 Task: Add a signature Madison Evans containing Best wishes for a happy National Adoption Month, Madison Evans to email address softage.6@softage.net and add a label Letters of intent
Action: Mouse moved to (980, 60)
Screenshot: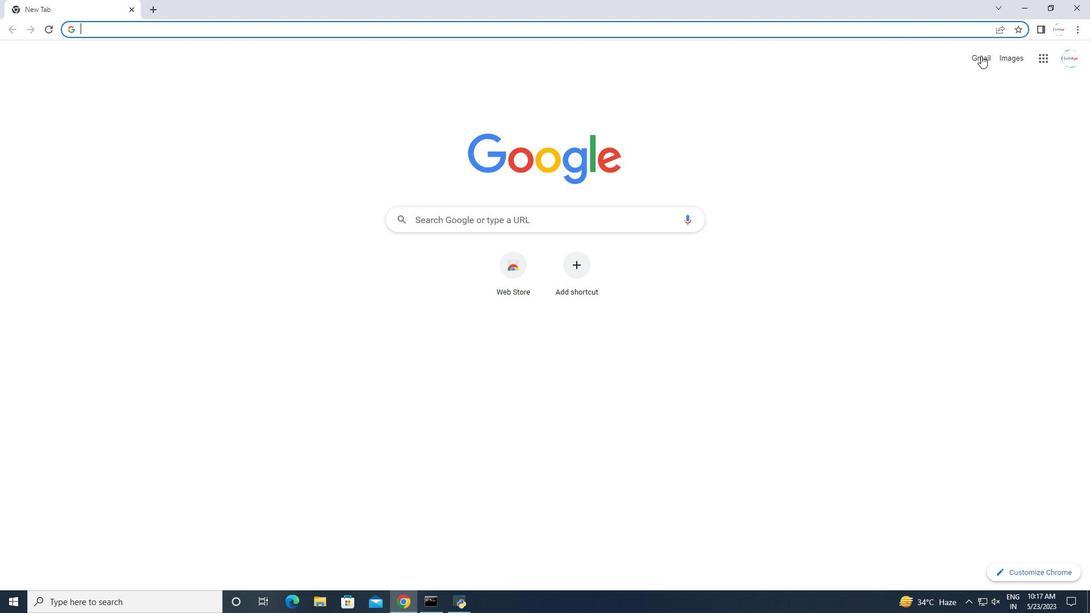 
Action: Mouse pressed left at (980, 60)
Screenshot: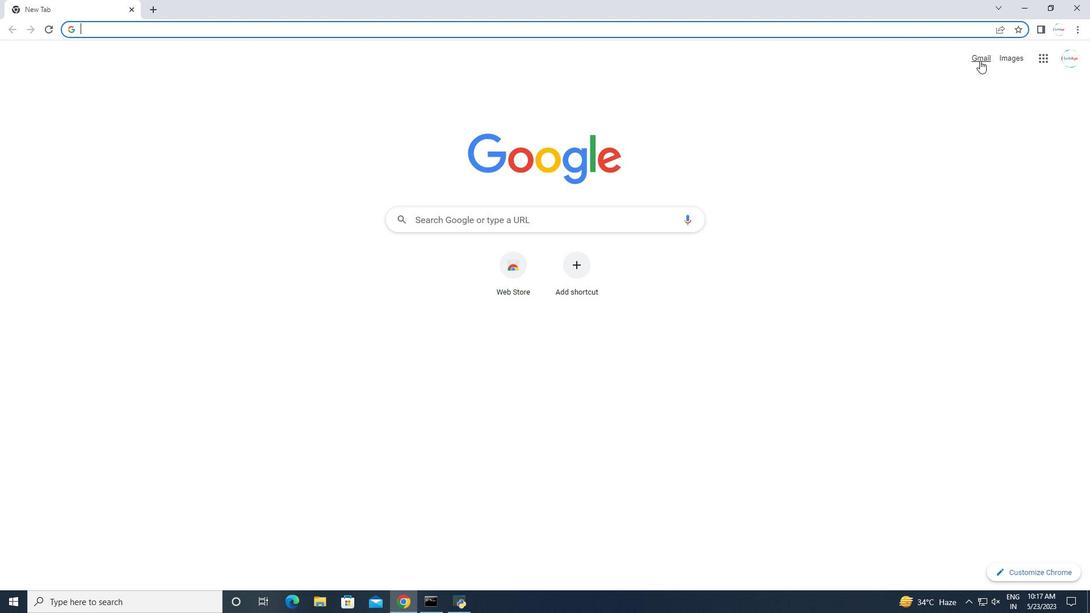 
Action: Mouse moved to (1018, 59)
Screenshot: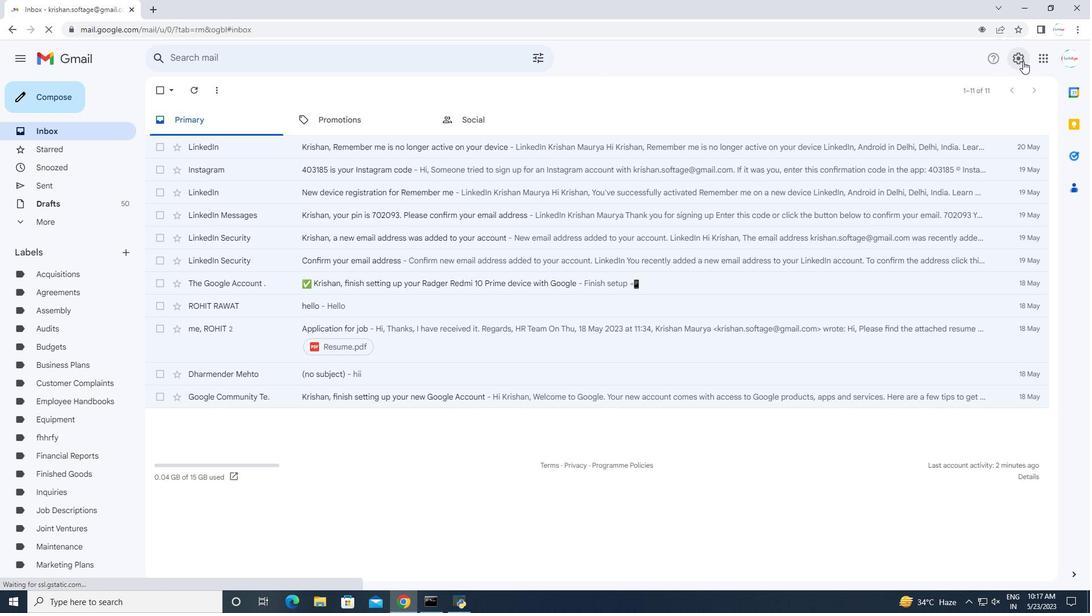 
Action: Mouse pressed left at (1018, 59)
Screenshot: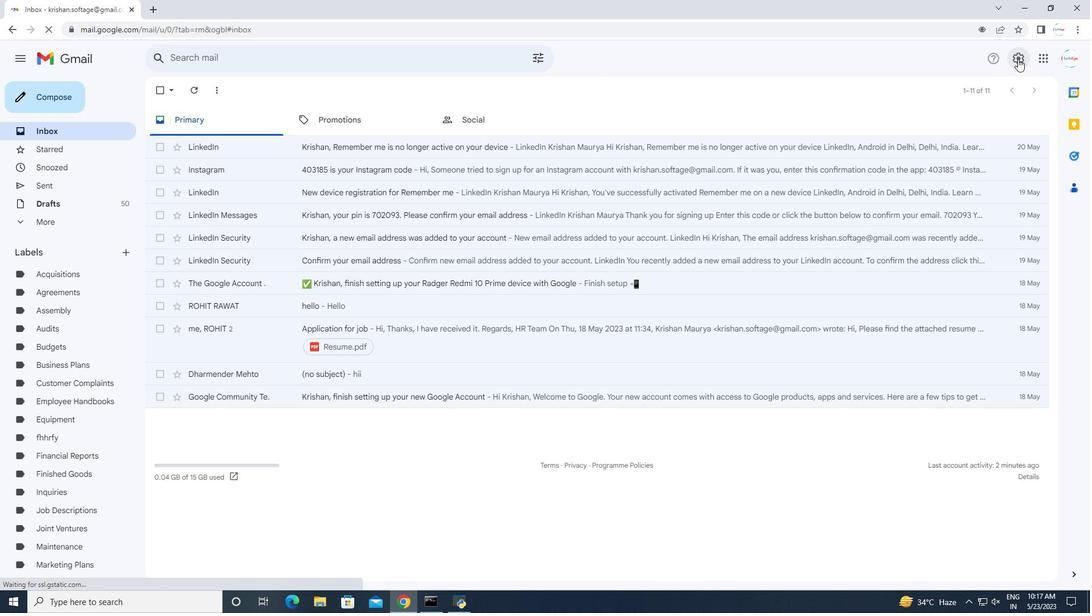 
Action: Mouse moved to (1019, 116)
Screenshot: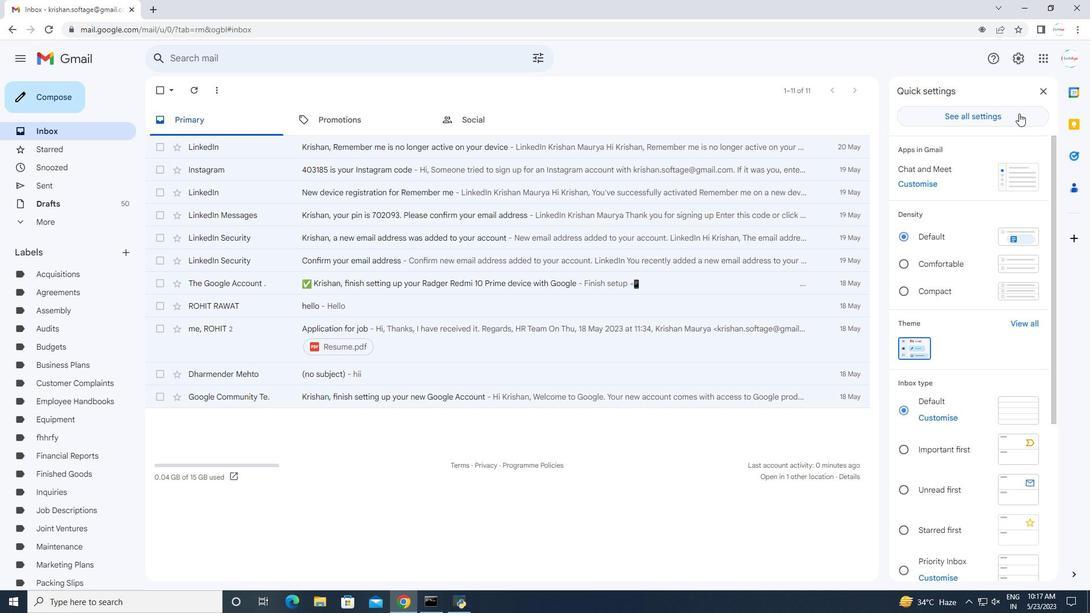 
Action: Mouse pressed left at (1019, 116)
Screenshot: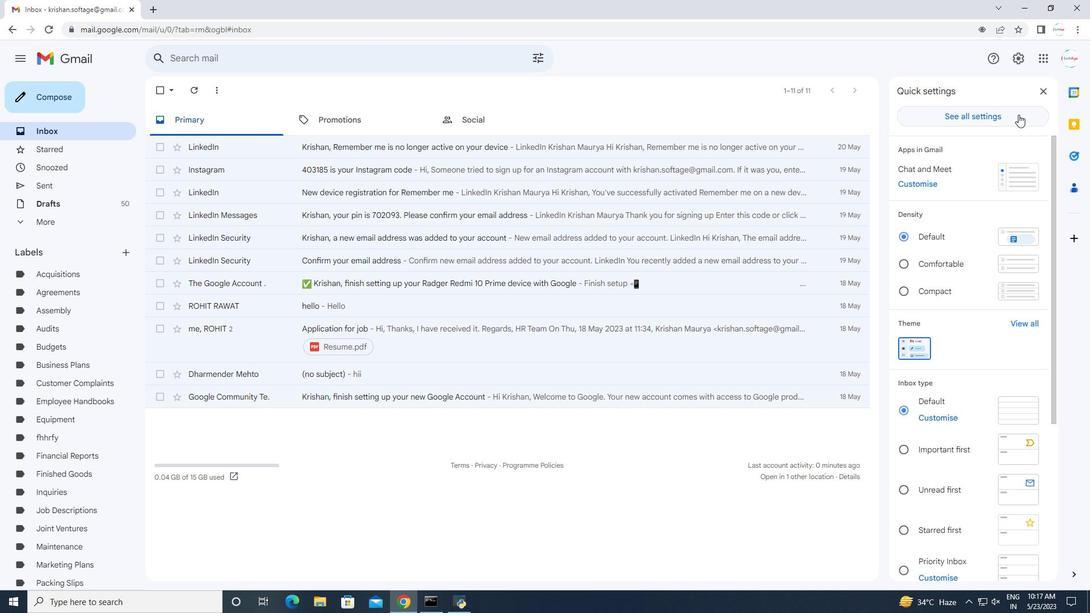 
Action: Mouse moved to (798, 197)
Screenshot: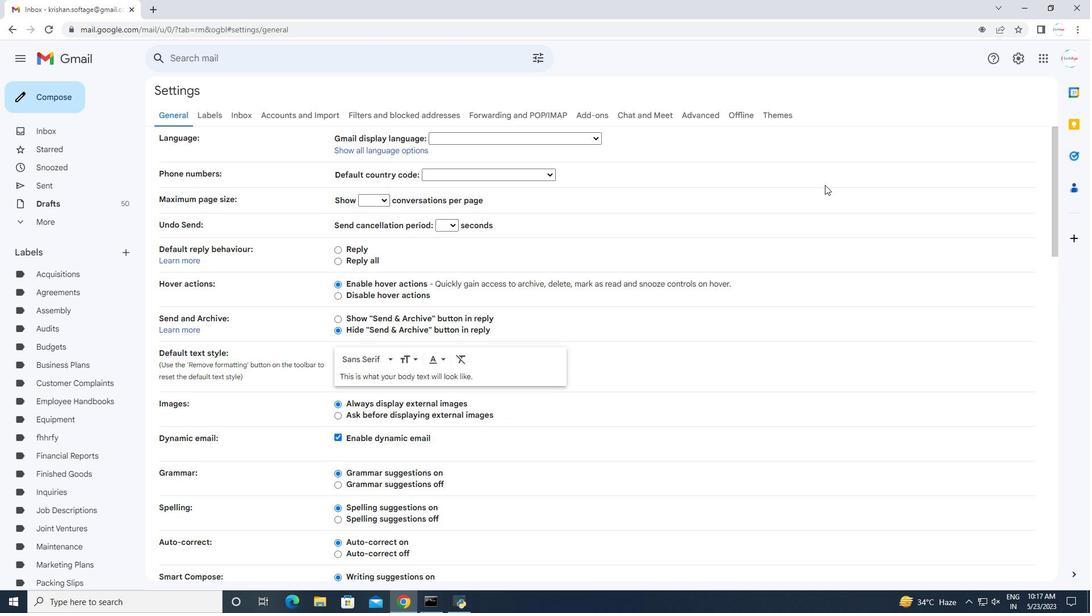 
Action: Mouse scrolled (798, 197) with delta (0, 0)
Screenshot: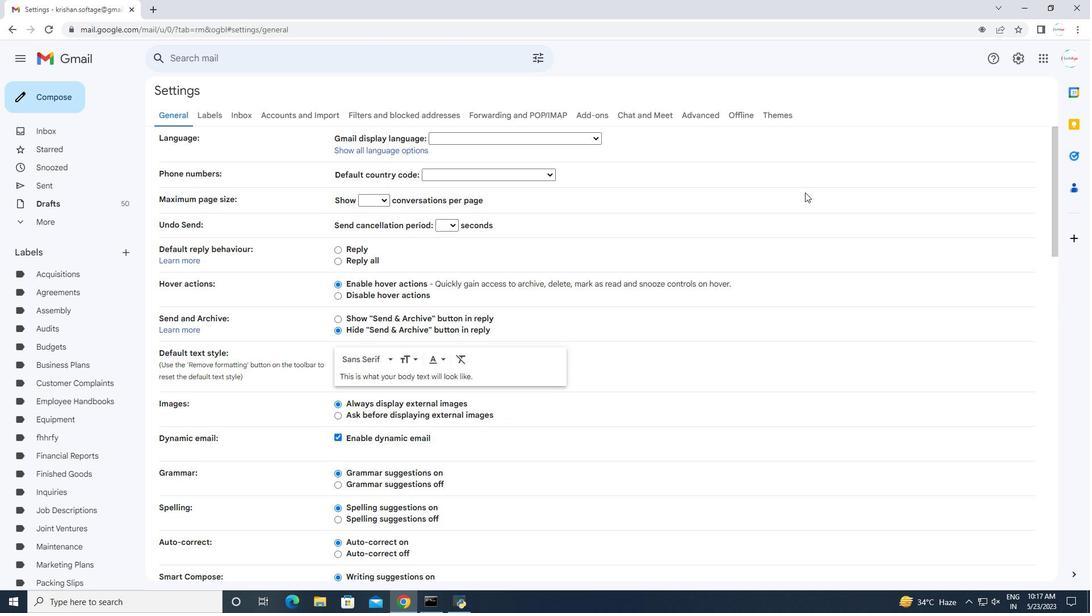 
Action: Mouse scrolled (798, 197) with delta (0, 0)
Screenshot: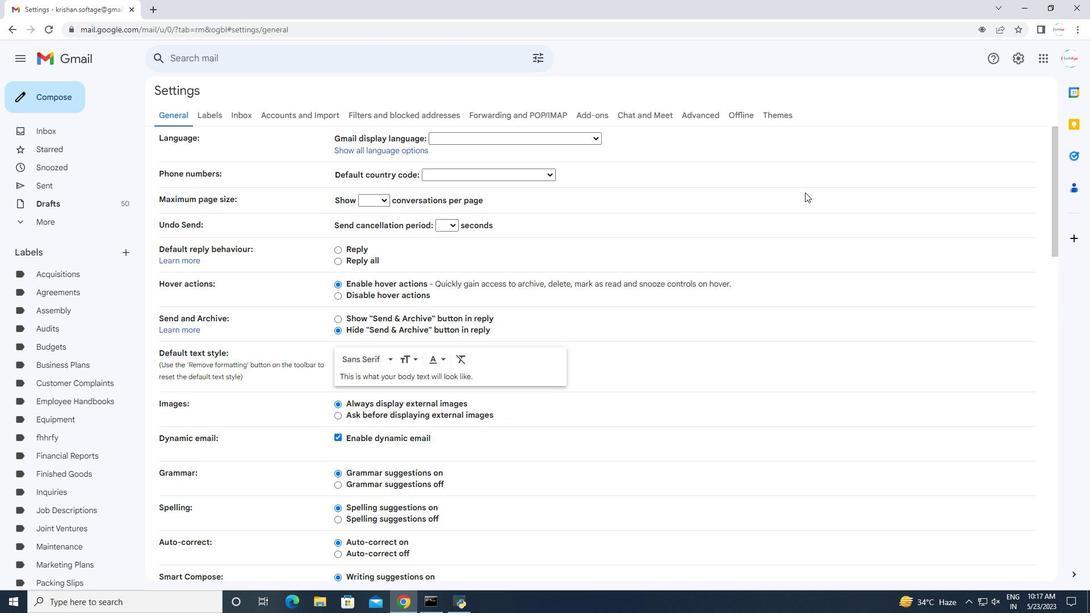
Action: Mouse moved to (796, 199)
Screenshot: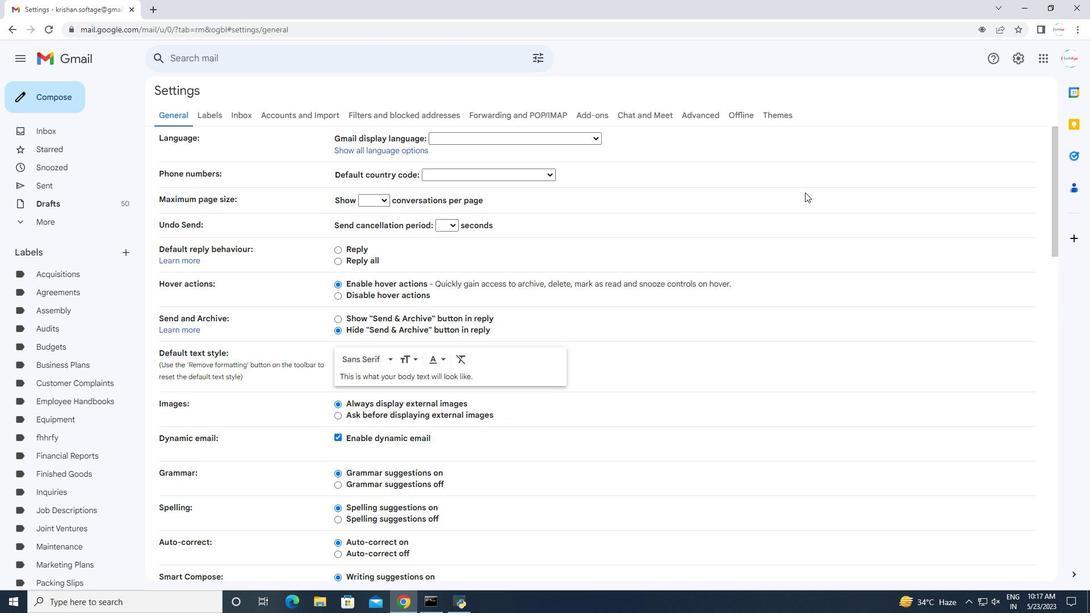 
Action: Mouse scrolled (796, 198) with delta (0, 0)
Screenshot: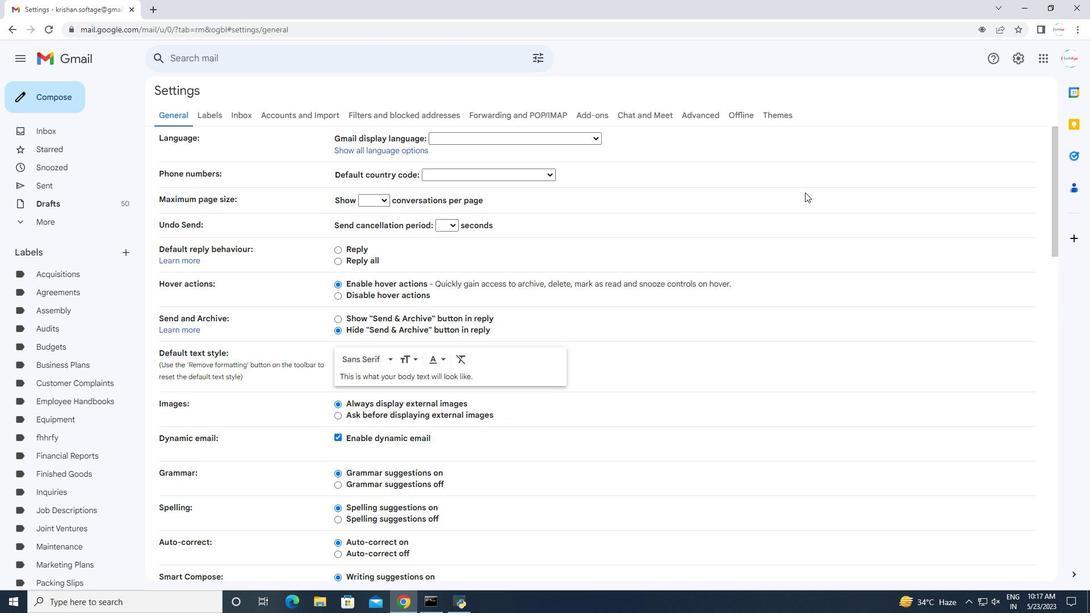 
Action: Mouse moved to (795, 199)
Screenshot: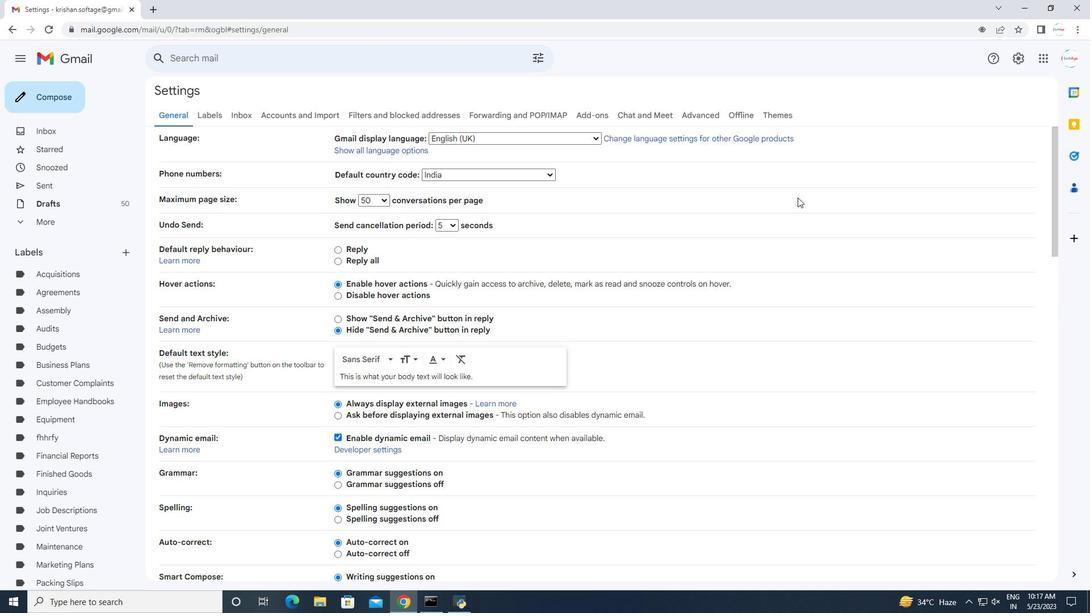 
Action: Mouse scrolled (795, 198) with delta (0, 0)
Screenshot: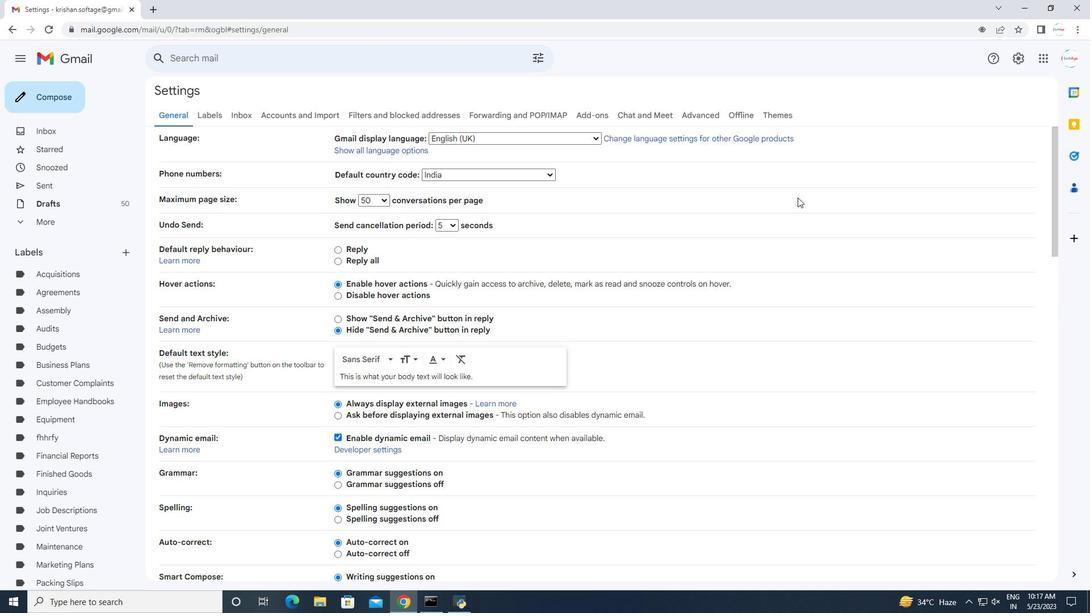 
Action: Mouse moved to (794, 200)
Screenshot: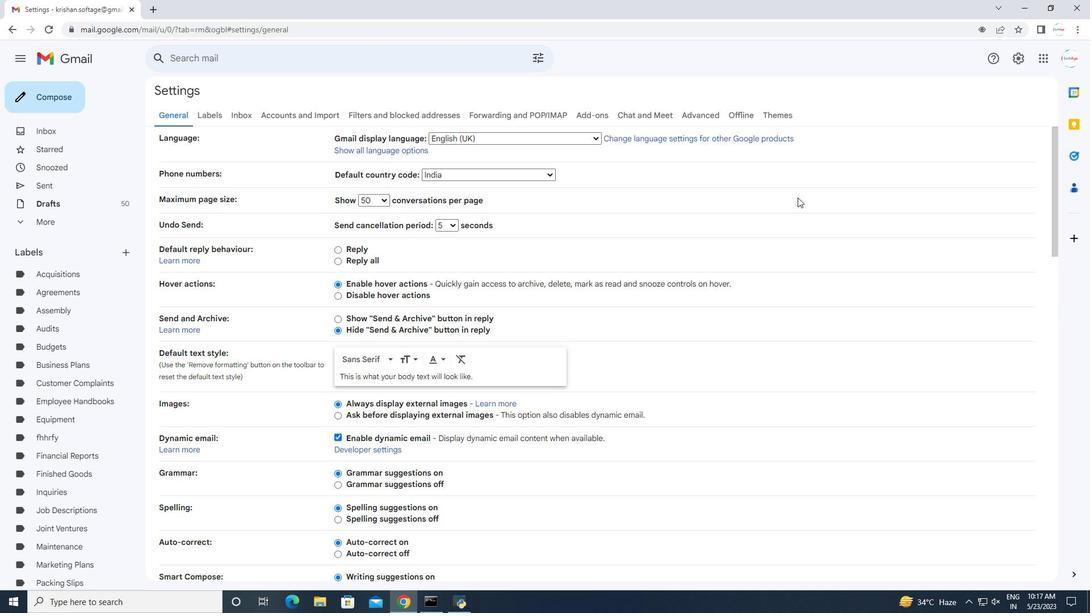 
Action: Mouse scrolled (794, 199) with delta (0, 0)
Screenshot: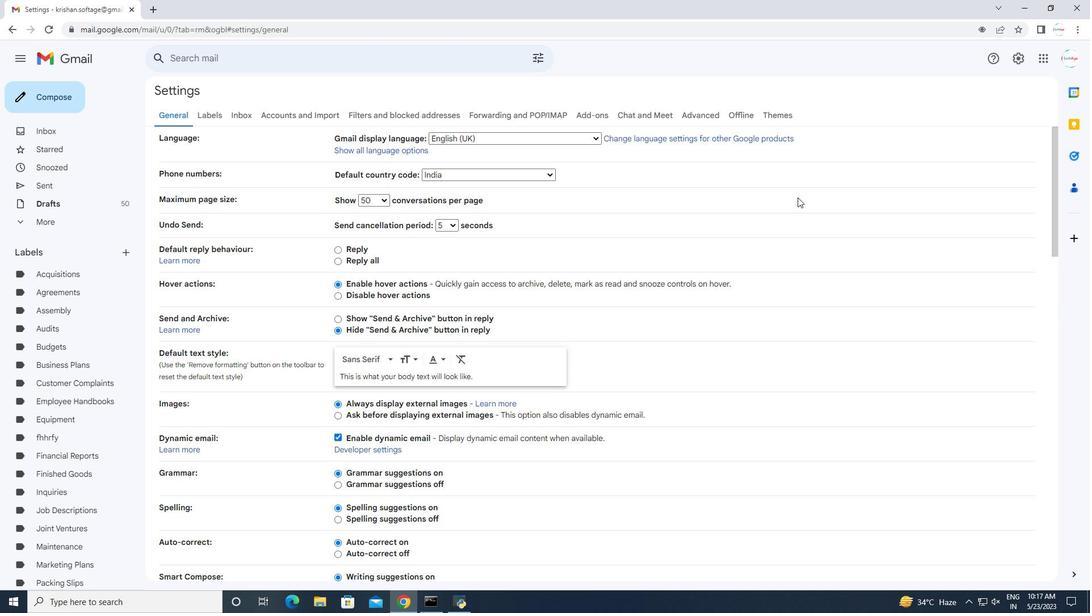 
Action: Mouse scrolled (794, 199) with delta (0, 0)
Screenshot: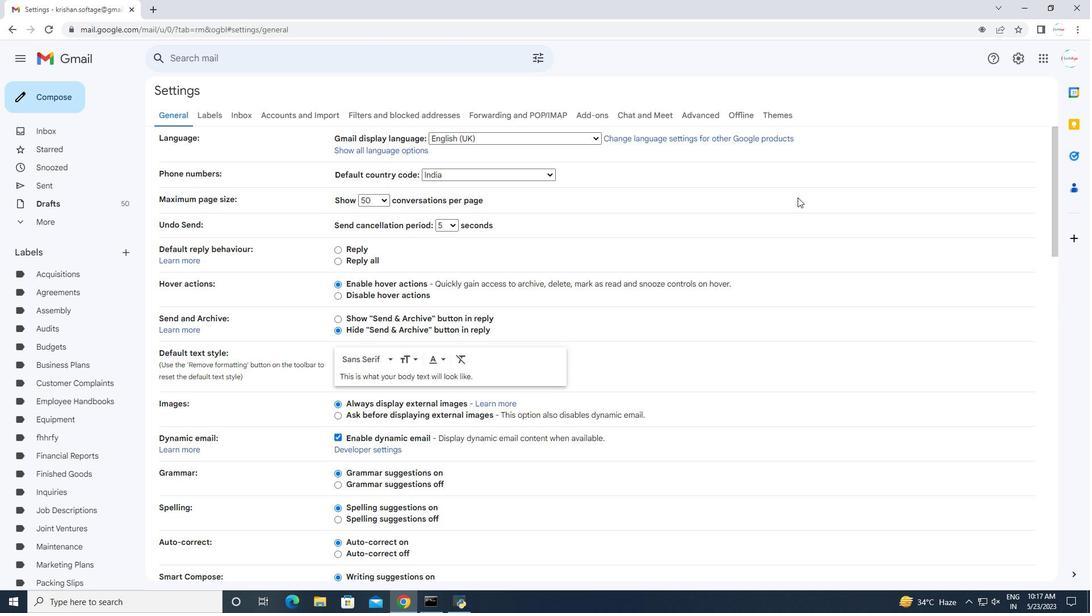
Action: Mouse moved to (794, 200)
Screenshot: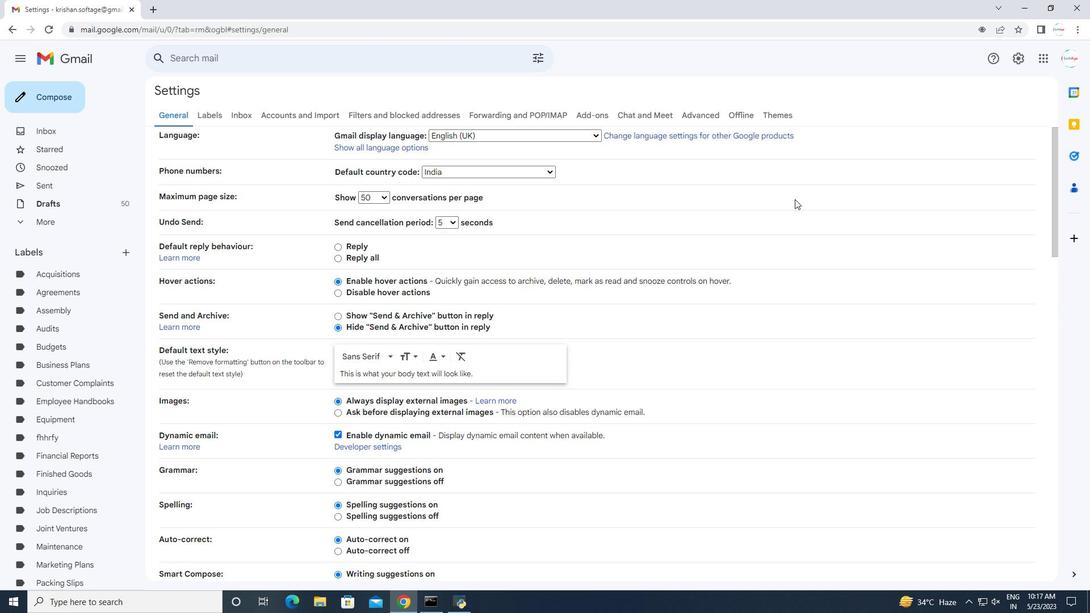
Action: Mouse scrolled (794, 200) with delta (0, 0)
Screenshot: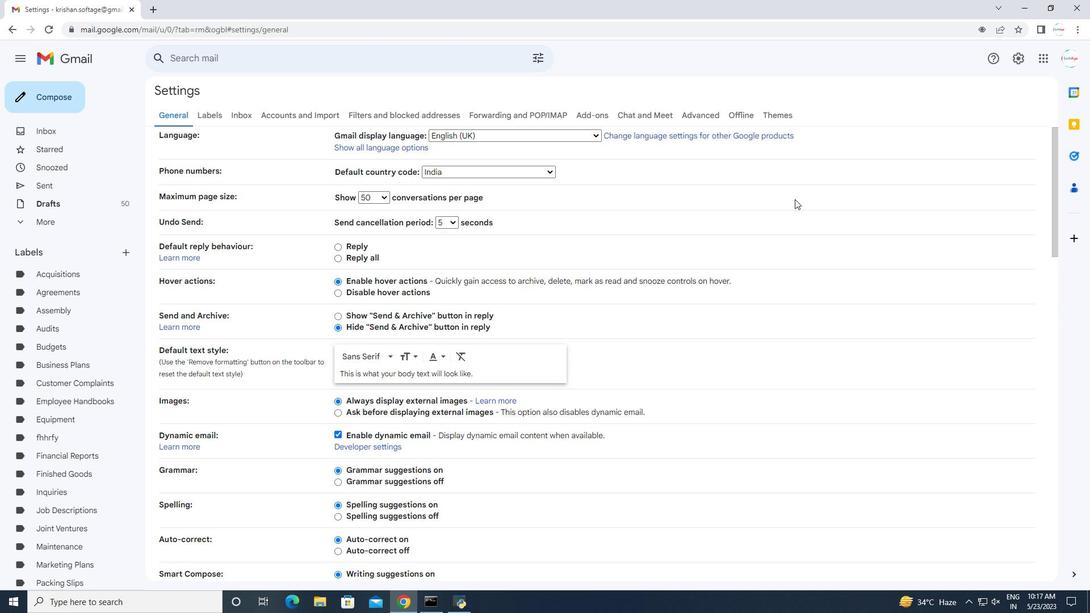 
Action: Mouse moved to (783, 206)
Screenshot: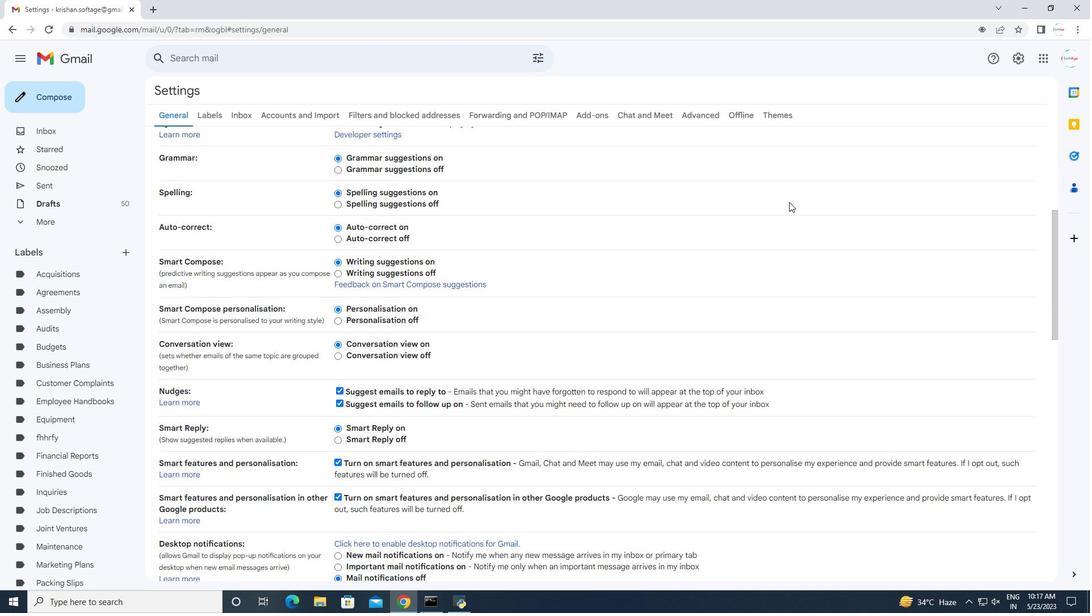 
Action: Mouse scrolled (783, 205) with delta (0, 0)
Screenshot: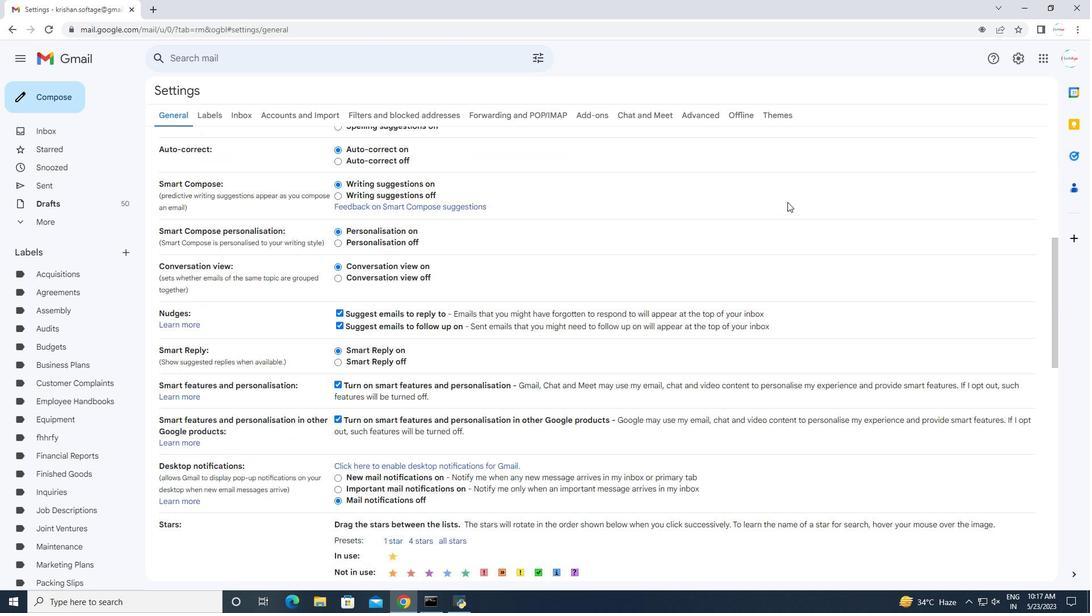 
Action: Mouse scrolled (783, 205) with delta (0, 0)
Screenshot: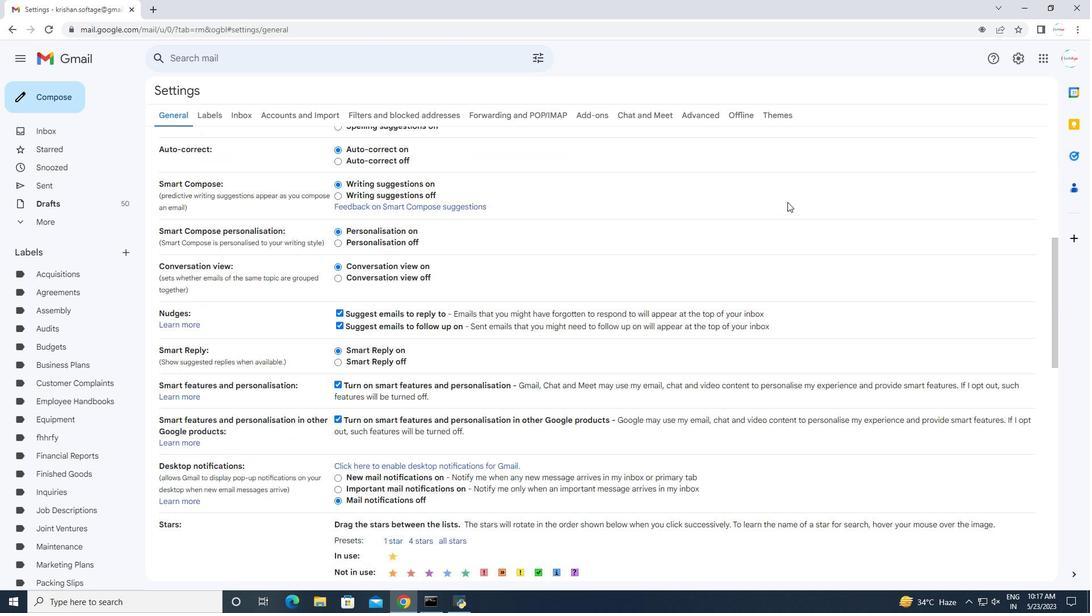 
Action: Mouse scrolled (783, 205) with delta (0, 0)
Screenshot: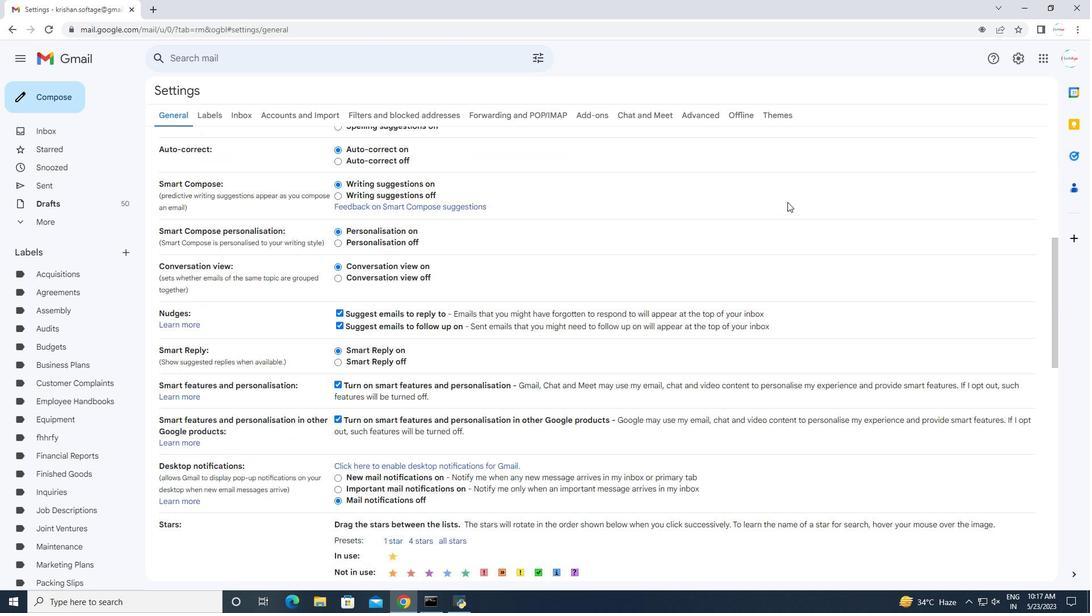 
Action: Mouse moved to (783, 206)
Screenshot: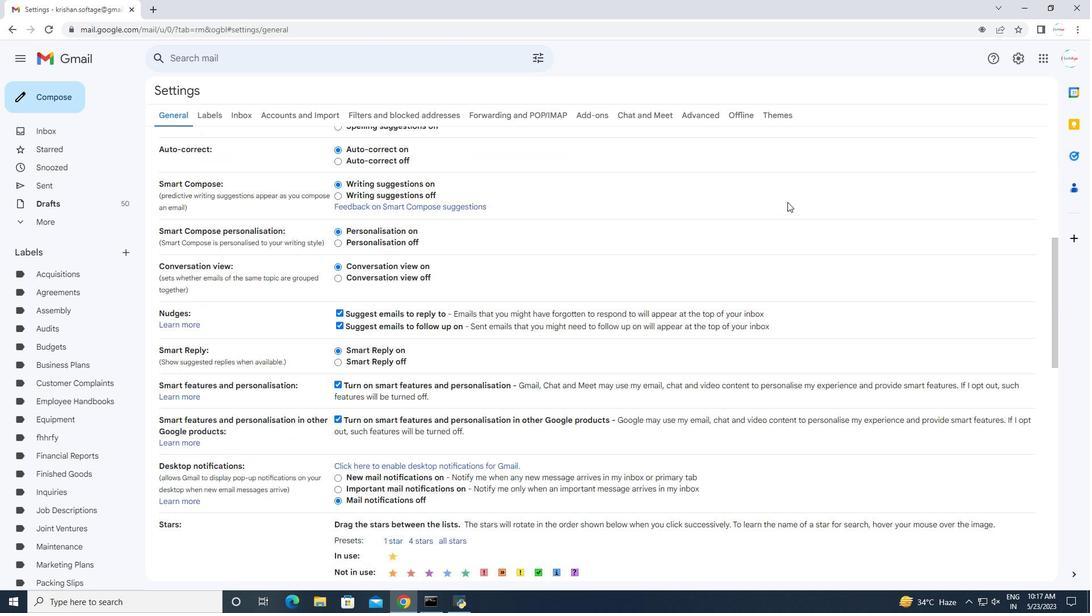 
Action: Mouse scrolled (783, 206) with delta (0, 0)
Screenshot: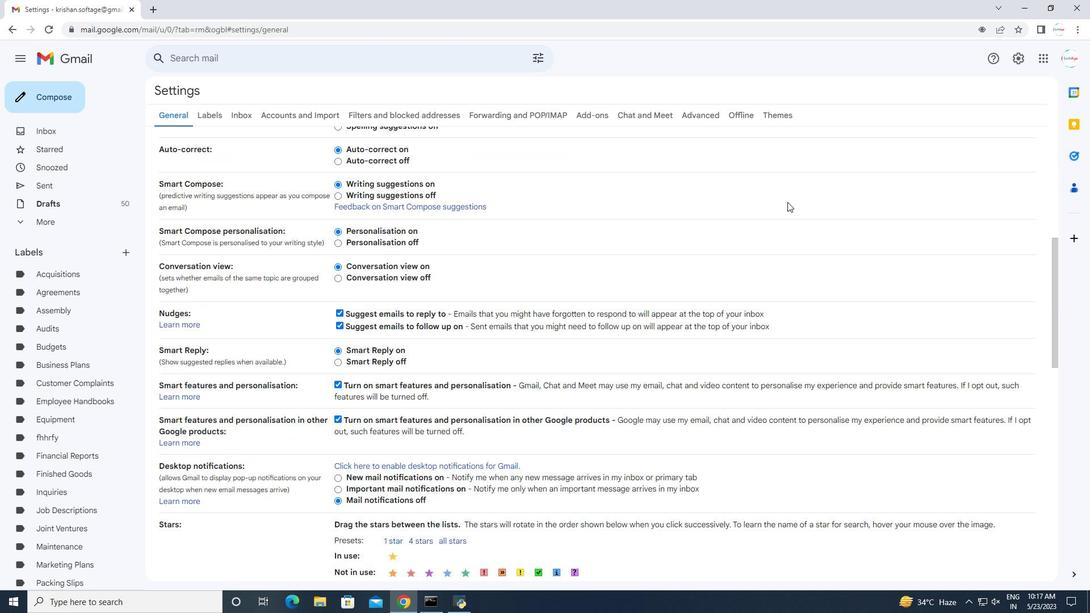 
Action: Mouse scrolled (783, 206) with delta (0, 0)
Screenshot: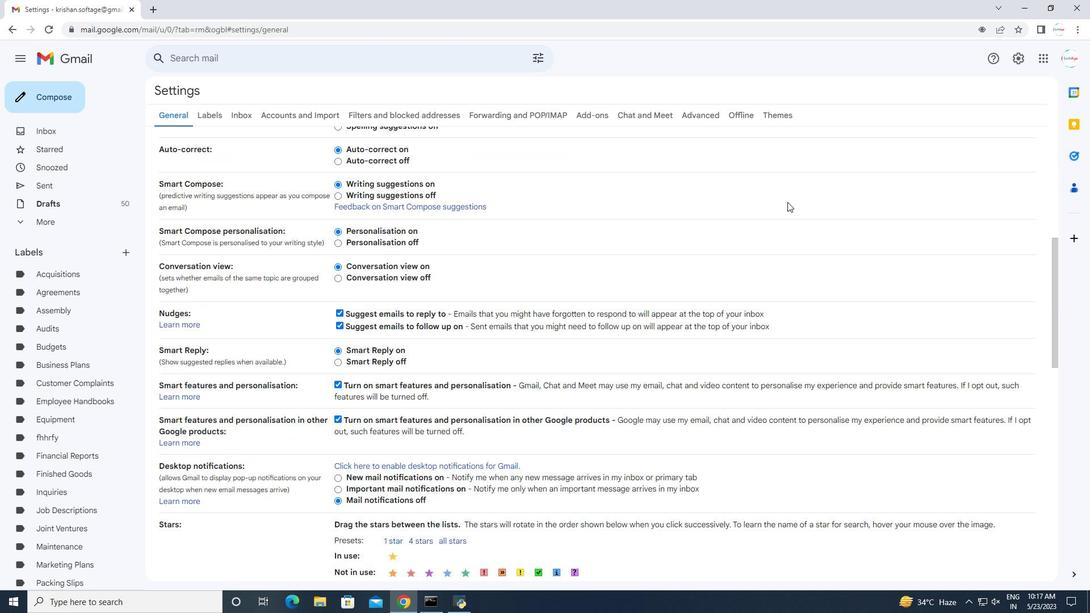 
Action: Mouse scrolled (783, 206) with delta (0, 0)
Screenshot: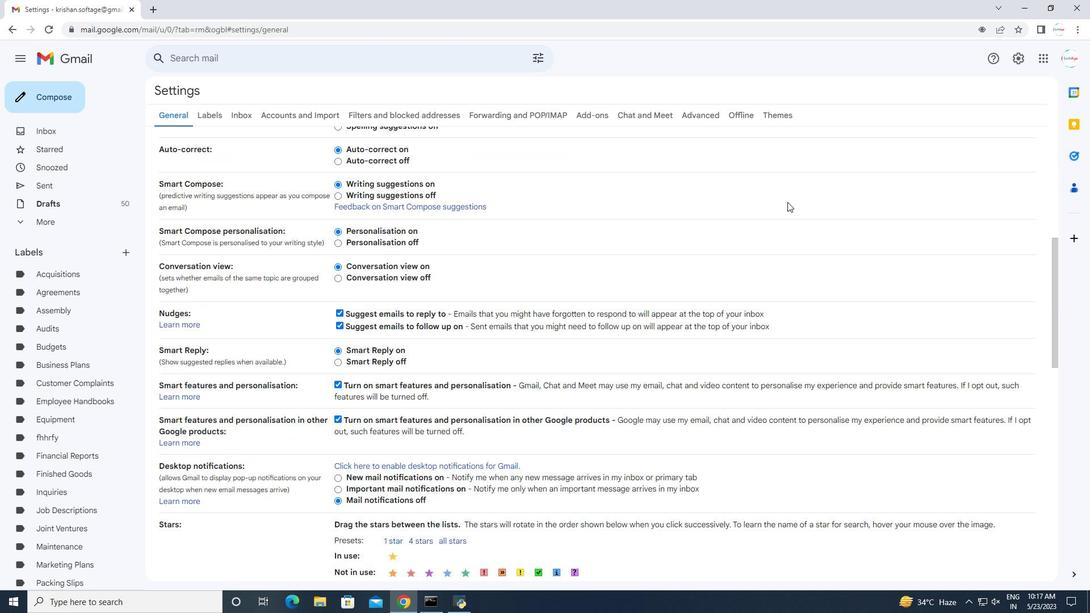 
Action: Mouse scrolled (783, 206) with delta (0, 0)
Screenshot: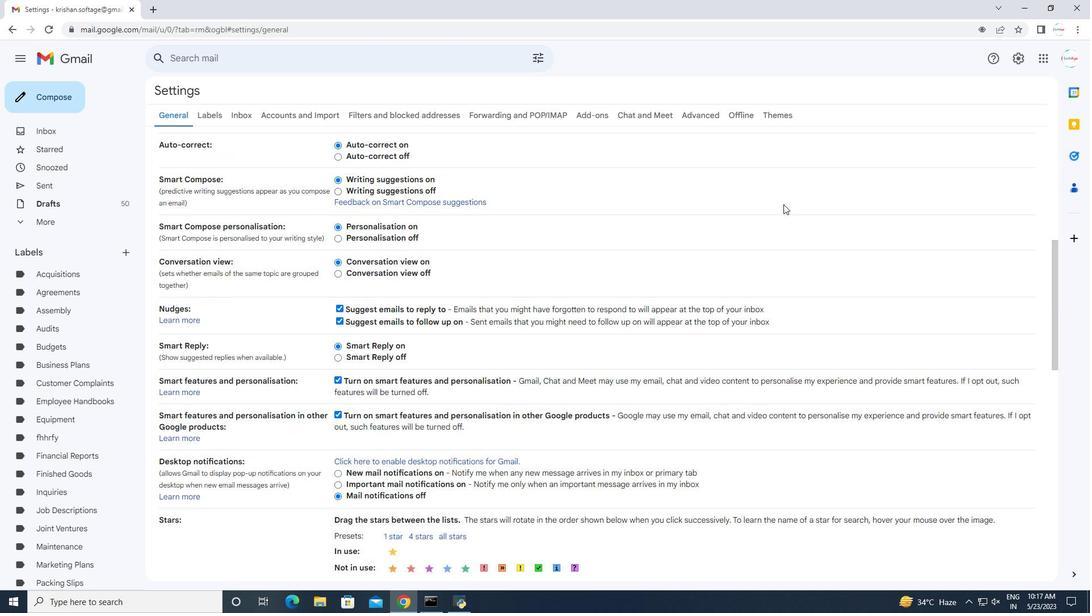 
Action: Mouse moved to (776, 209)
Screenshot: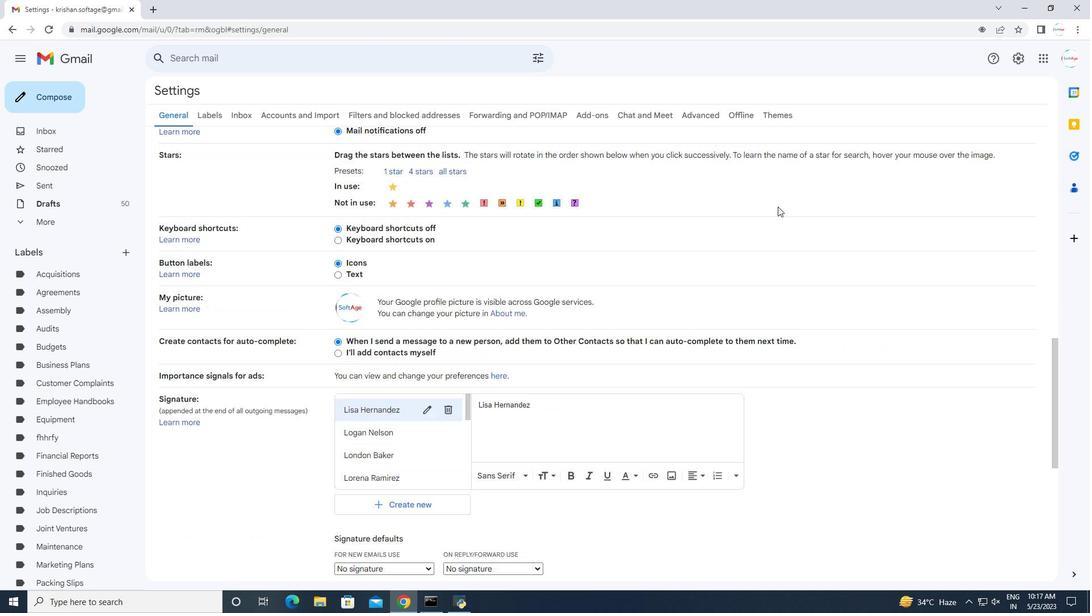 
Action: Mouse scrolled (776, 208) with delta (0, 0)
Screenshot: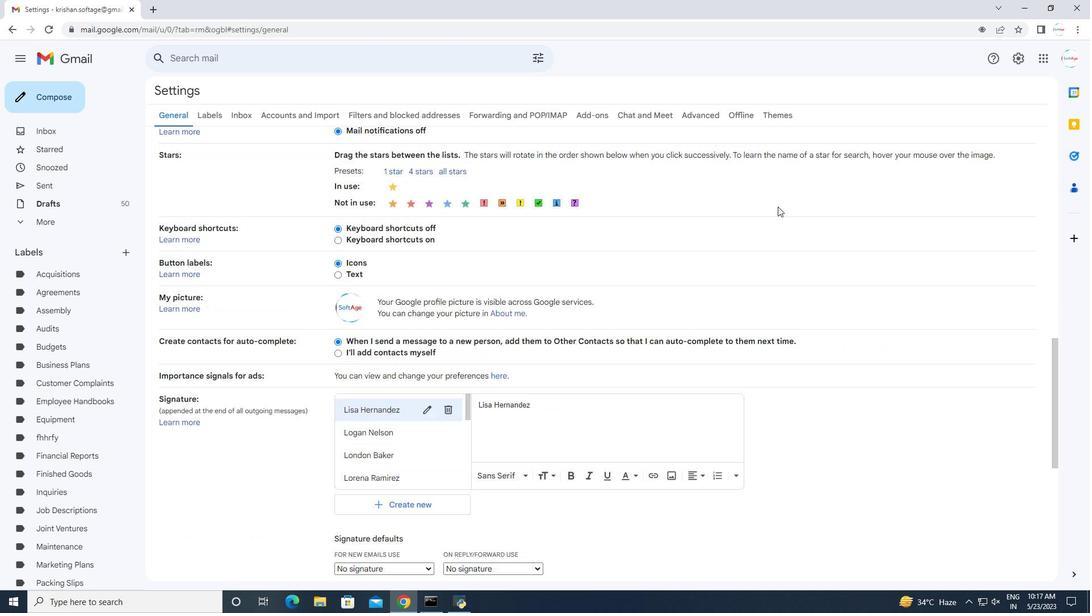 
Action: Mouse scrolled (776, 208) with delta (0, 0)
Screenshot: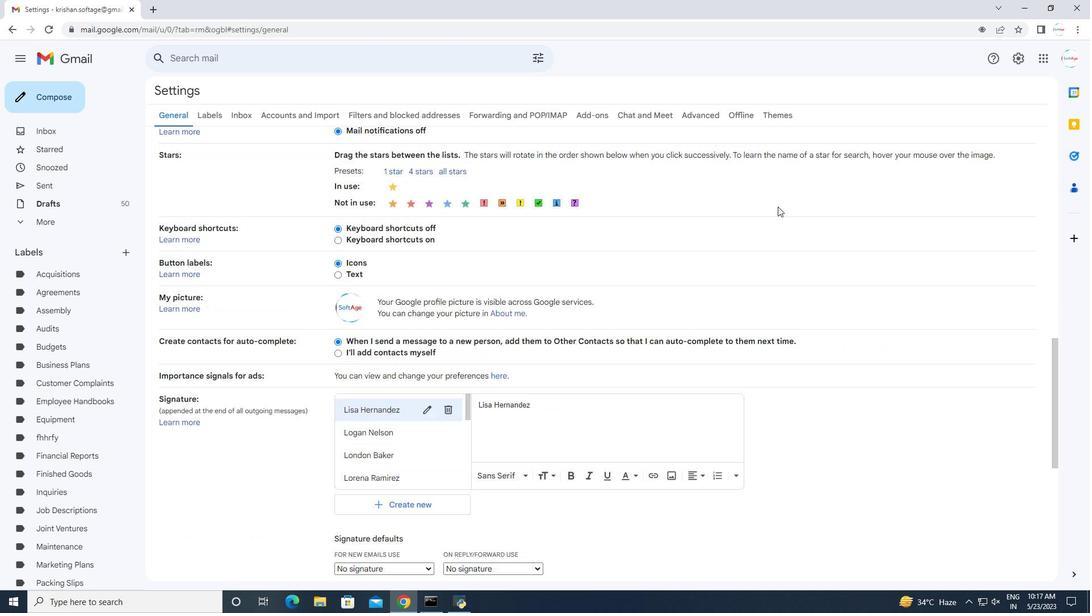 
Action: Mouse moved to (776, 209)
Screenshot: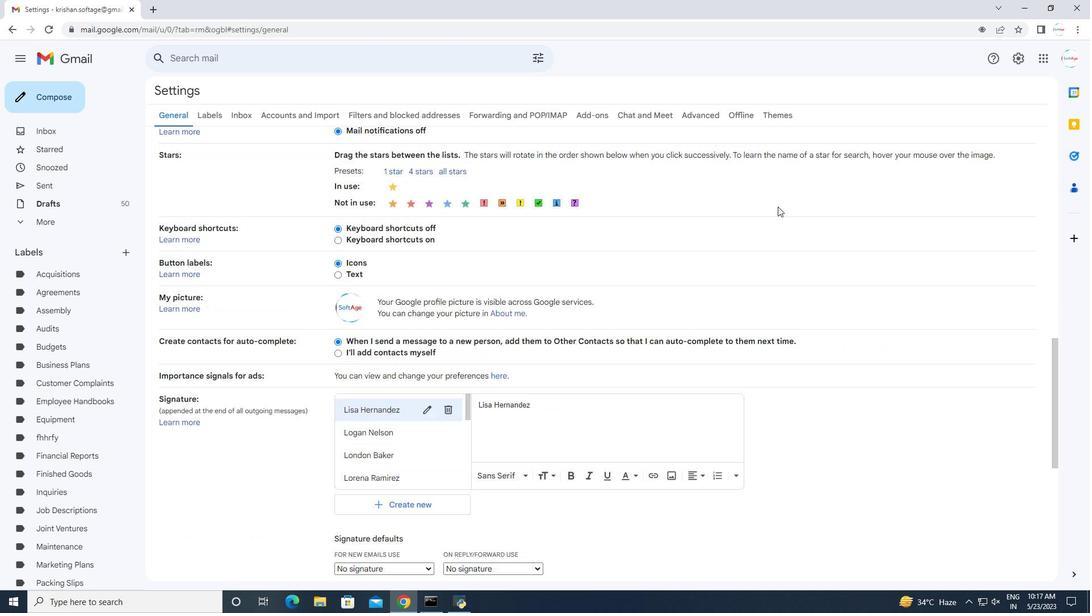 
Action: Mouse scrolled (776, 209) with delta (0, 0)
Screenshot: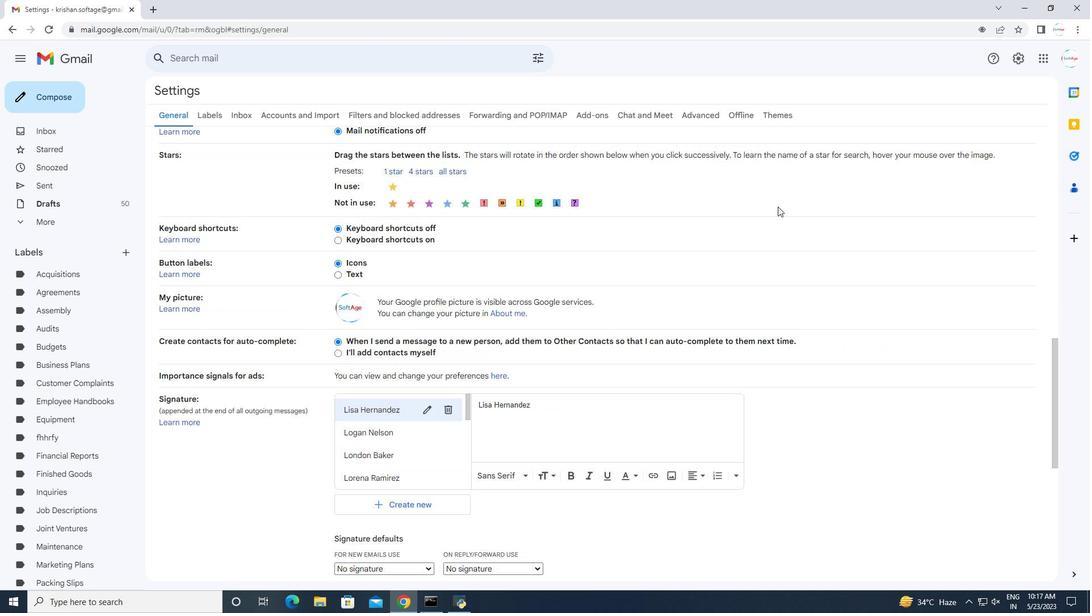 
Action: Mouse scrolled (776, 209) with delta (0, 0)
Screenshot: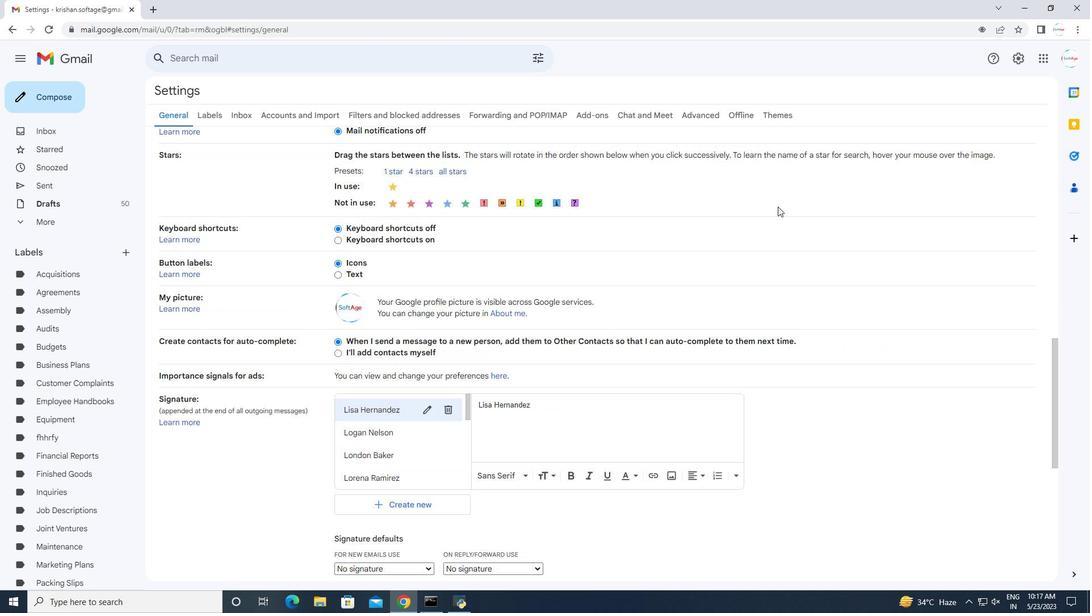 
Action: Mouse scrolled (776, 209) with delta (0, 0)
Screenshot: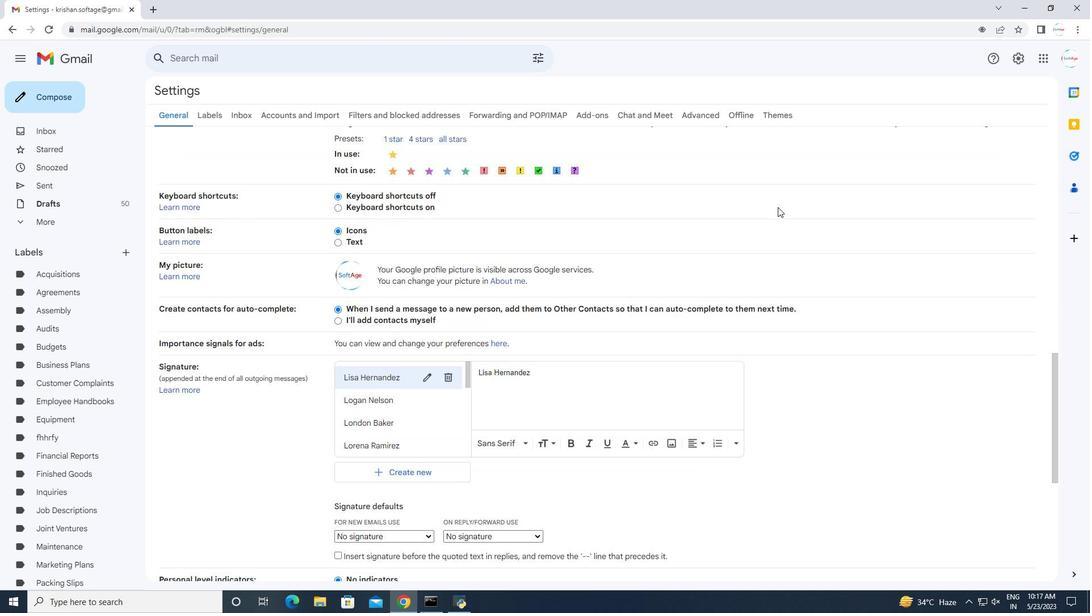 
Action: Mouse moved to (722, 236)
Screenshot: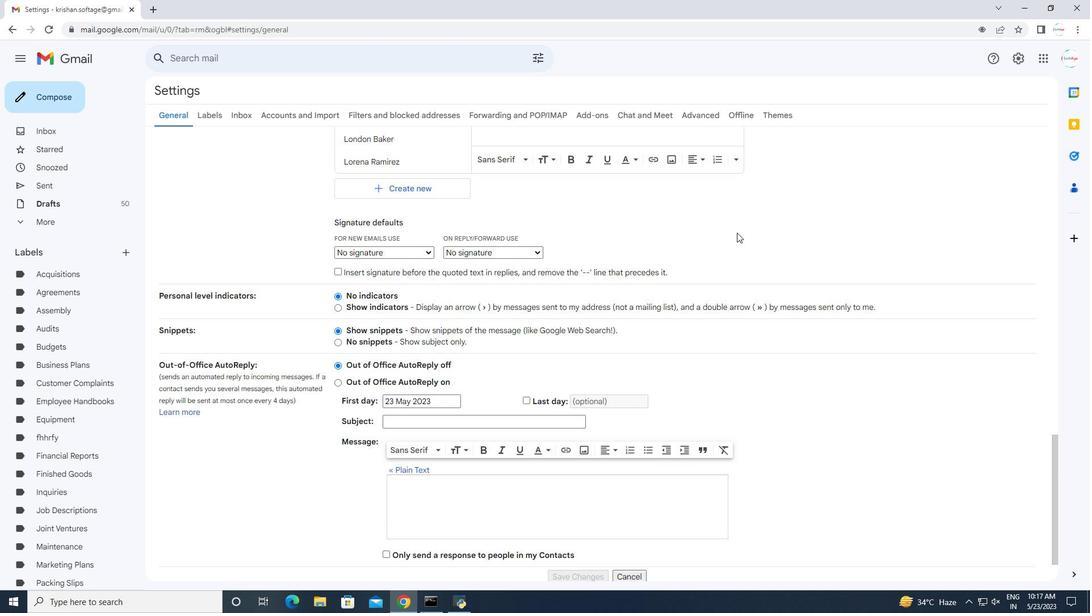 
Action: Mouse scrolled (722, 236) with delta (0, 0)
Screenshot: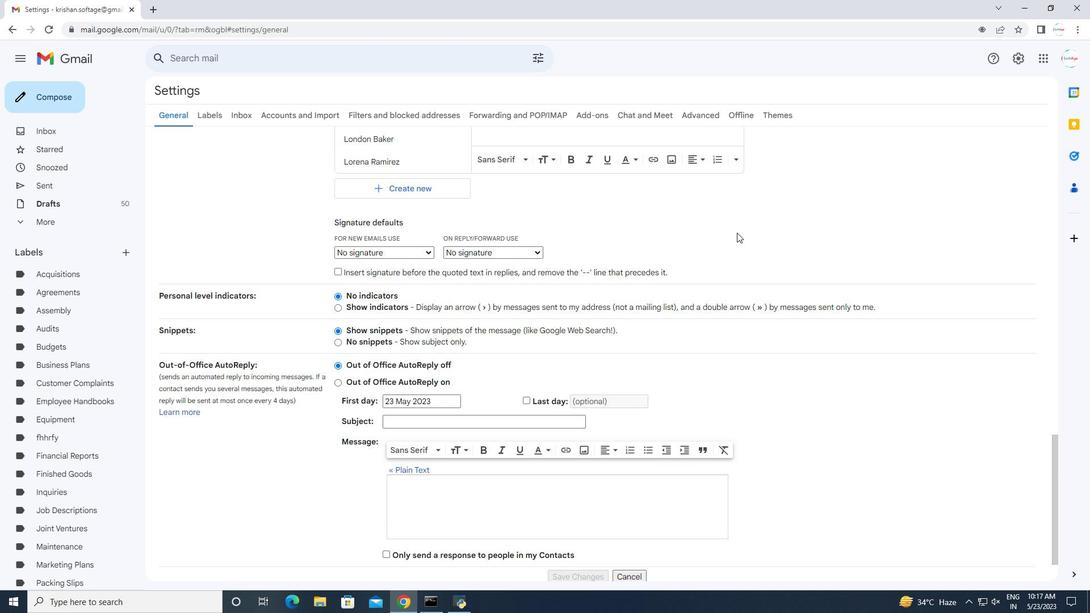 
Action: Mouse scrolled (722, 236) with delta (0, 0)
Screenshot: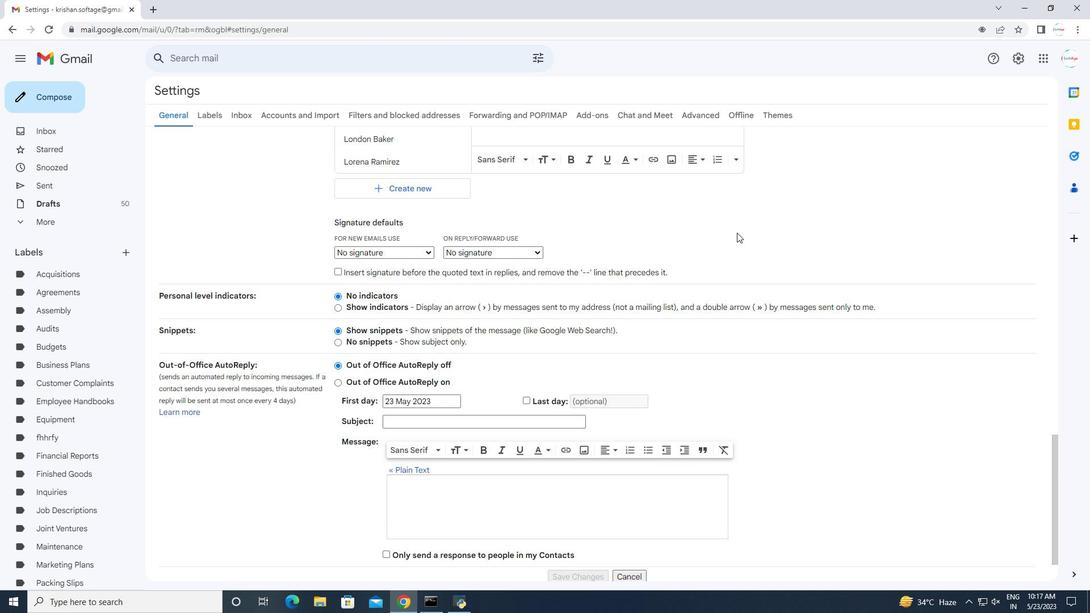 
Action: Mouse scrolled (722, 236) with delta (0, 0)
Screenshot: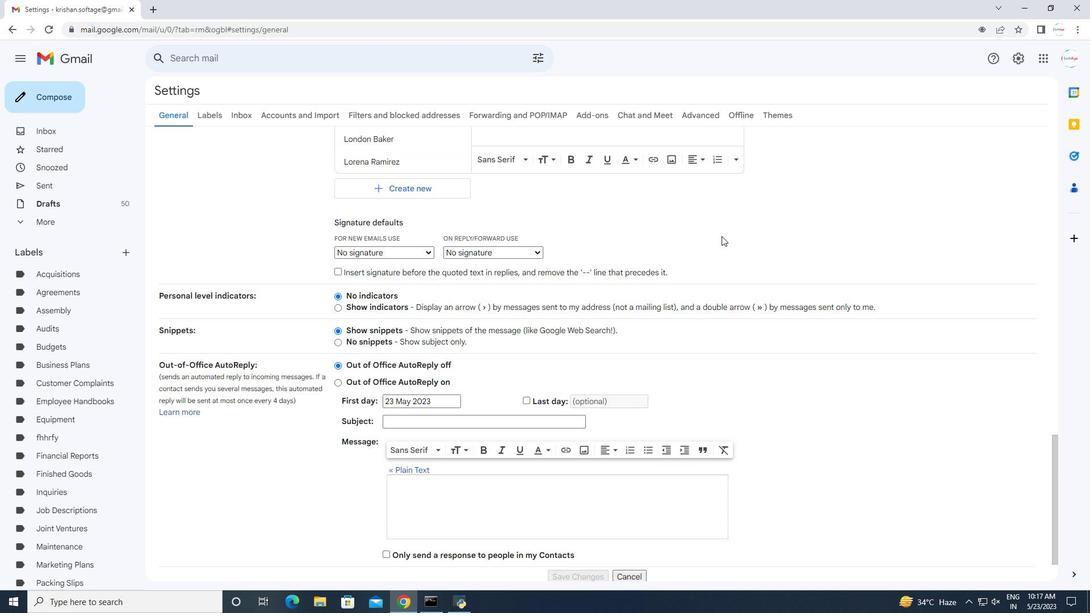 
Action: Mouse scrolled (722, 236) with delta (0, 0)
Screenshot: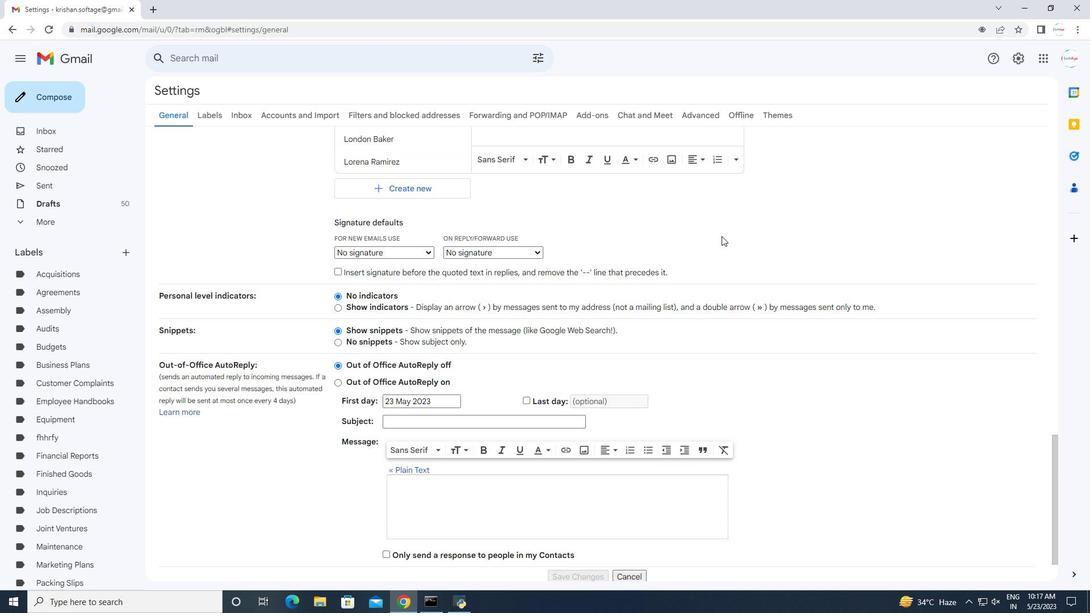 
Action: Mouse moved to (405, 415)
Screenshot: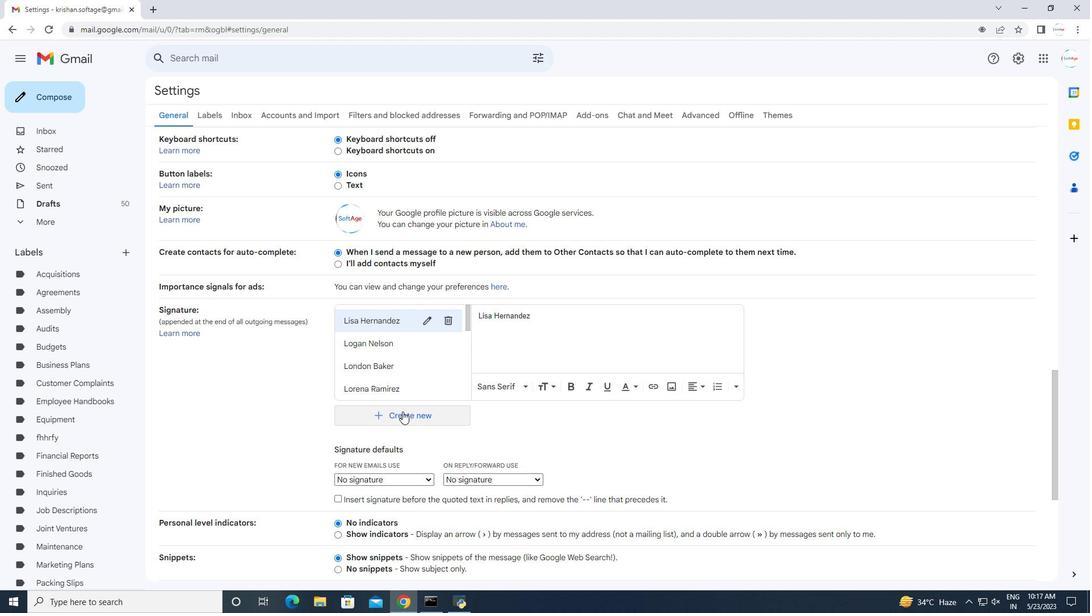 
Action: Mouse pressed left at (405, 415)
Screenshot: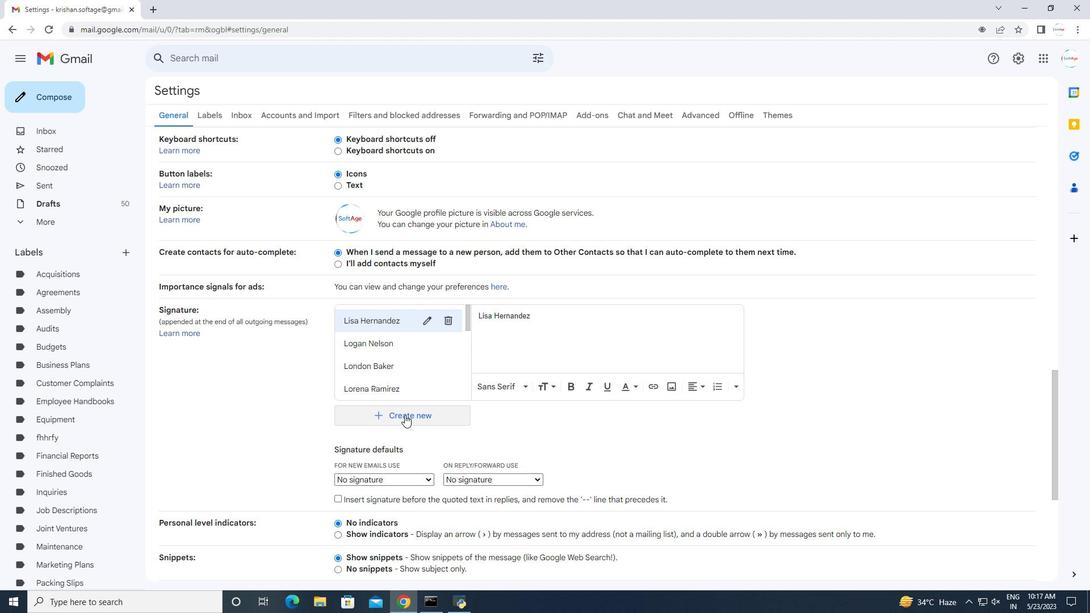 
Action: Mouse moved to (456, 317)
Screenshot: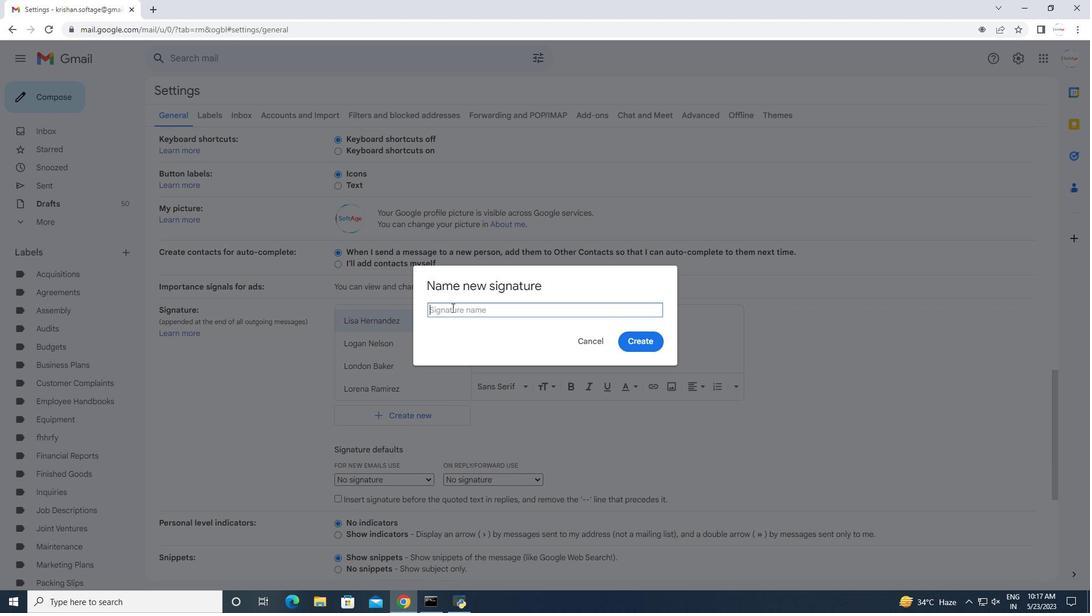 
Action: Mouse pressed left at (456, 317)
Screenshot: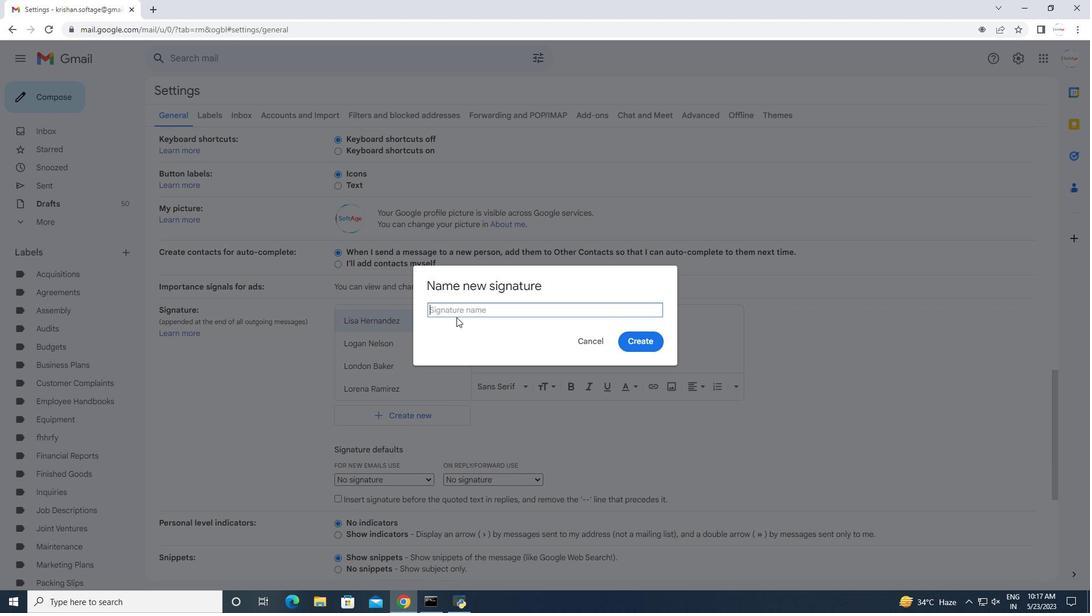 
Action: Mouse moved to (455, 311)
Screenshot: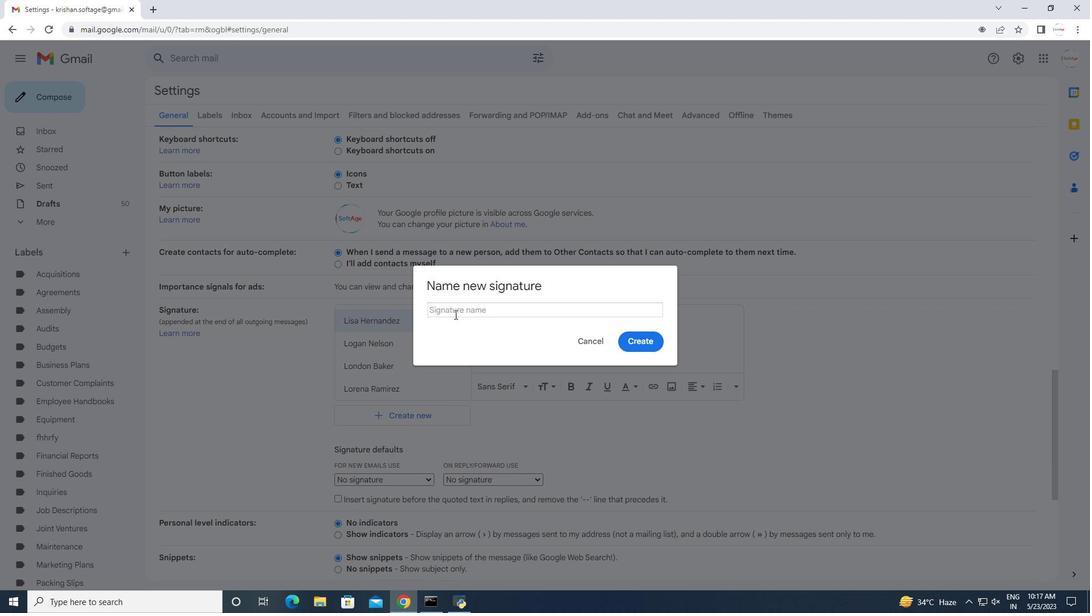 
Action: Mouse pressed left at (455, 311)
Screenshot: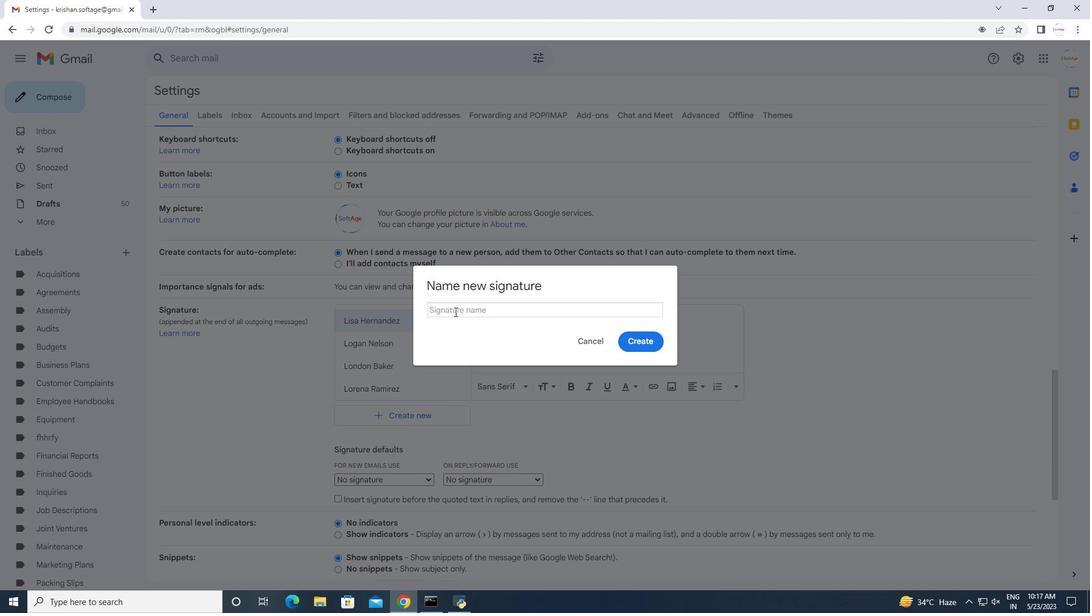
Action: Key pressed <Key.shift>Madison<Key.space><Key.shift>Evans
Screenshot: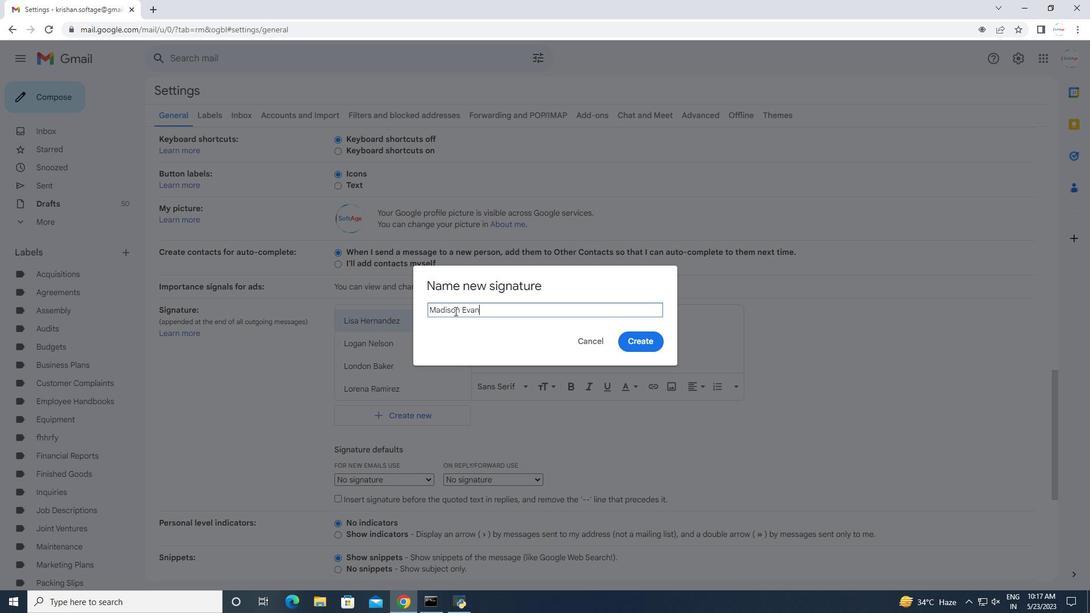 
Action: Mouse moved to (655, 343)
Screenshot: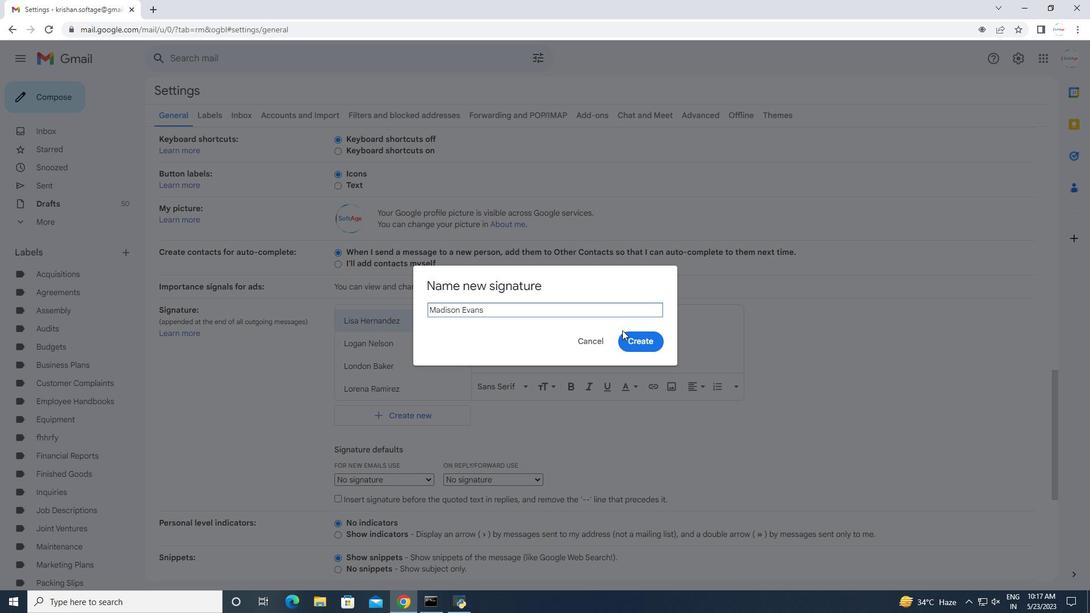 
Action: Mouse pressed left at (655, 343)
Screenshot: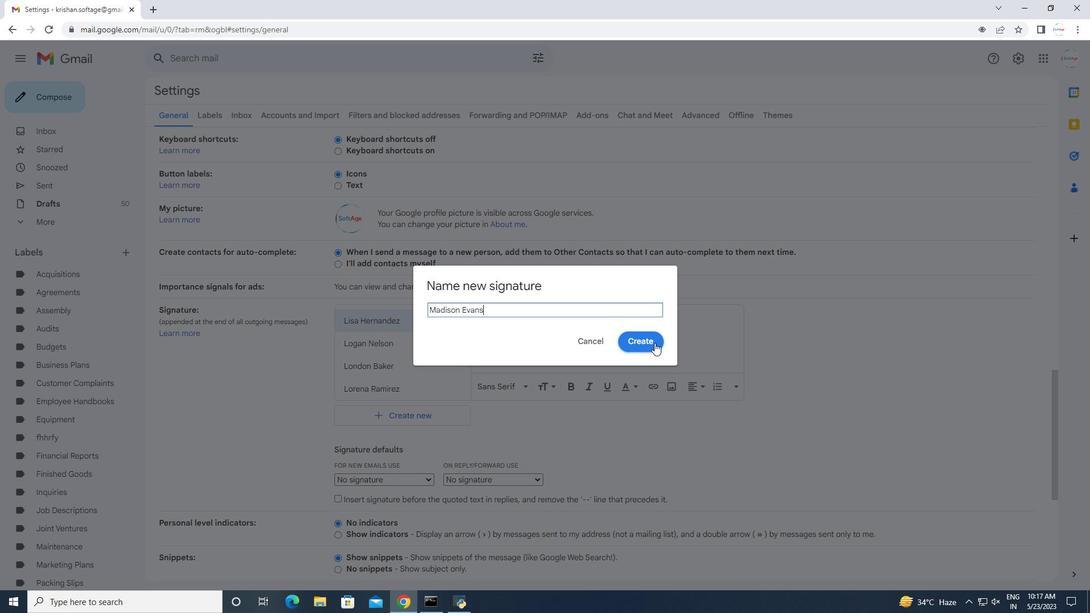 
Action: Mouse moved to (591, 394)
Screenshot: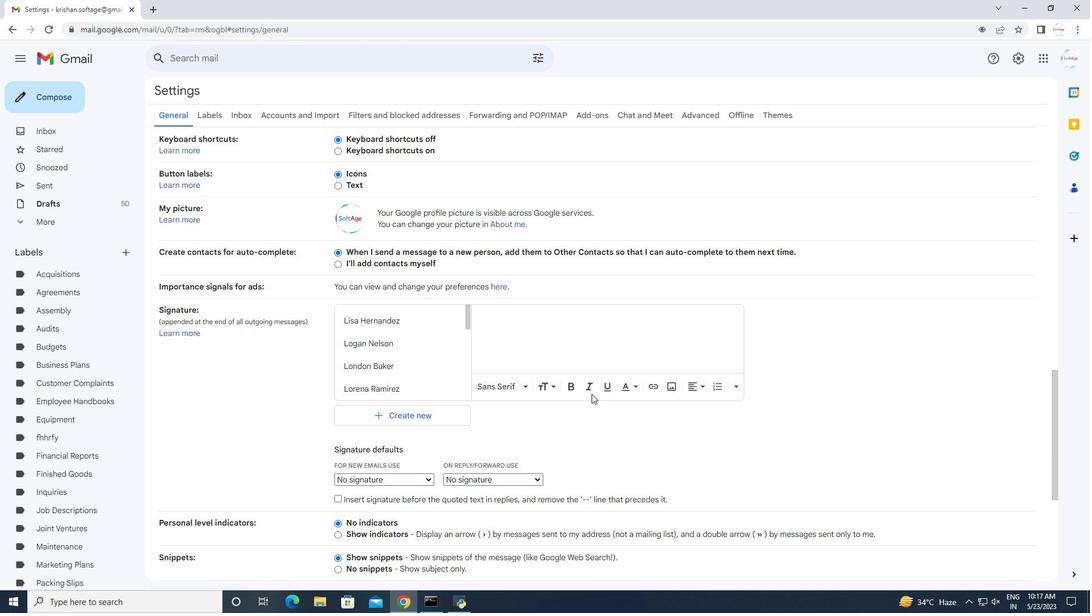 
Action: Mouse scrolled (591, 393) with delta (0, 0)
Screenshot: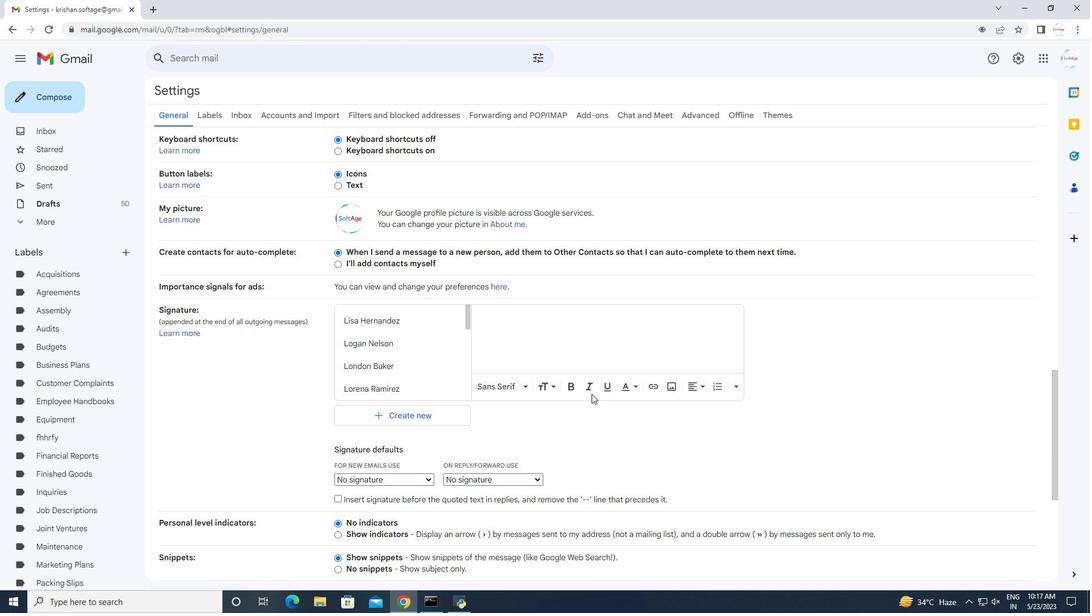 
Action: Mouse scrolled (591, 393) with delta (0, 0)
Screenshot: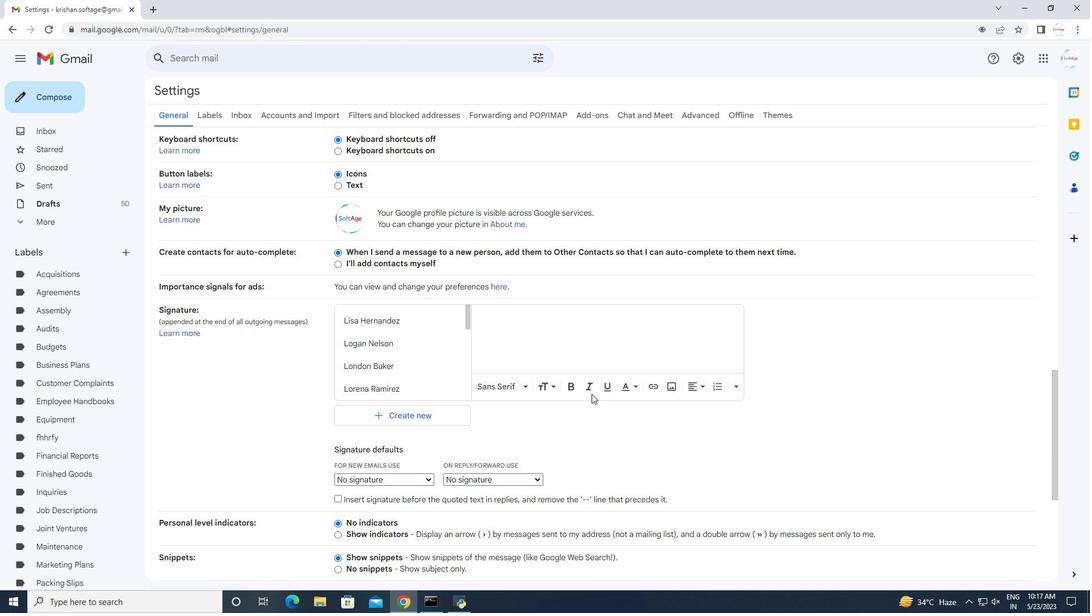 
Action: Mouse scrolled (591, 393) with delta (0, 0)
Screenshot: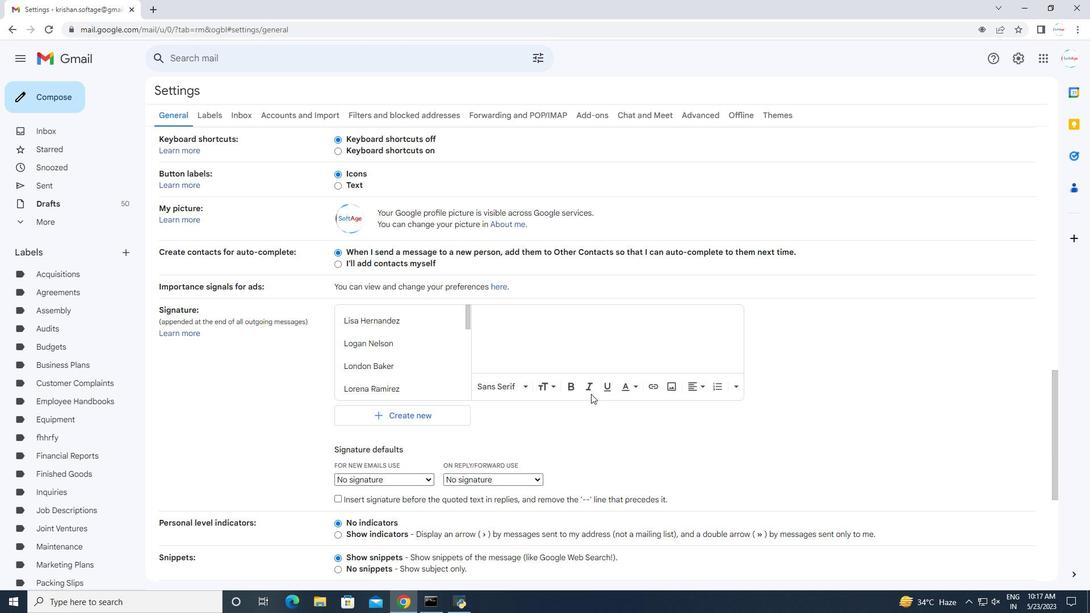 
Action: Mouse scrolled (591, 393) with delta (0, 0)
Screenshot: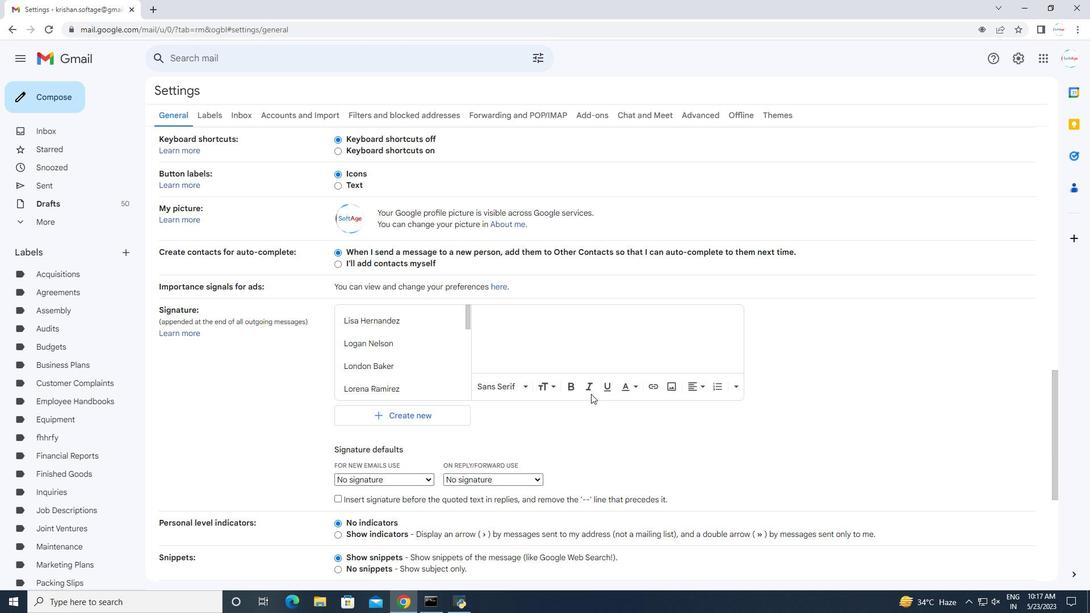 
Action: Mouse scrolled (591, 393) with delta (0, 0)
Screenshot: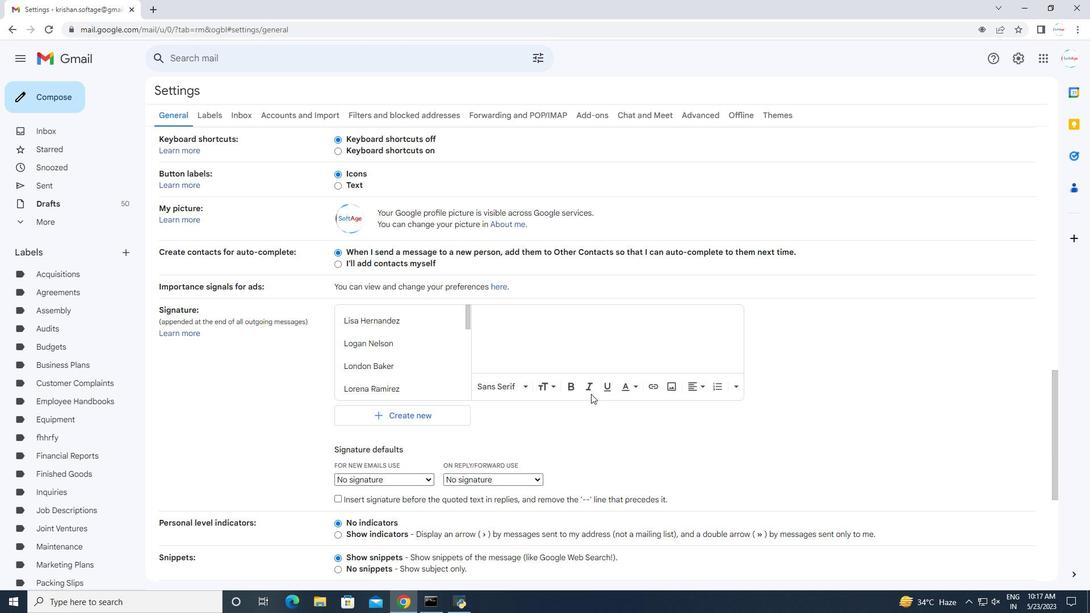 
Action: Mouse scrolled (591, 393) with delta (0, 0)
Screenshot: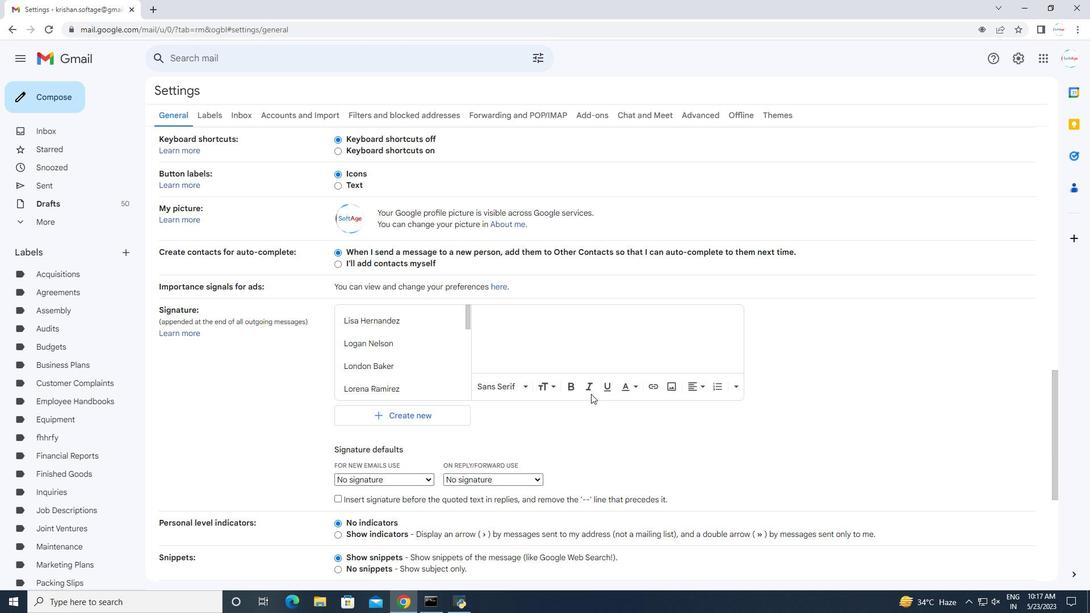 
Action: Mouse scrolled (591, 393) with delta (0, 0)
Screenshot: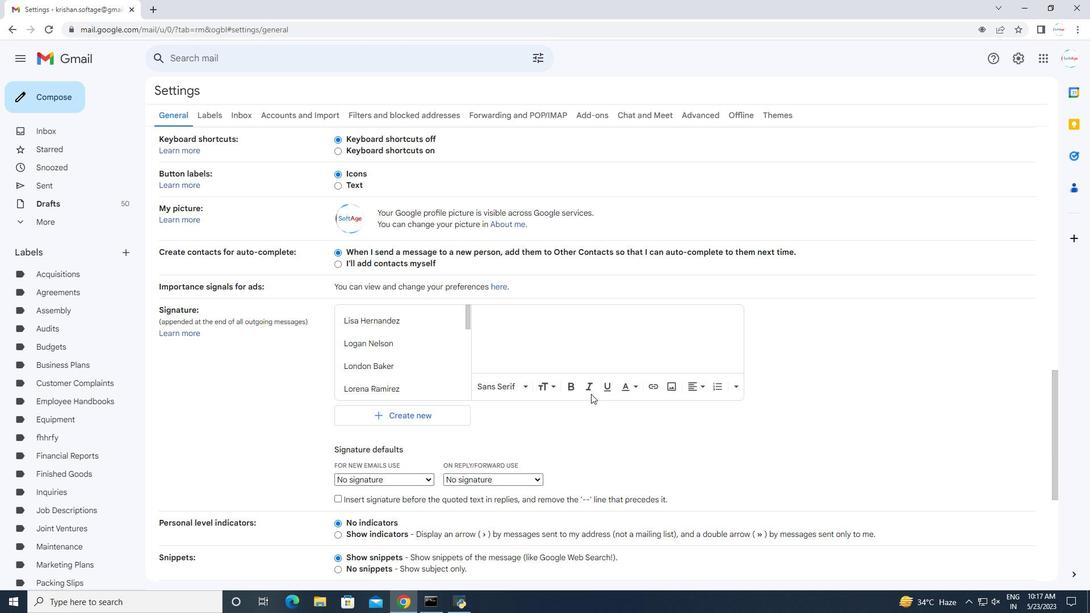 
Action: Mouse scrolled (591, 394) with delta (0, 0)
Screenshot: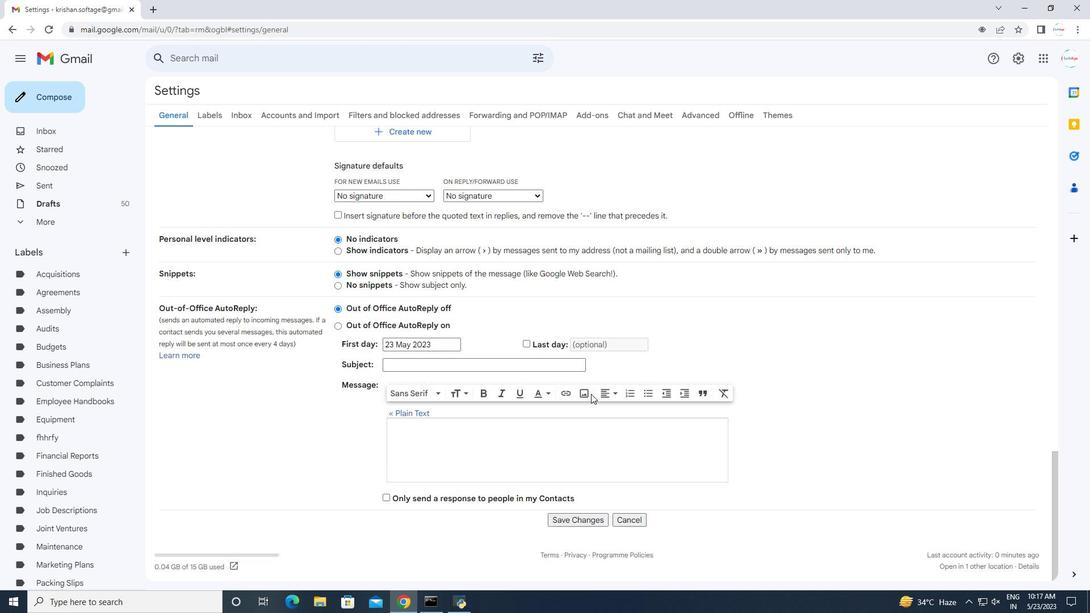 
Action: Mouse scrolled (591, 394) with delta (0, 0)
Screenshot: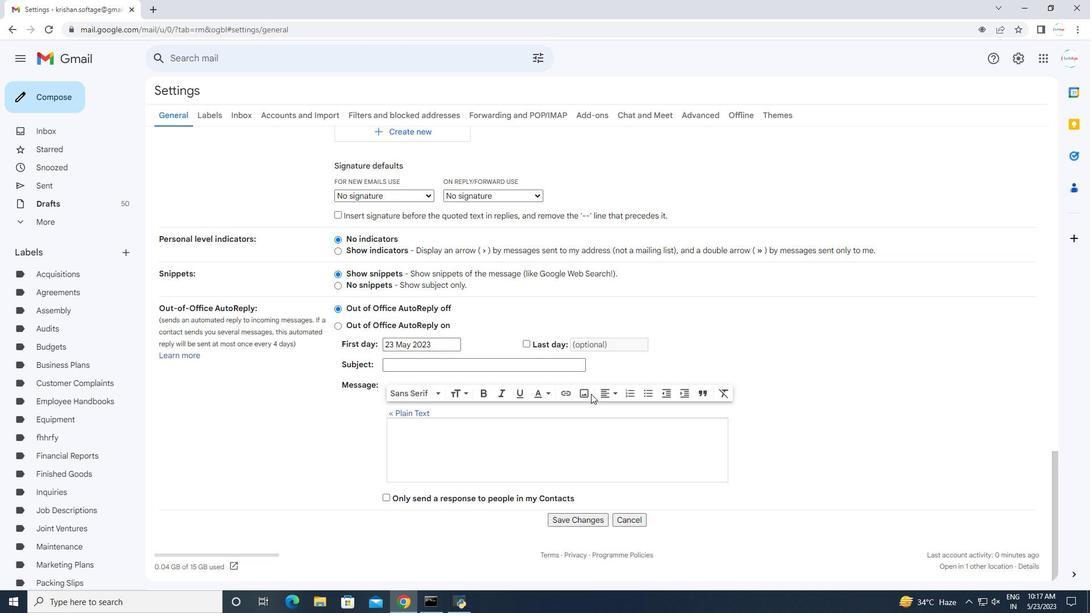 
Action: Mouse scrolled (591, 394) with delta (0, 0)
Screenshot: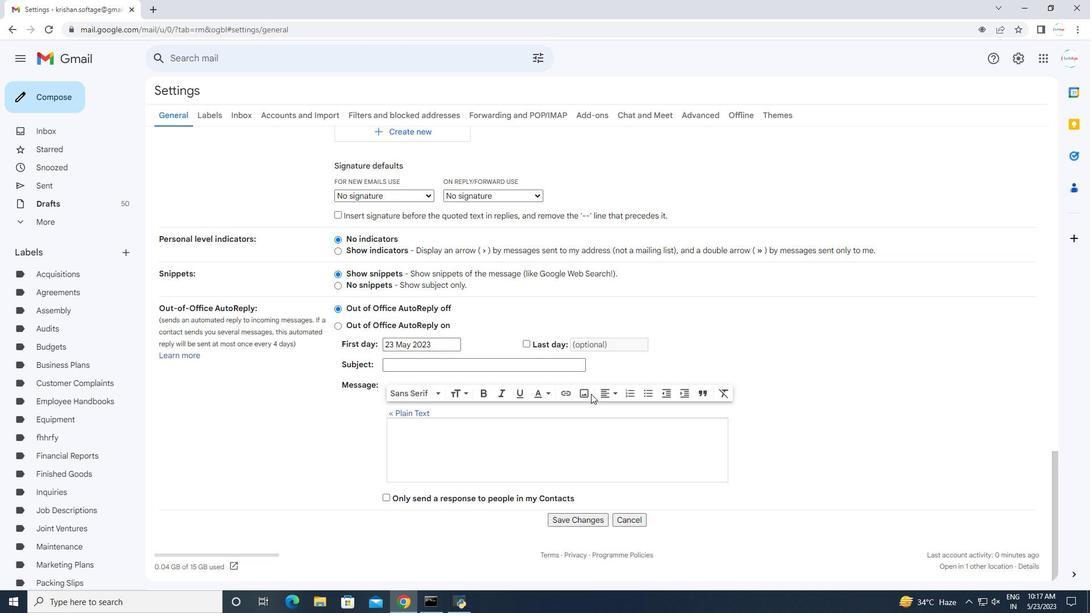 
Action: Mouse scrolled (591, 394) with delta (0, 0)
Screenshot: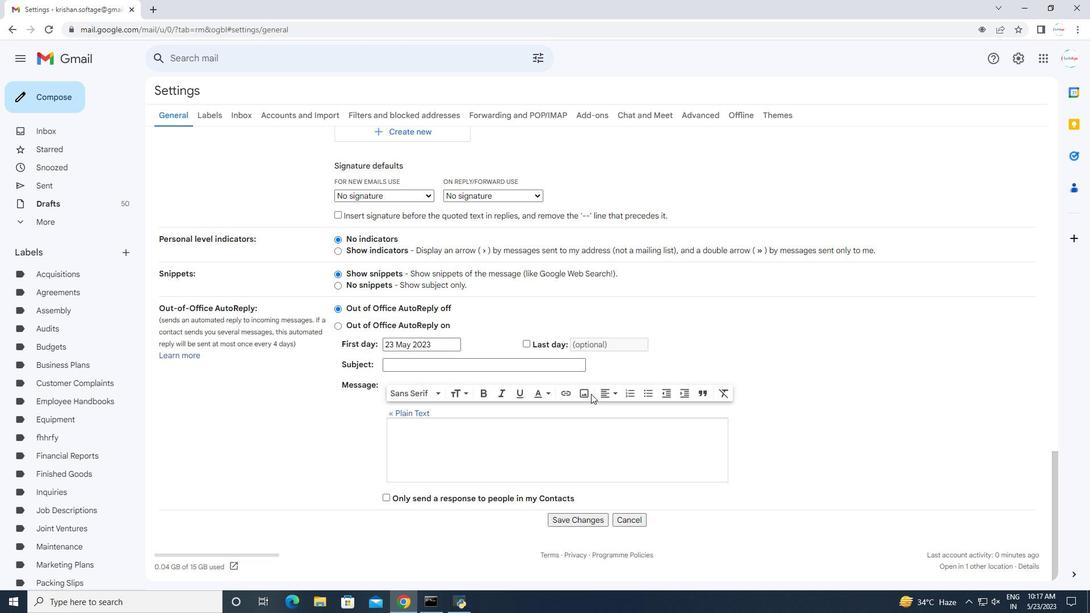 
Action: Mouse scrolled (591, 394) with delta (0, 0)
Screenshot: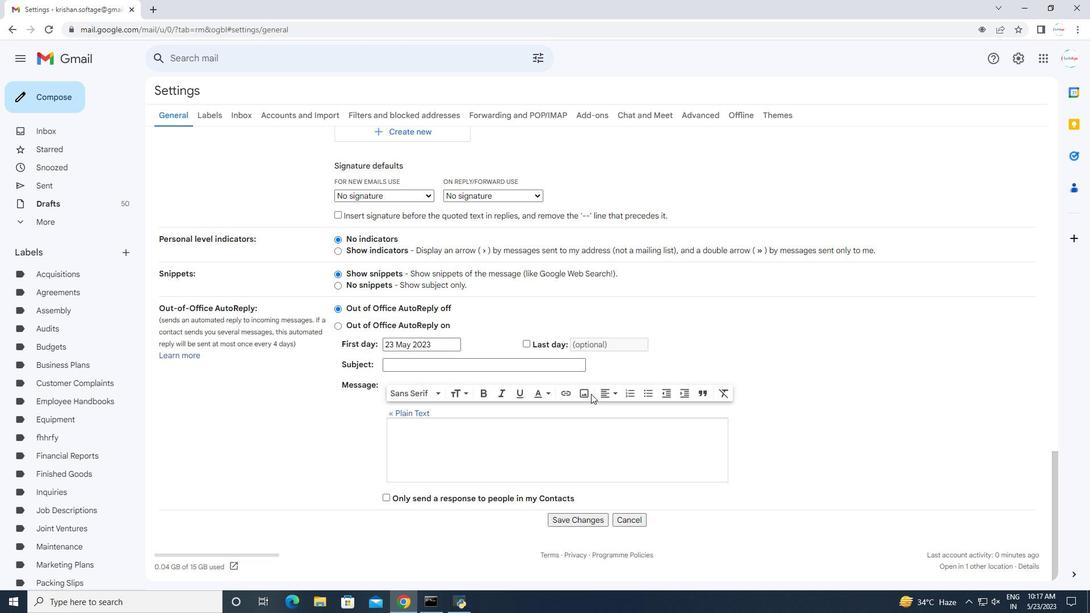 
Action: Mouse scrolled (591, 394) with delta (0, 0)
Screenshot: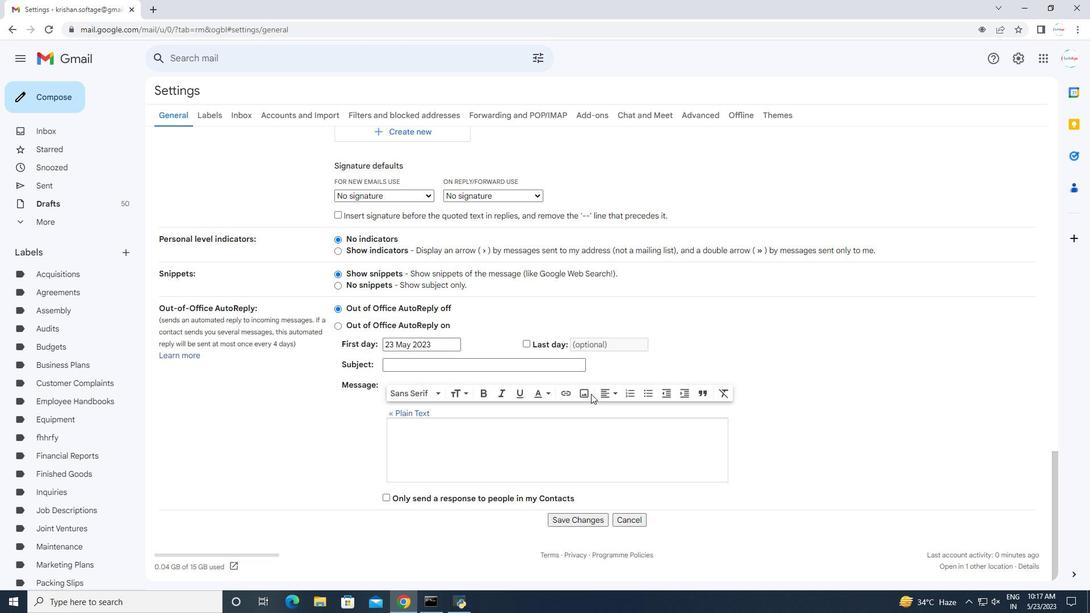 
Action: Mouse moved to (552, 388)
Screenshot: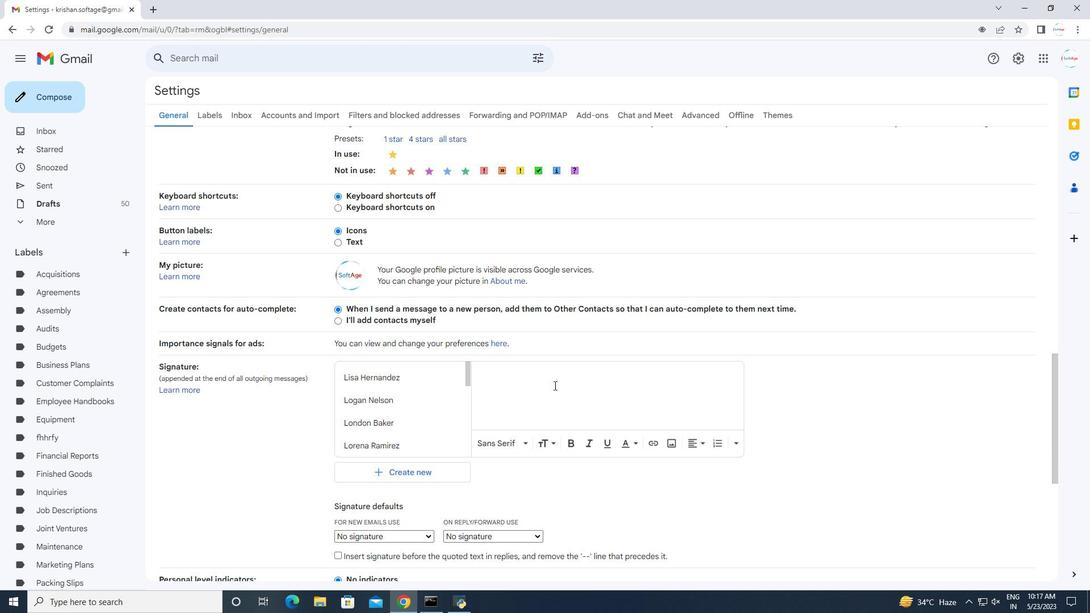 
Action: Mouse pressed left at (552, 388)
Screenshot: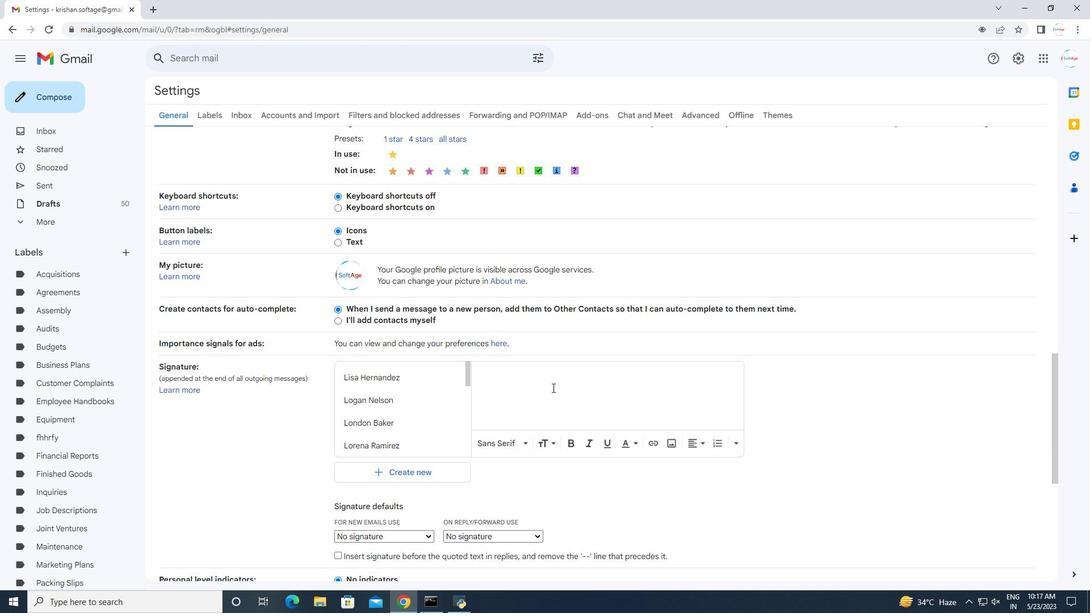
Action: Key pressed <Key.shift><Key.shift><Key.shift><Key.shift><Key.shift><Key.shift><Key.shift><Key.shift><Key.shift><Key.shift><Key.shift>Madison<Key.space><Key.shift><Key.shift><Key.shift>Evans
Screenshot: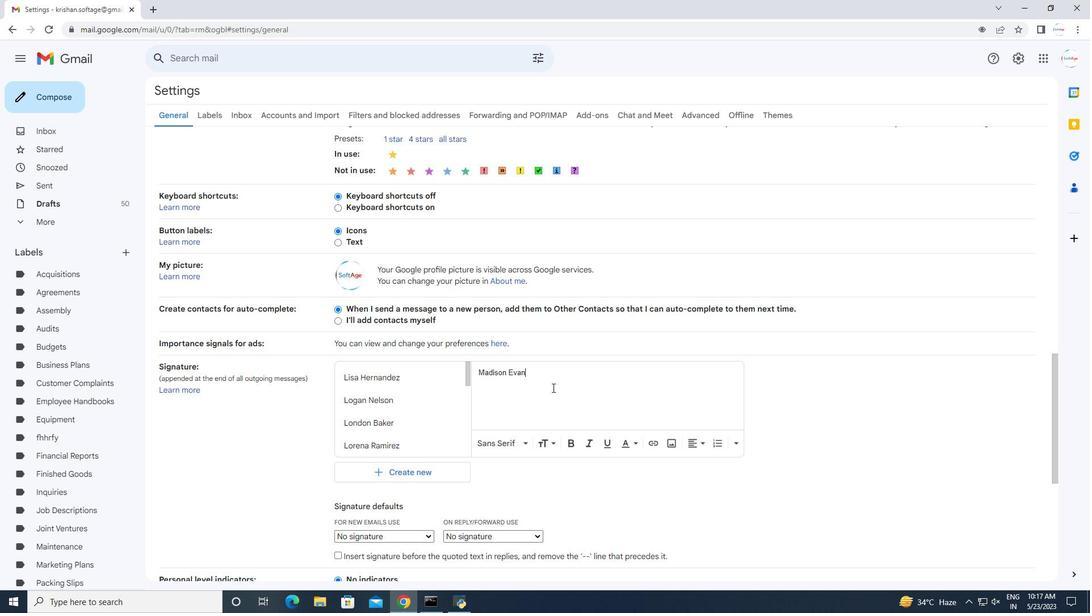 
Action: Mouse moved to (551, 398)
Screenshot: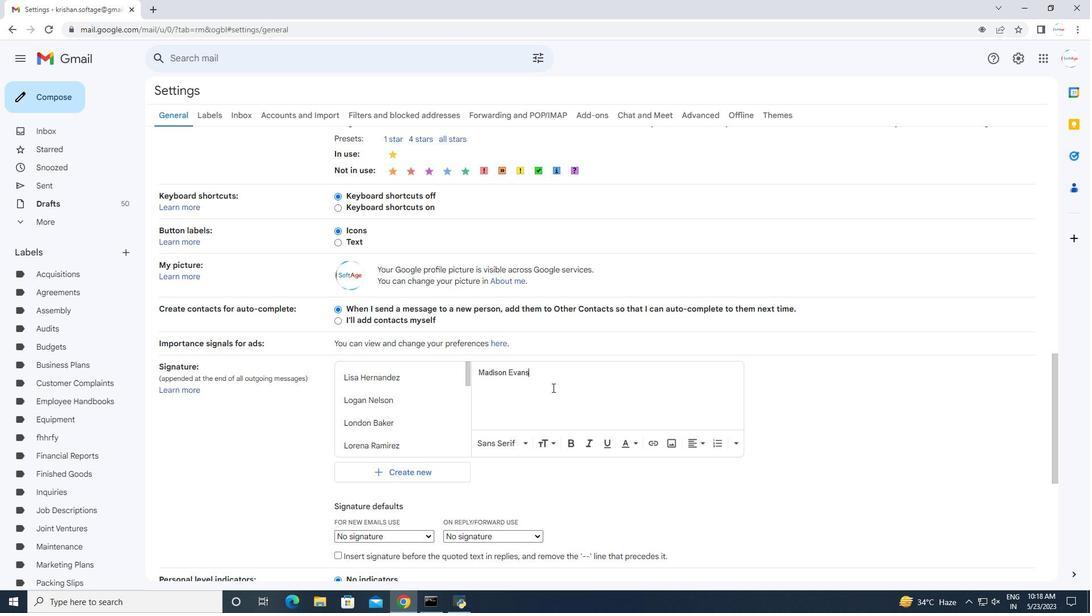 
Action: Mouse scrolled (551, 398) with delta (0, 0)
Screenshot: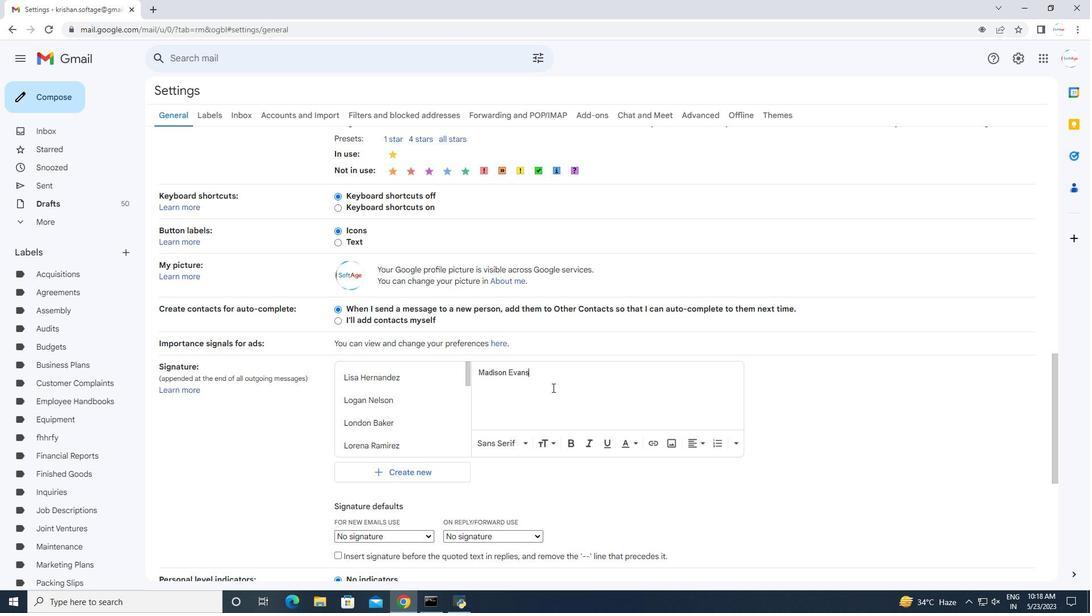 
Action: Mouse moved to (551, 399)
Screenshot: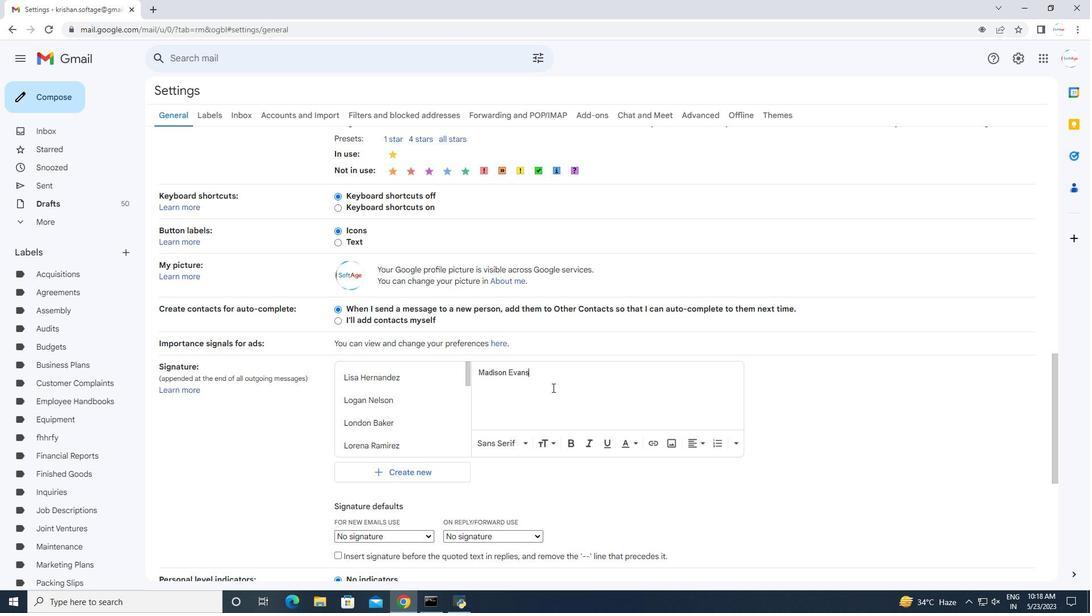
Action: Mouse scrolled (551, 398) with delta (0, 0)
Screenshot: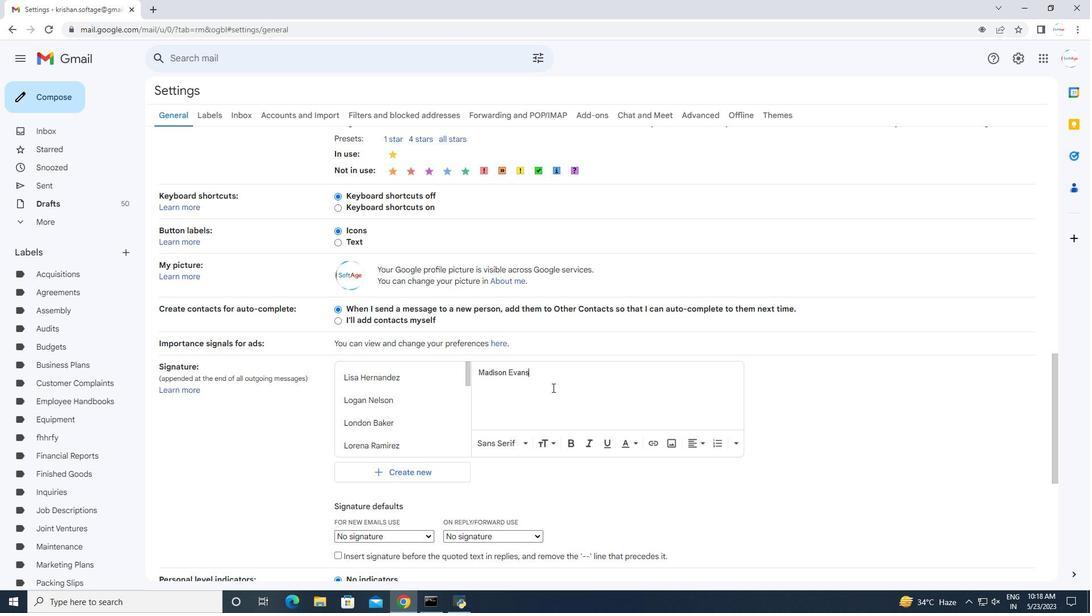 
Action: Mouse moved to (550, 401)
Screenshot: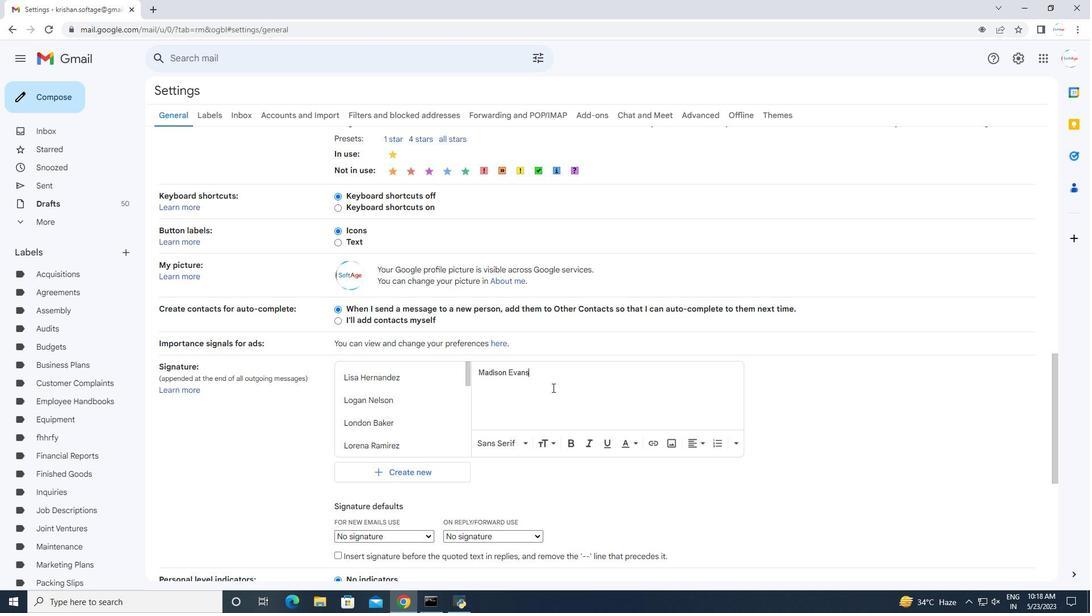 
Action: Mouse scrolled (550, 400) with delta (0, 0)
Screenshot: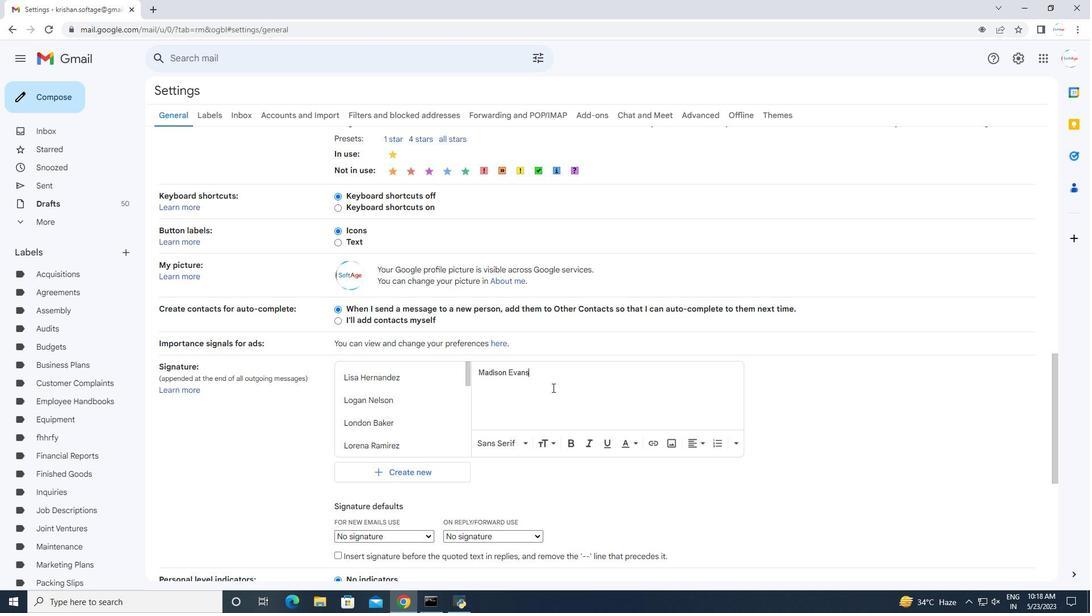 
Action: Mouse moved to (550, 402)
Screenshot: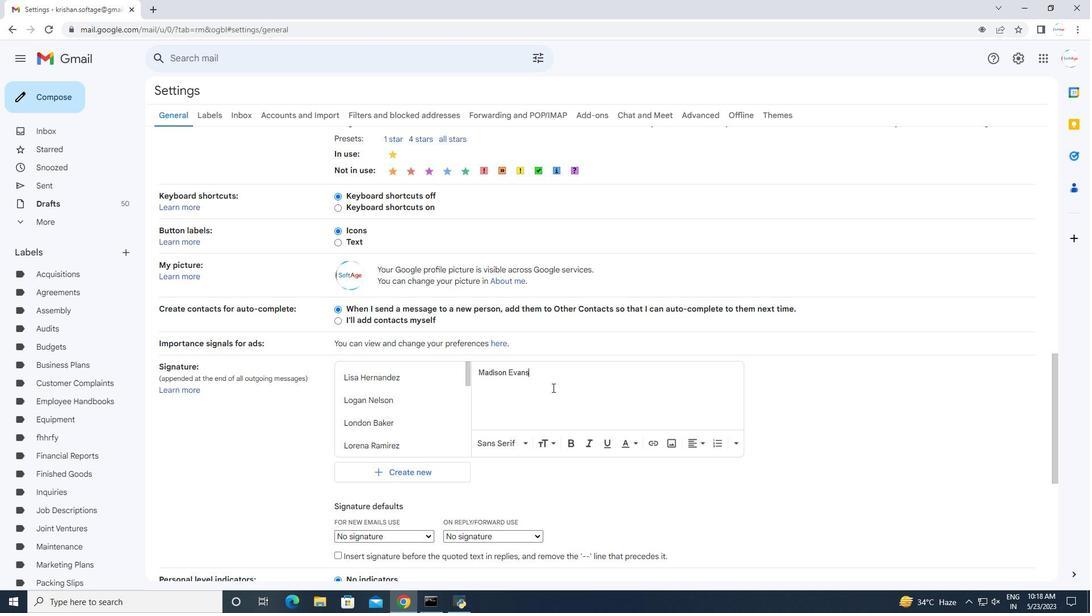 
Action: Mouse scrolled (550, 401) with delta (0, 0)
Screenshot: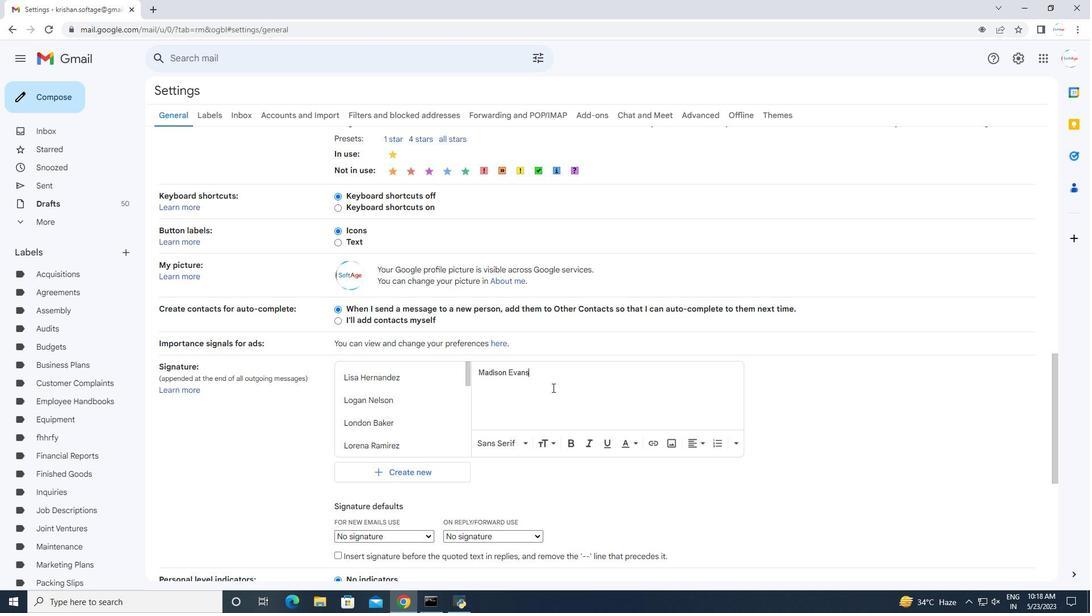 
Action: Mouse moved to (549, 403)
Screenshot: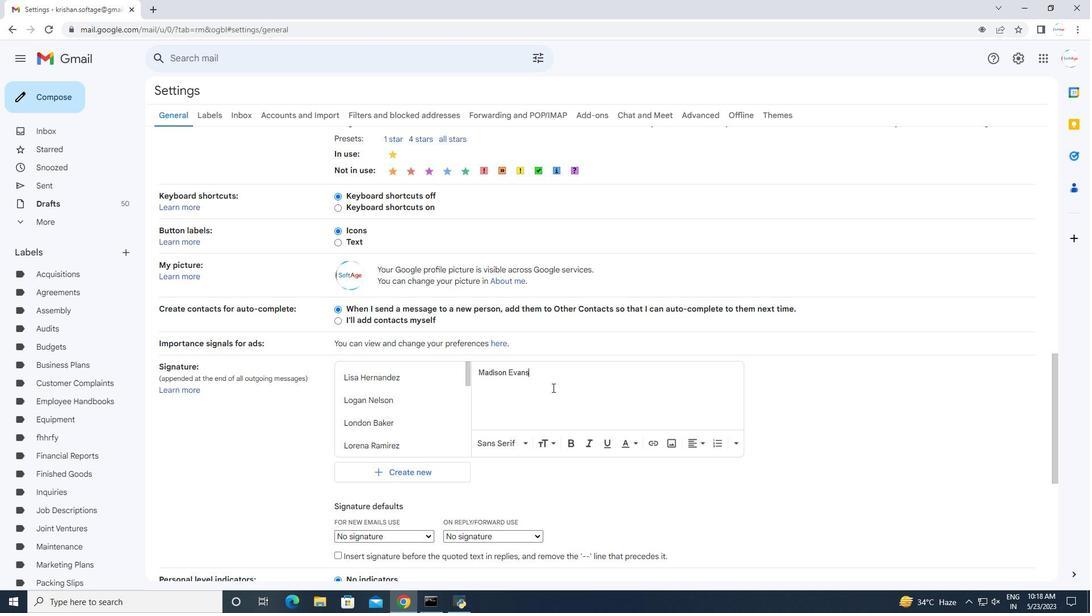 
Action: Mouse scrolled (549, 402) with delta (0, 0)
Screenshot: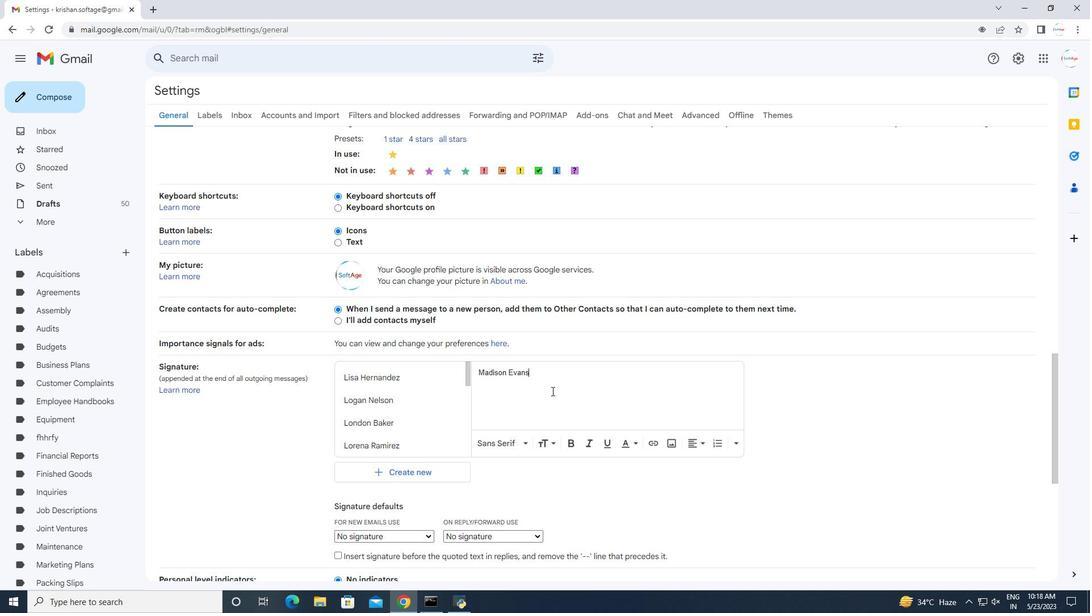 
Action: Mouse scrolled (549, 402) with delta (0, 0)
Screenshot: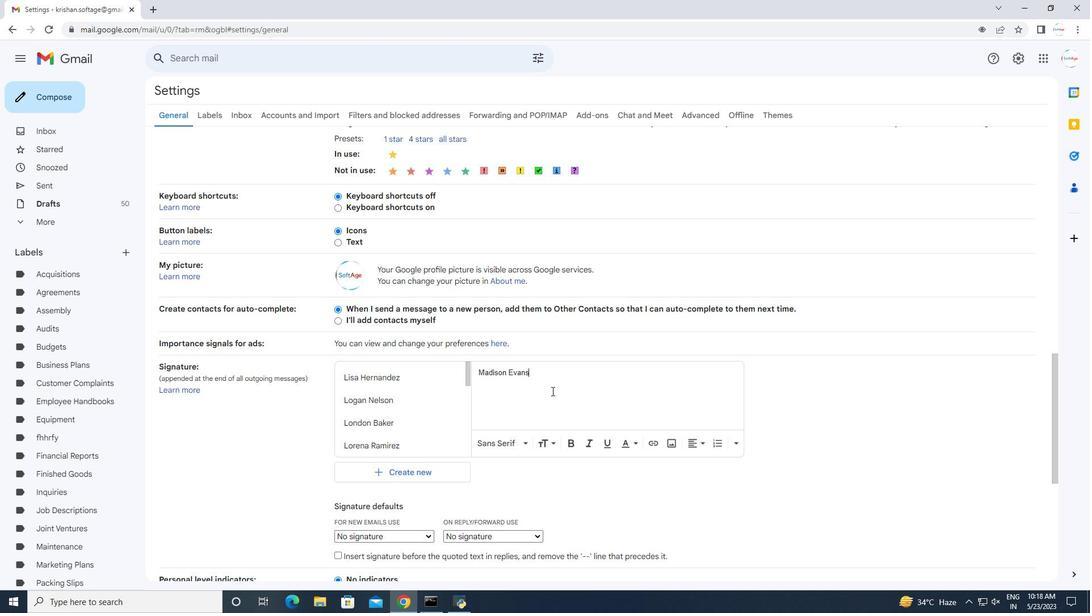 
Action: Mouse moved to (549, 405)
Screenshot: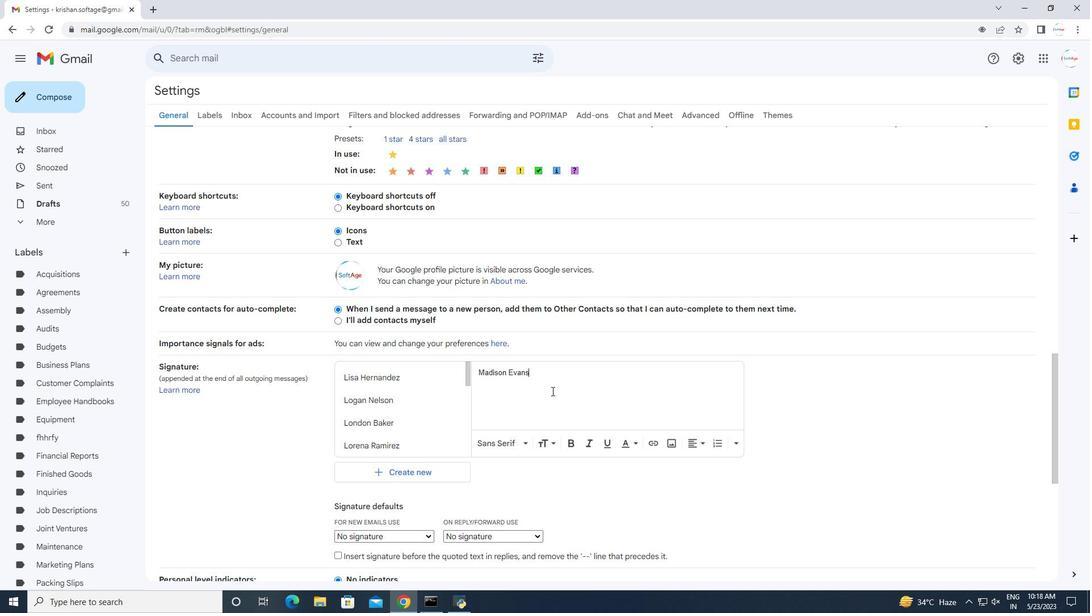 
Action: Mouse scrolled (549, 404) with delta (0, 0)
Screenshot: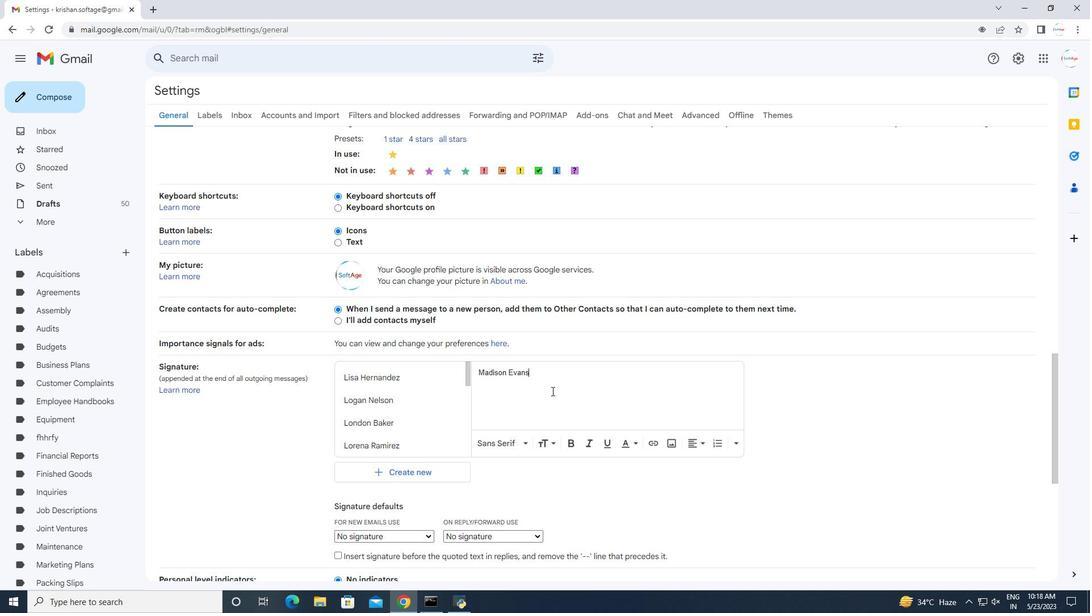
Action: Mouse moved to (548, 409)
Screenshot: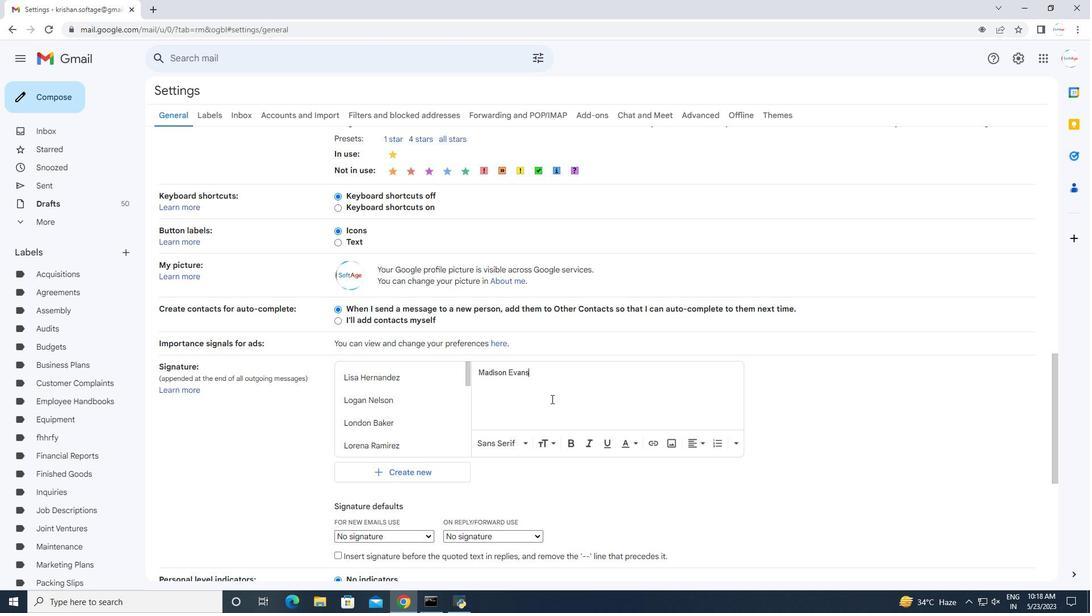 
Action: Mouse scrolled (548, 409) with delta (0, 0)
Screenshot: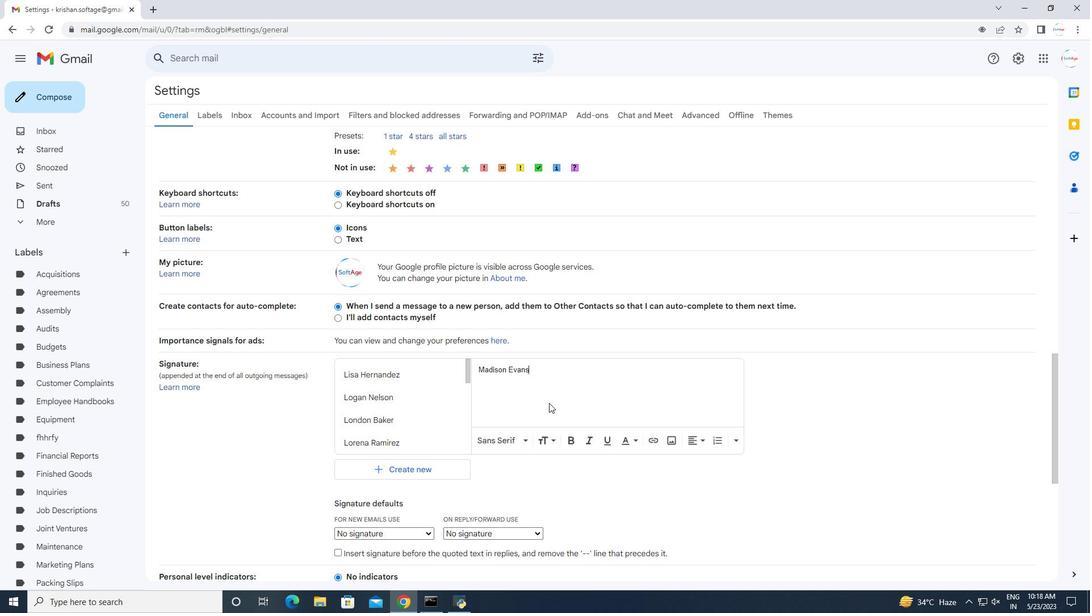 
Action: Mouse moved to (547, 453)
Screenshot: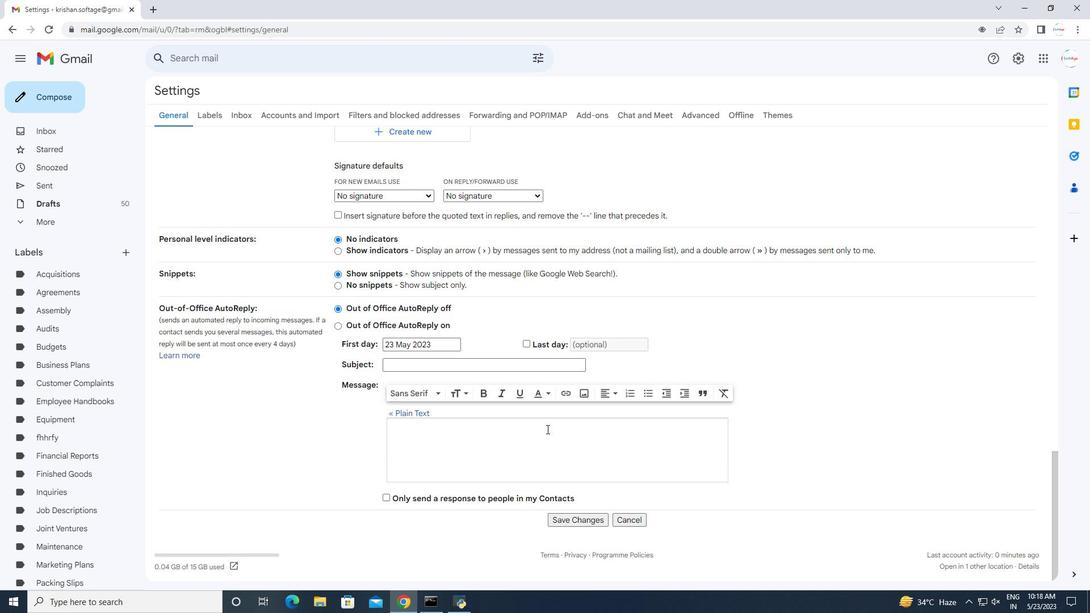 
Action: Mouse scrolled (546, 434) with delta (0, 0)
Screenshot: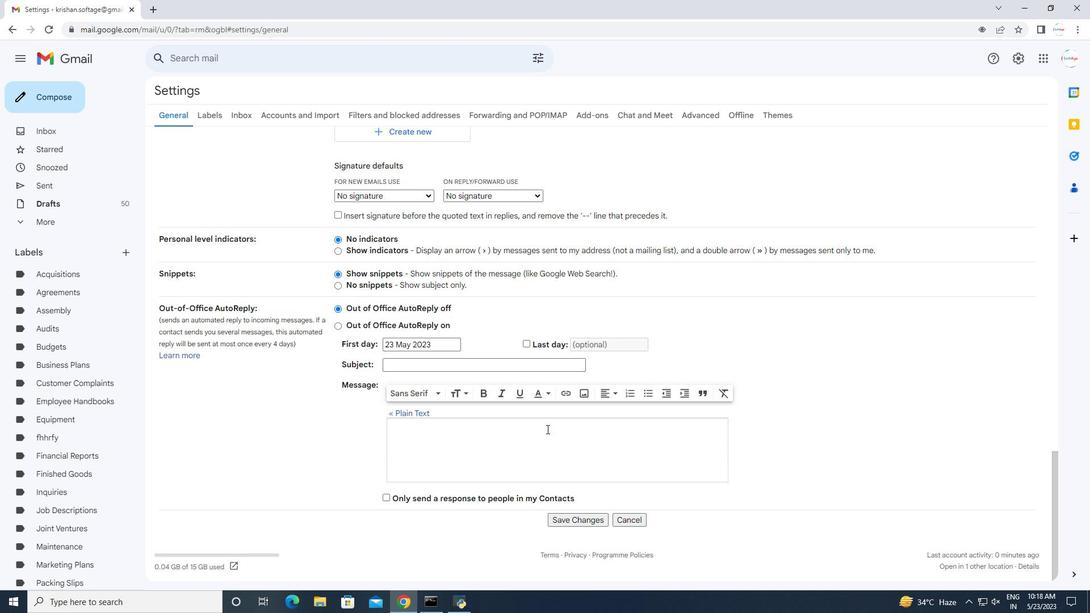 
Action: Mouse moved to (547, 455)
Screenshot: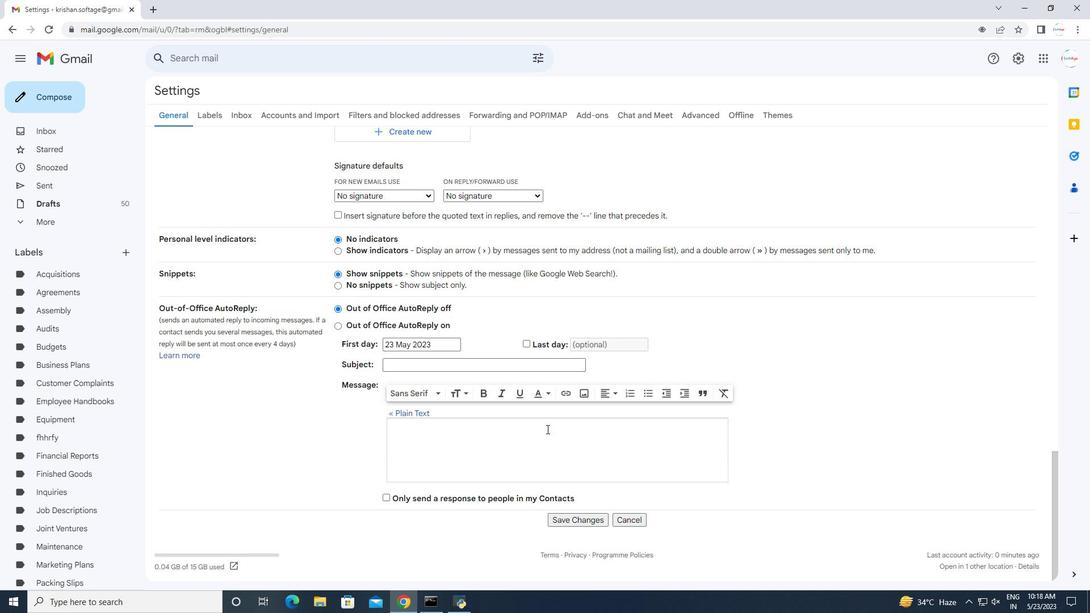 
Action: Mouse scrolled (546, 436) with delta (0, 0)
Screenshot: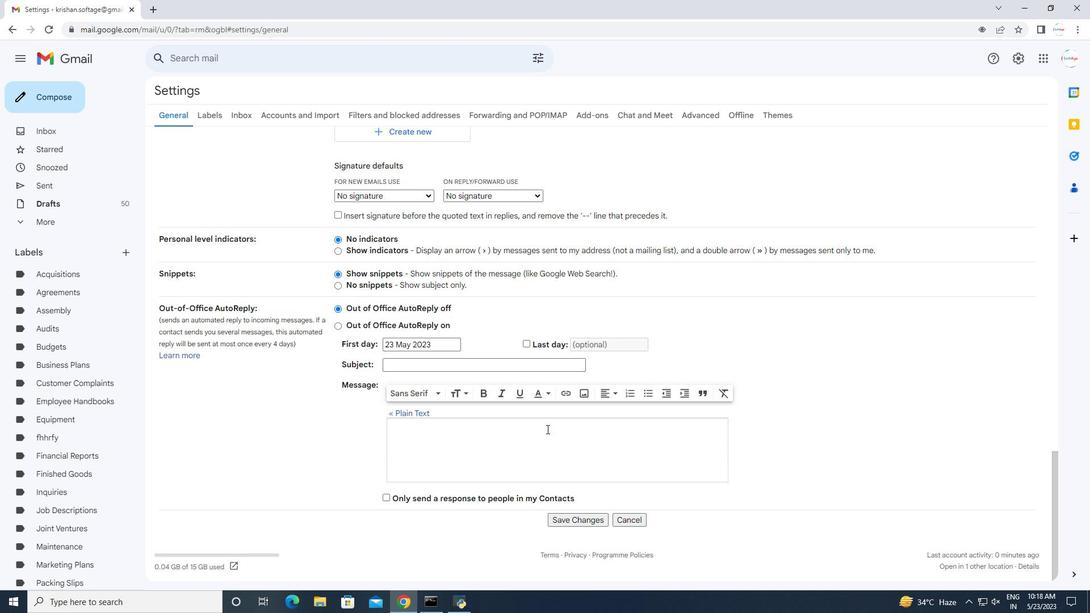 
Action: Mouse moved to (548, 455)
Screenshot: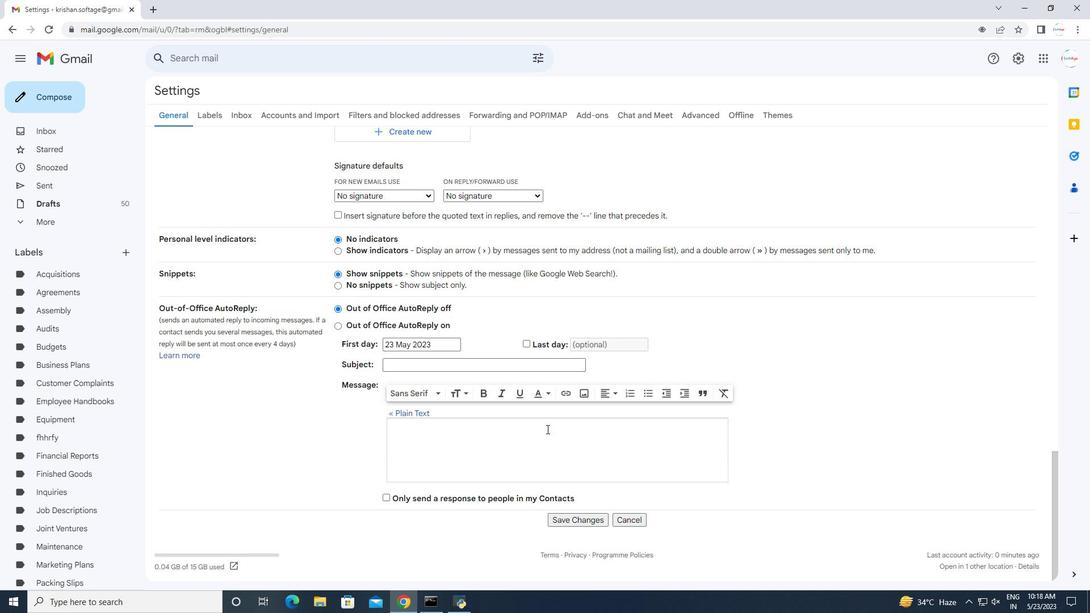 
Action: Mouse scrolled (546, 439) with delta (0, 0)
Screenshot: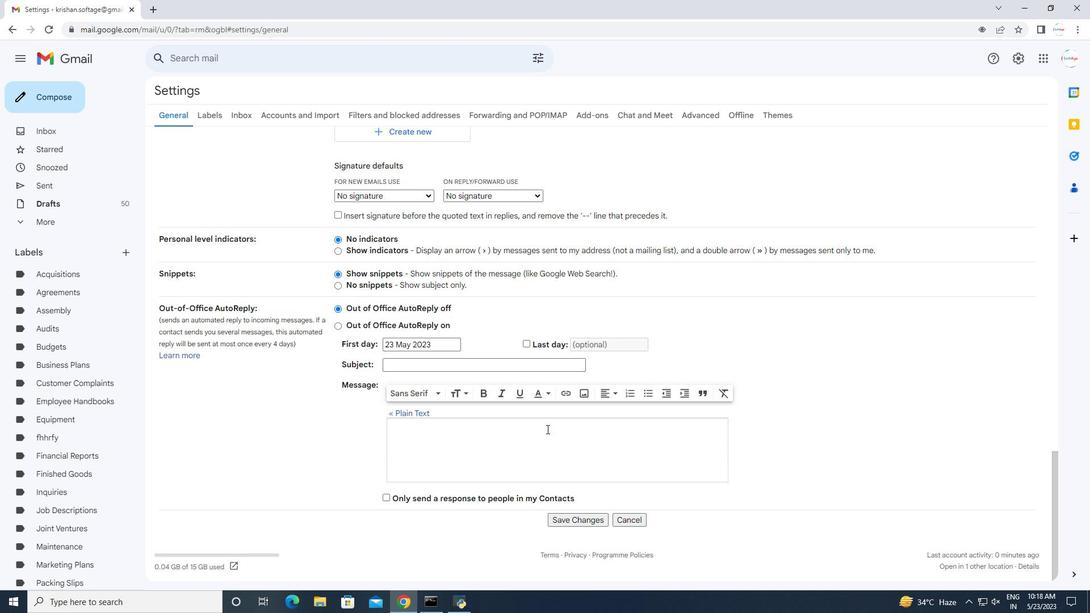 
Action: Mouse moved to (548, 457)
Screenshot: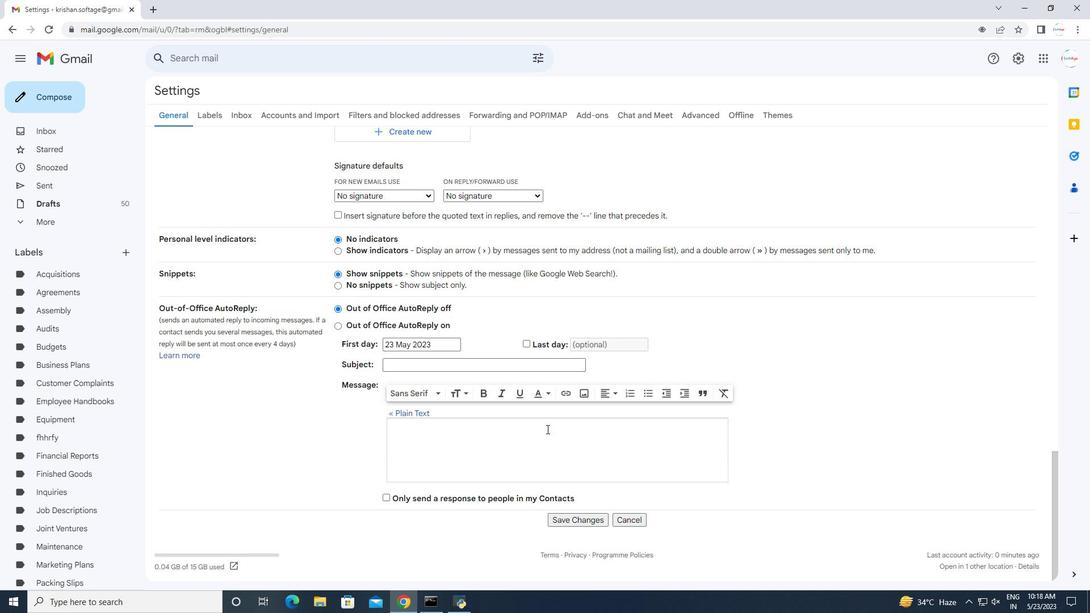 
Action: Mouse scrolled (546, 440) with delta (0, 0)
Screenshot: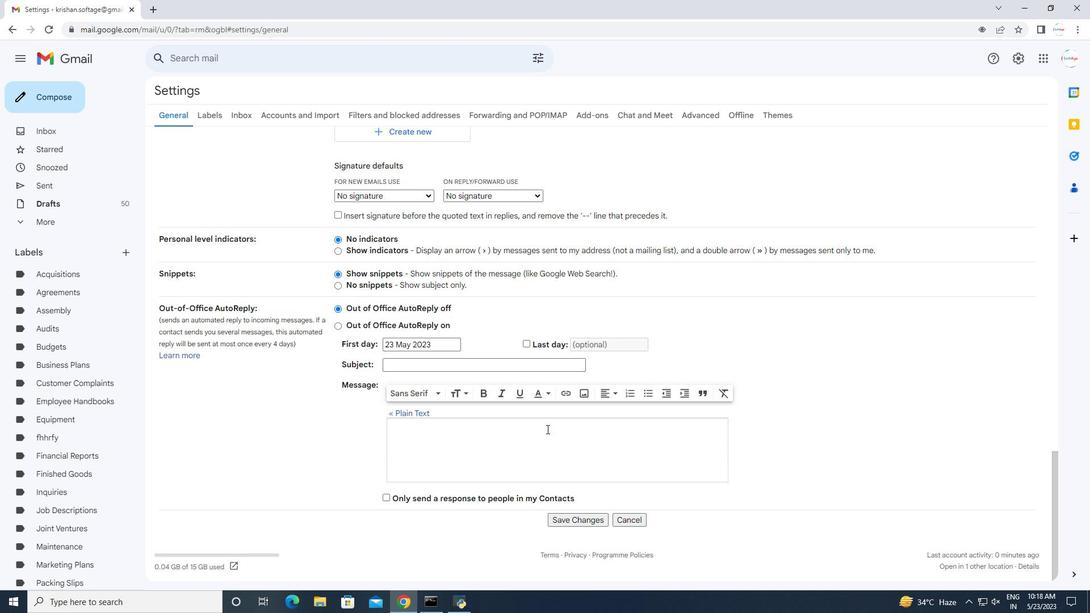 
Action: Mouse moved to (565, 511)
Screenshot: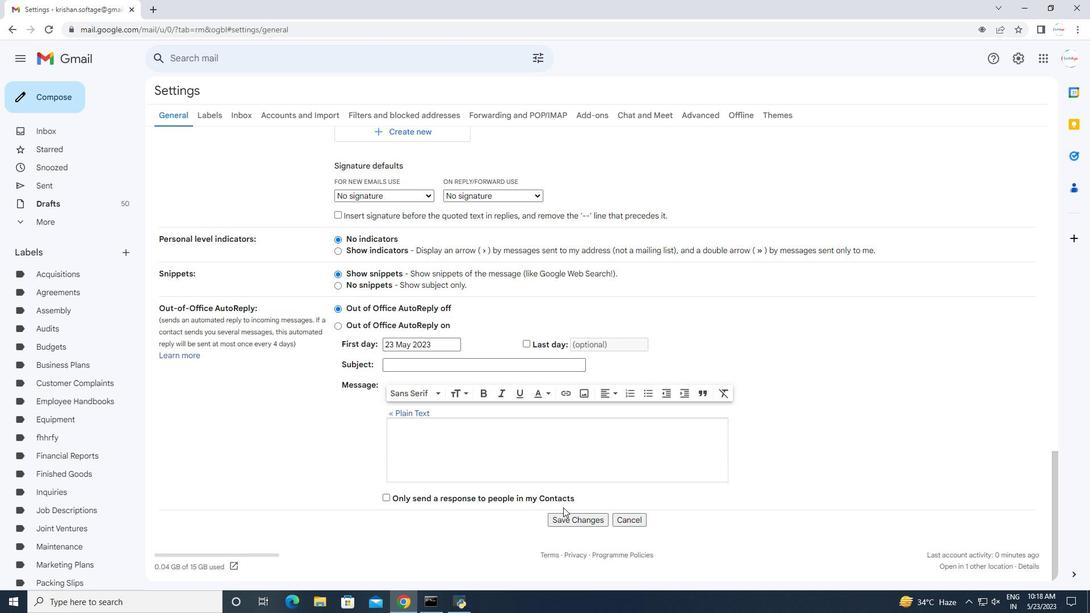 
Action: Mouse pressed left at (565, 511)
Screenshot: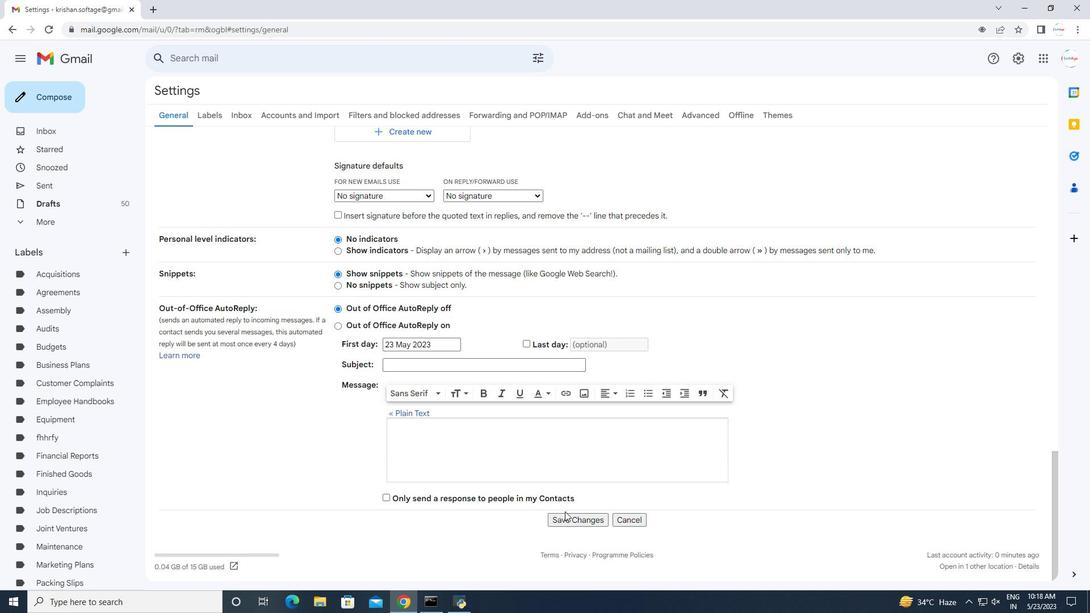 
Action: Mouse moved to (565, 515)
Screenshot: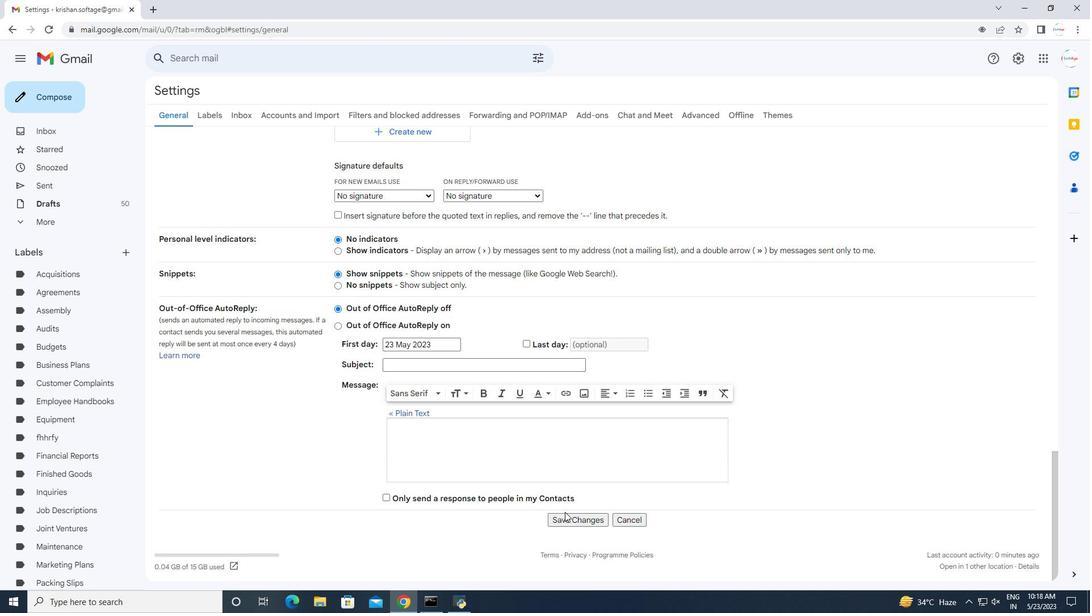 
Action: Mouse pressed left at (565, 515)
Screenshot: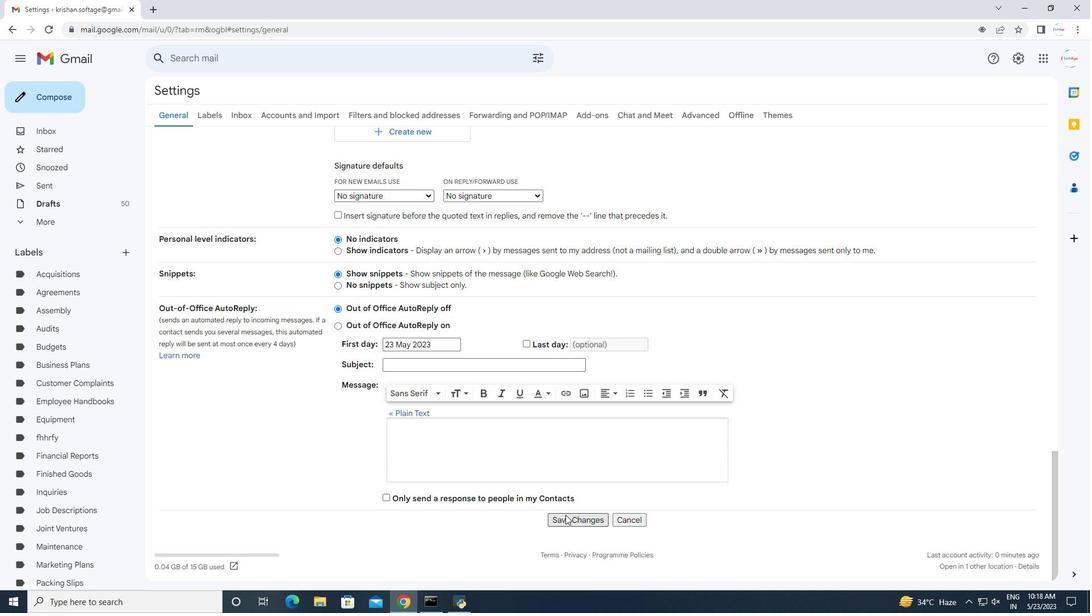 
Action: Mouse moved to (73, 102)
Screenshot: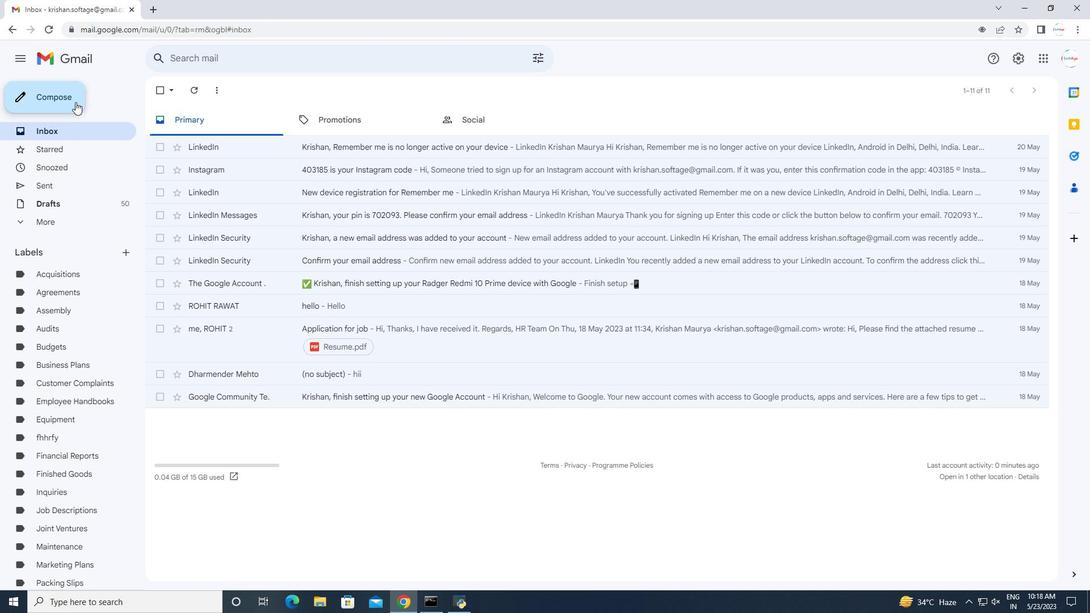 
Action: Mouse pressed left at (73, 102)
Screenshot: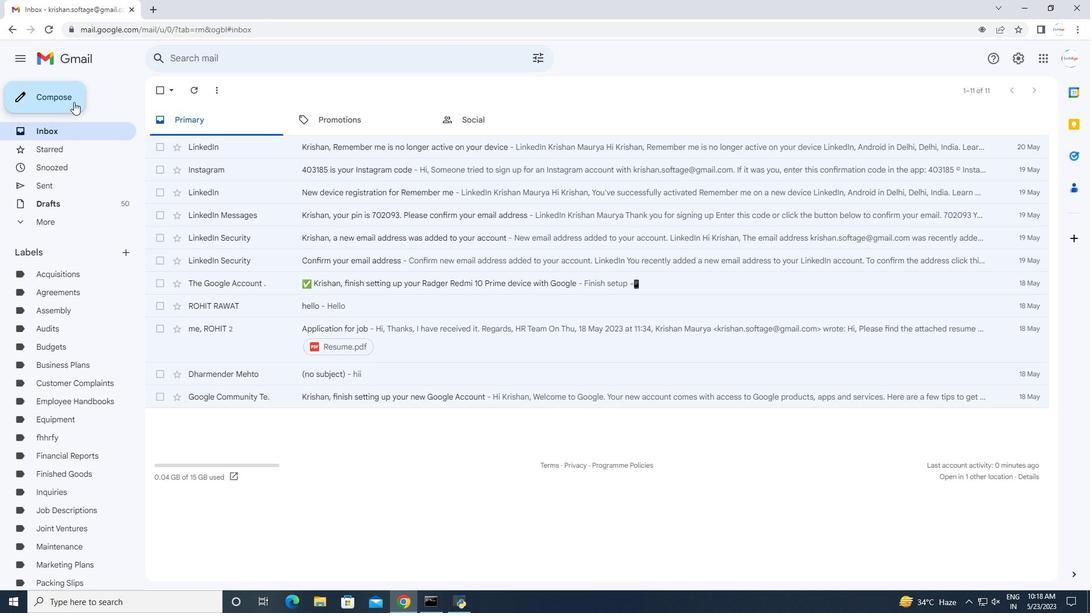 
Action: Mouse moved to (735, 272)
Screenshot: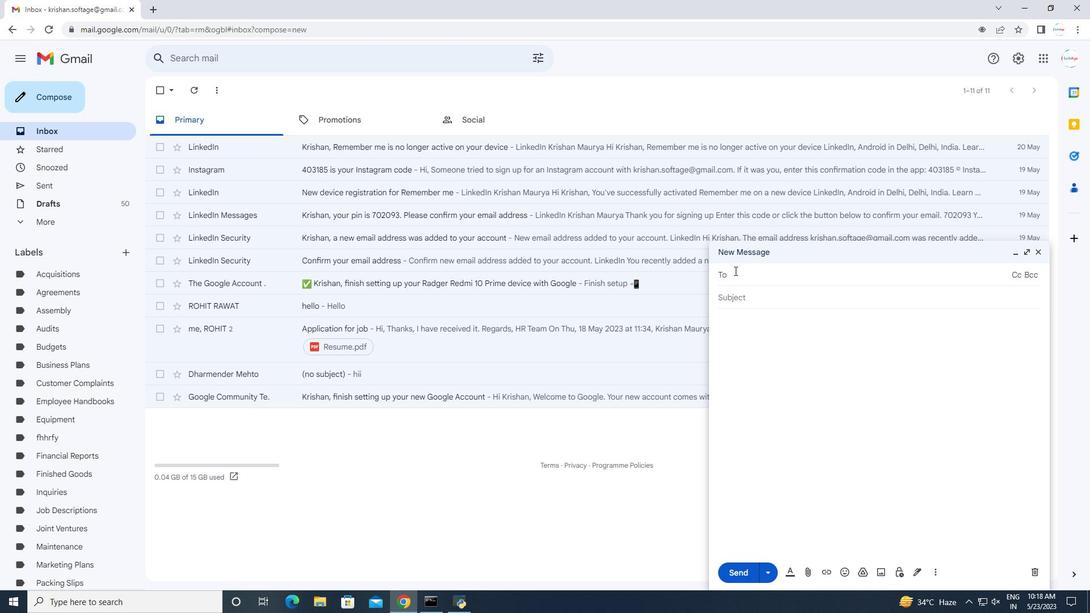 
Action: Mouse pressed left at (735, 272)
Screenshot: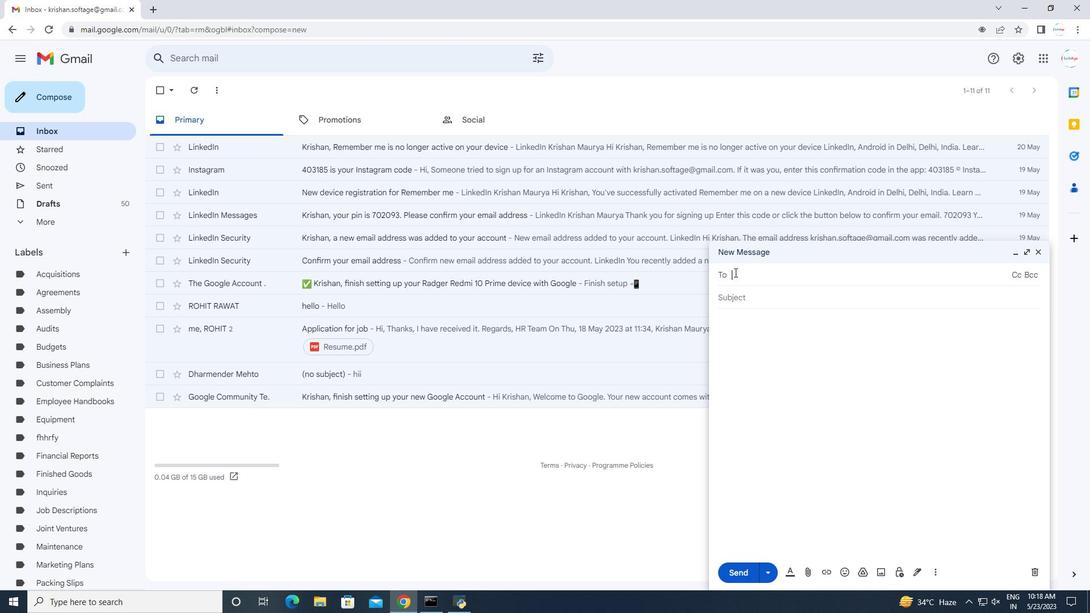 
Action: Mouse pressed left at (735, 272)
Screenshot: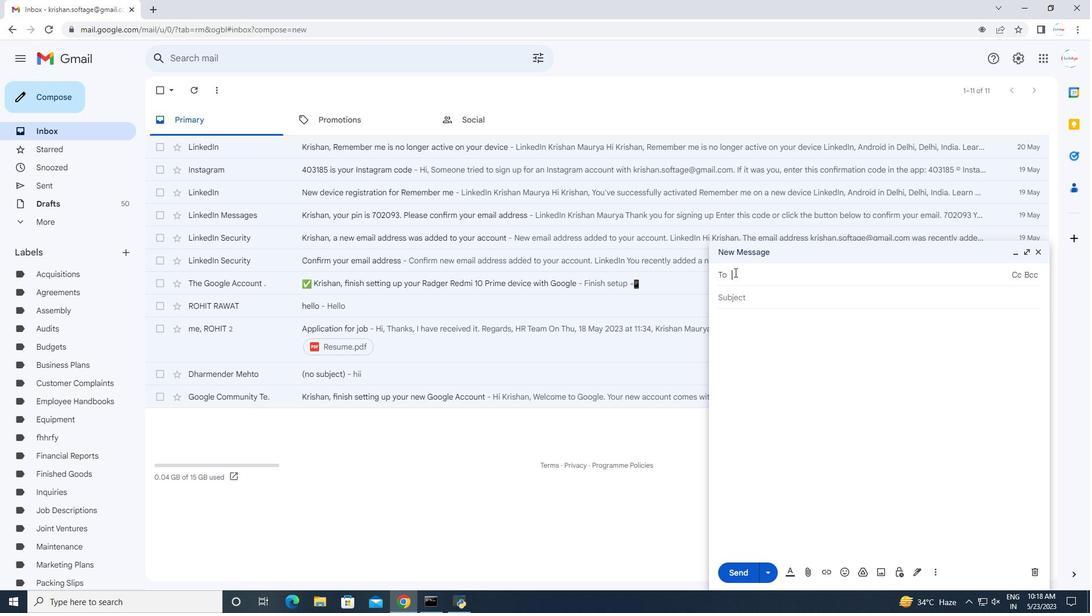 
Action: Key pressed softage.6<Key.shift>@softage.net<Key.tab><Key.tab><Key.tab><Key.shift>Best
Screenshot: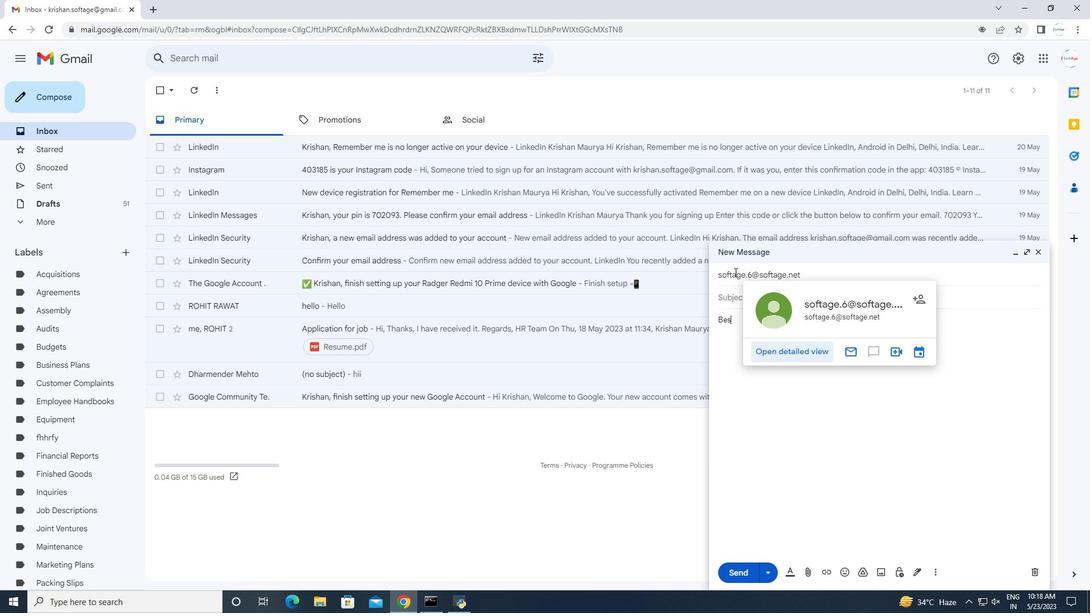 
Action: Mouse moved to (735, 322)
Screenshot: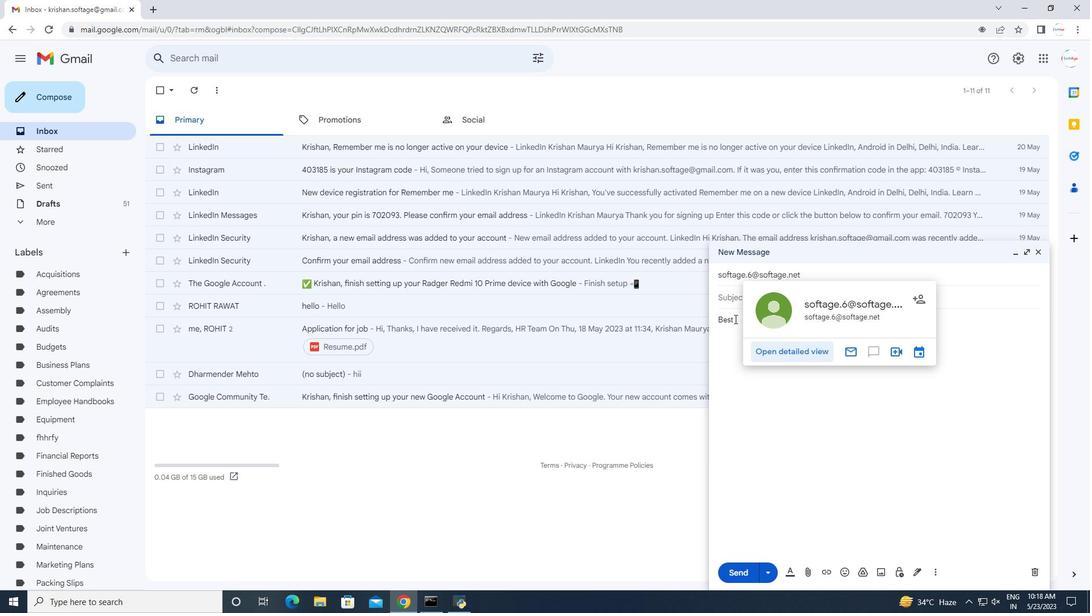 
Action: Mouse pressed left at (735, 322)
Screenshot: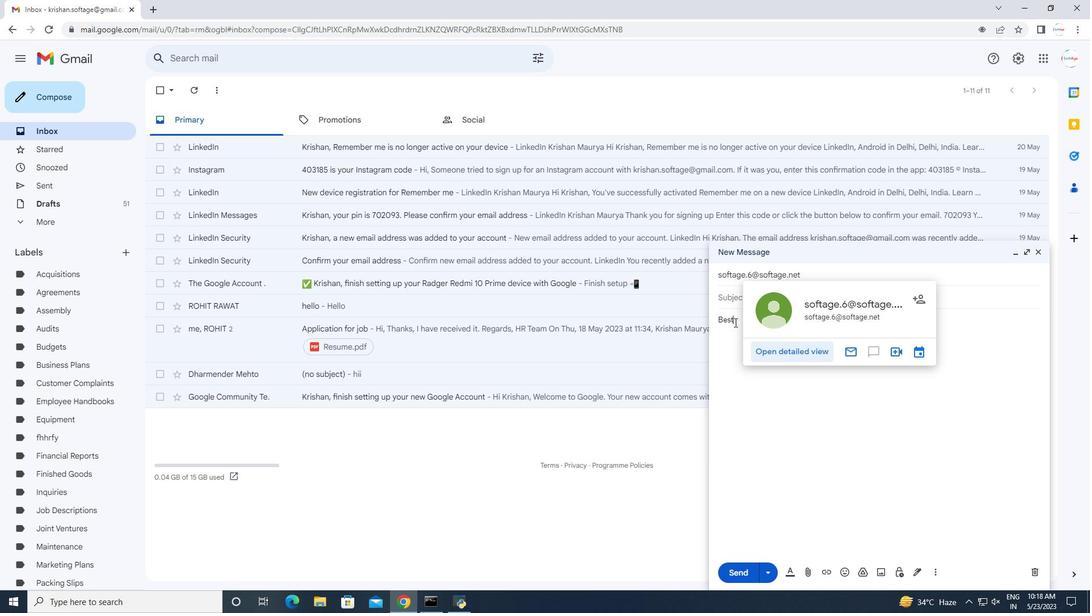 
Action: Mouse moved to (739, 323)
Screenshot: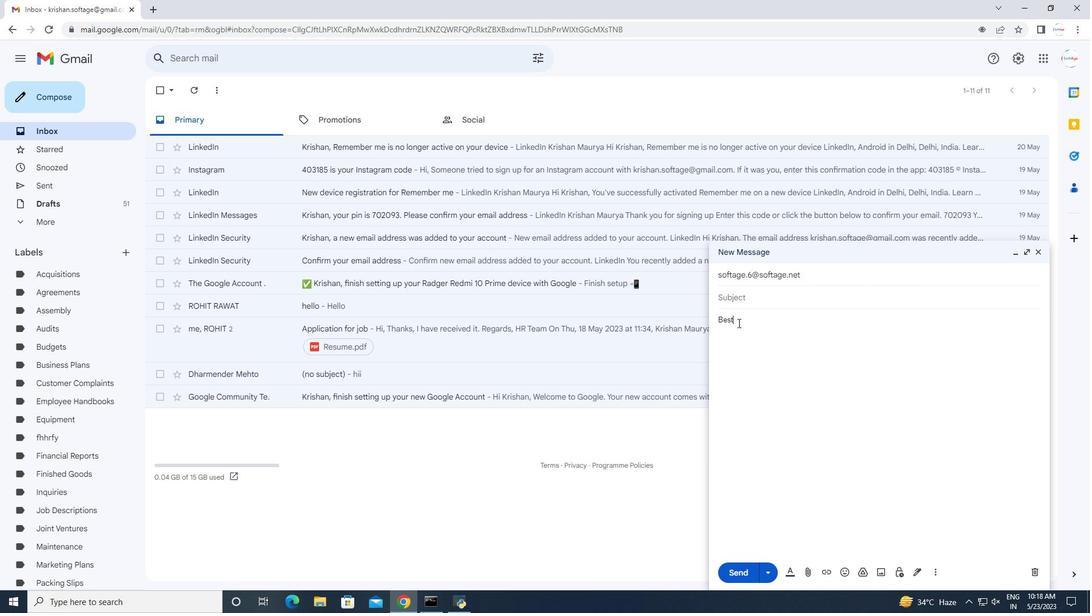 
Action: Key pressed <Key.space><Key.shift>Wishes<Key.space>for<Key.space>a<Key.space>happy<Key.space><Key.shift>National<Key.space><Key.shift>Adopition<Key.shift>Monyh<Key.backspace><Key.backspace>th
Screenshot: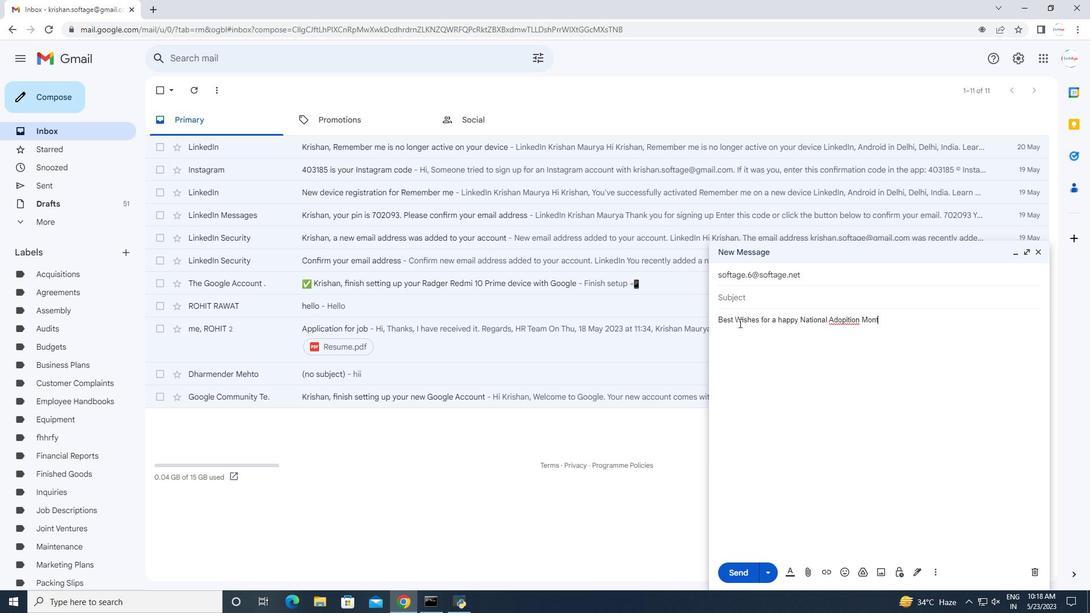 
Action: Mouse moved to (842, 325)
Screenshot: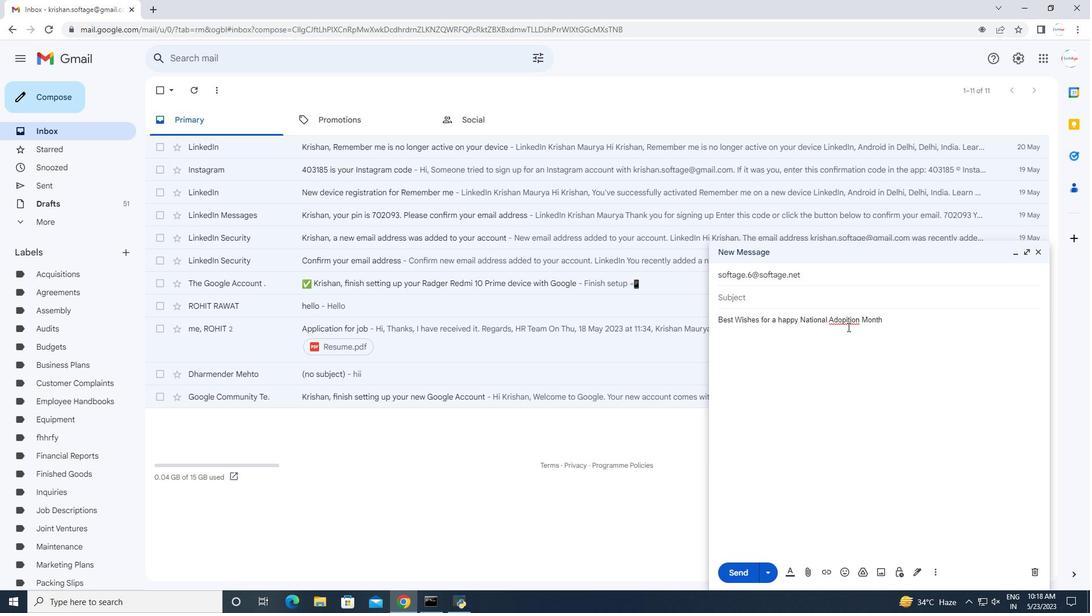 
Action: Mouse pressed right at (842, 325)
Screenshot: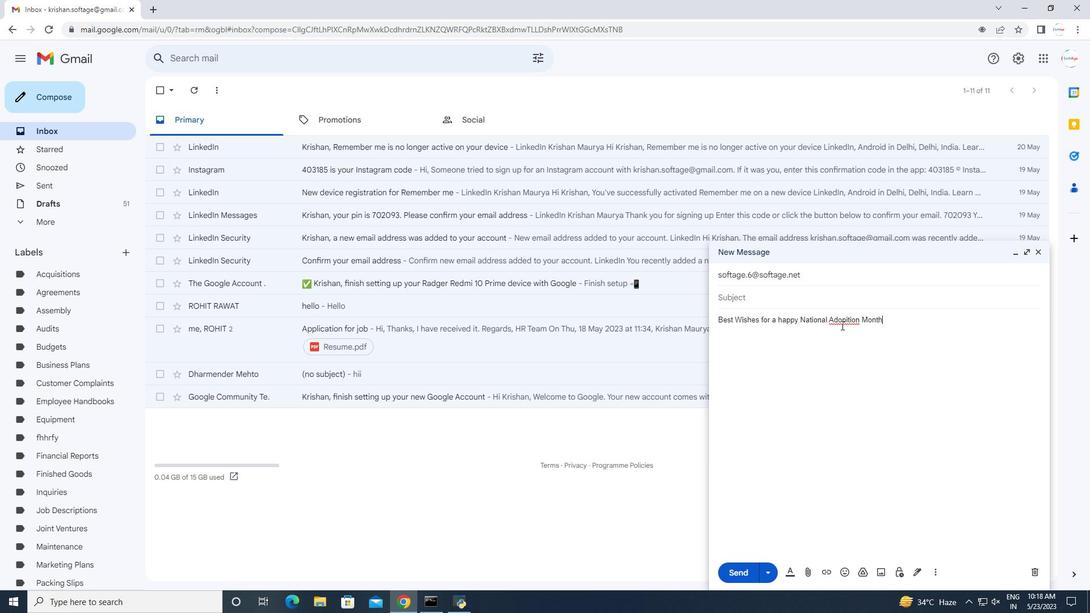 
Action: Mouse moved to (836, 318)
Screenshot: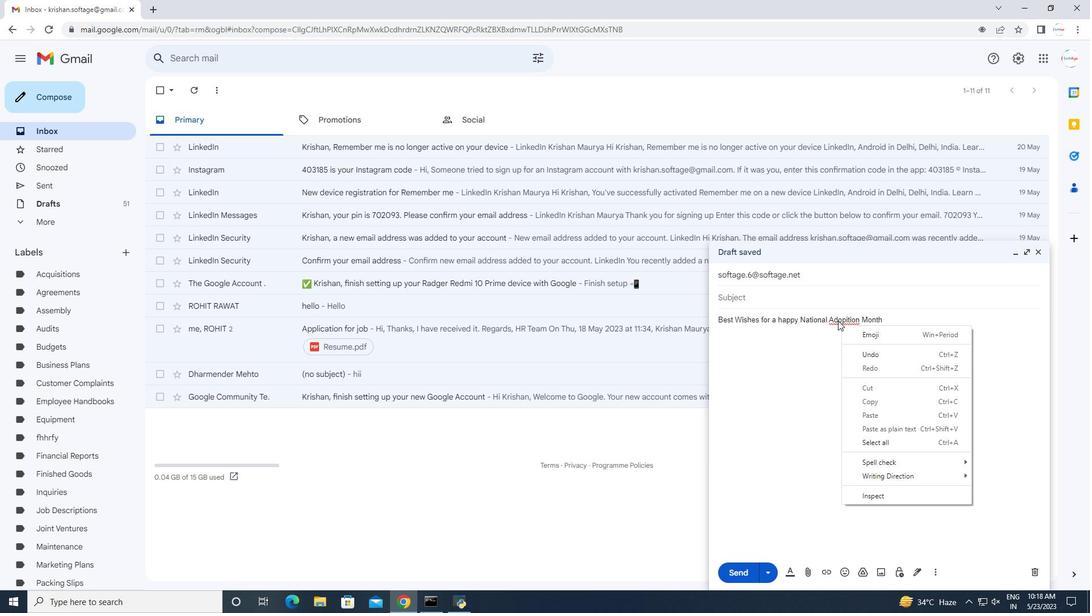 
Action: Mouse pressed left at (836, 318)
Screenshot: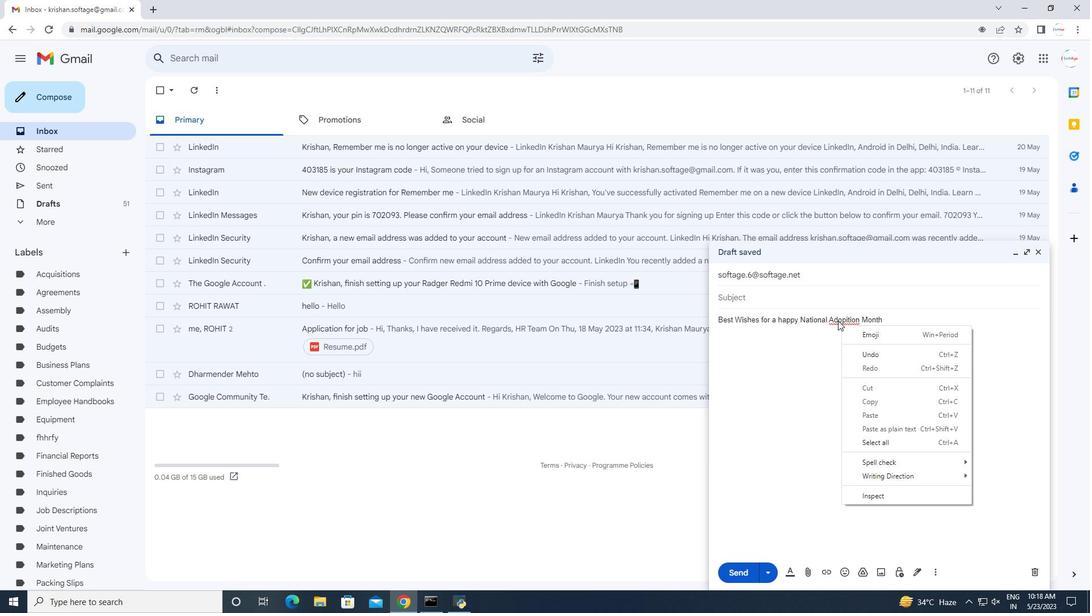 
Action: Mouse moved to (836, 318)
Screenshot: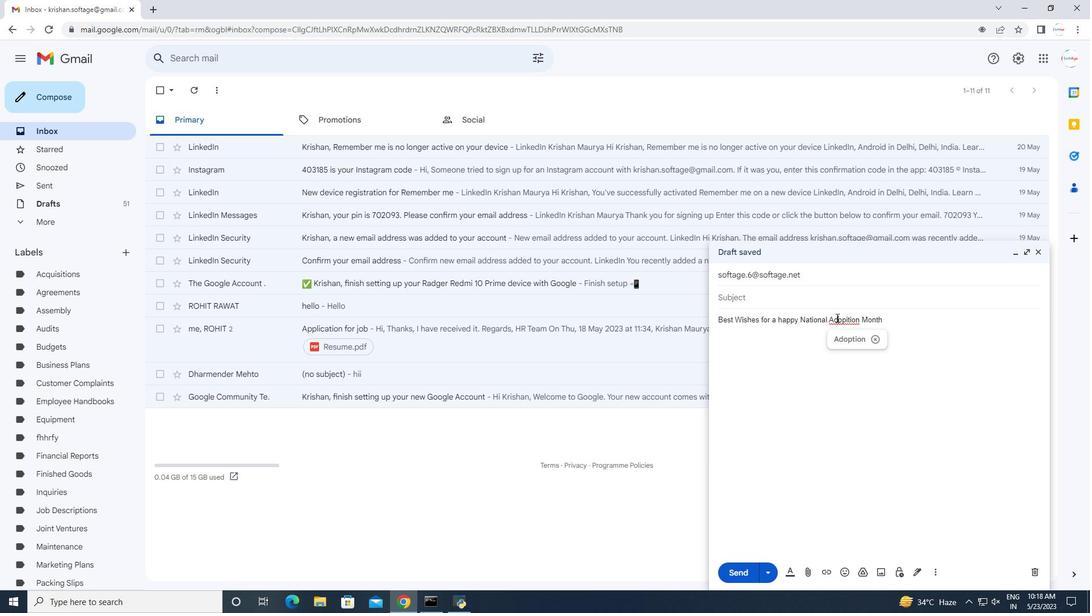 
Action: Mouse pressed right at (836, 318)
Screenshot: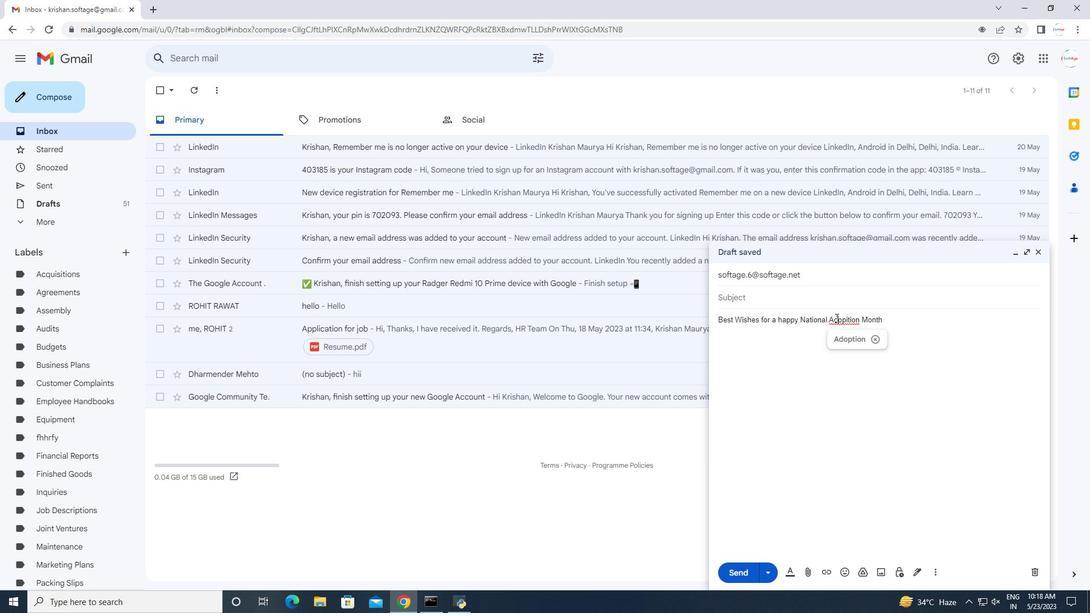 
Action: Mouse moved to (845, 343)
Screenshot: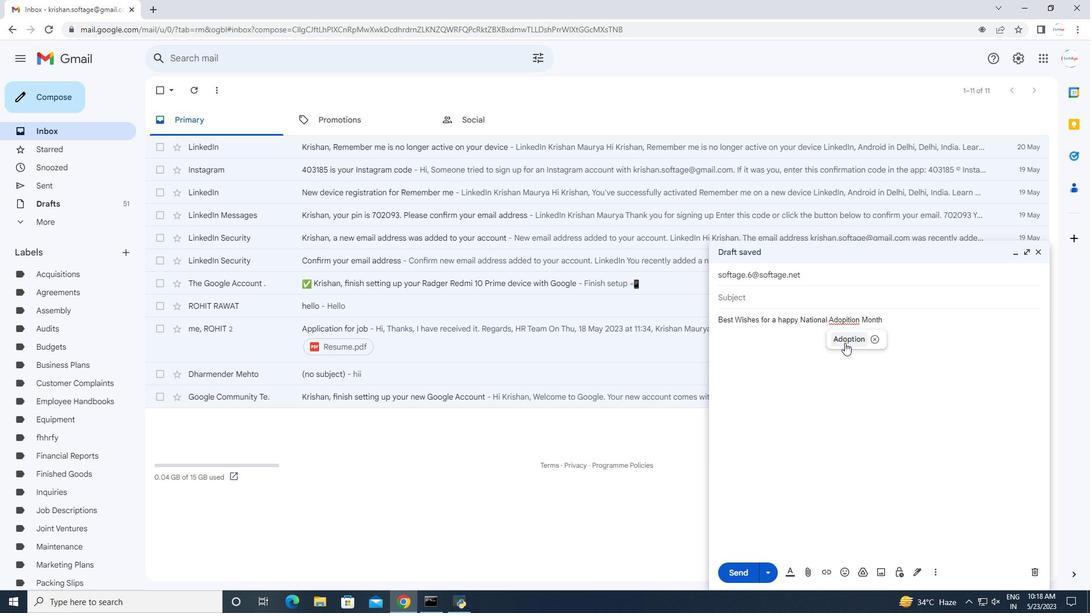 
Action: Mouse pressed left at (845, 343)
Screenshot: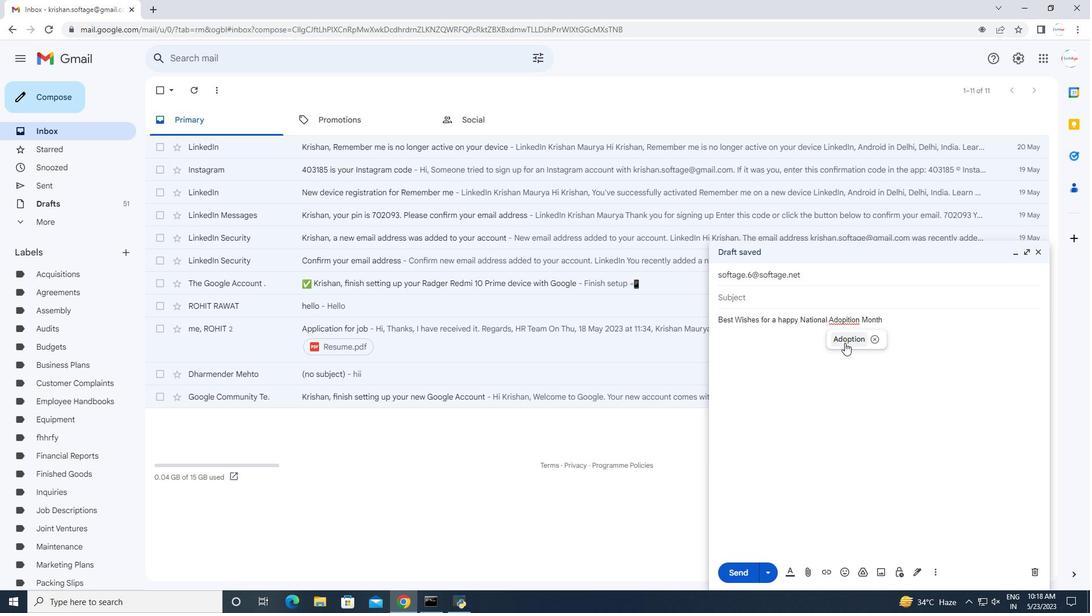 
Action: Mouse moved to (890, 323)
Screenshot: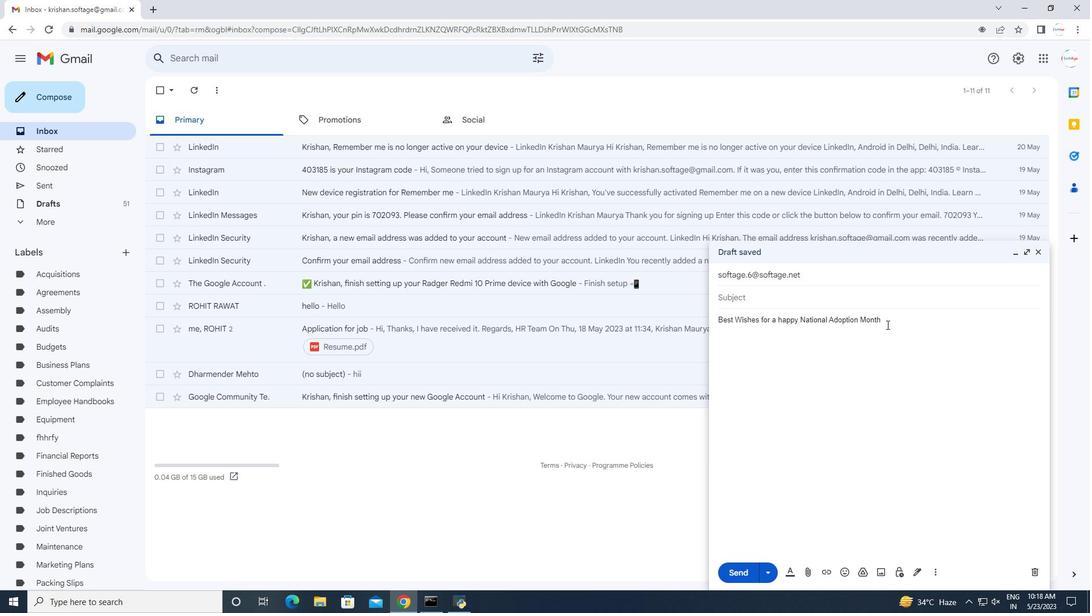 
Action: Mouse pressed left at (890, 323)
Screenshot: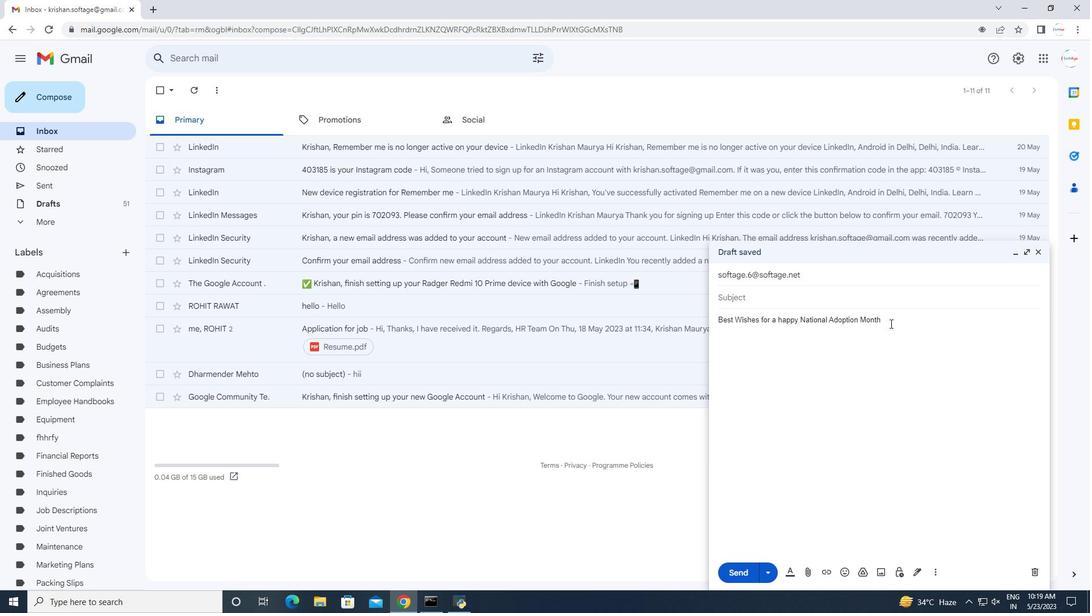 
Action: Key pressed .
Screenshot: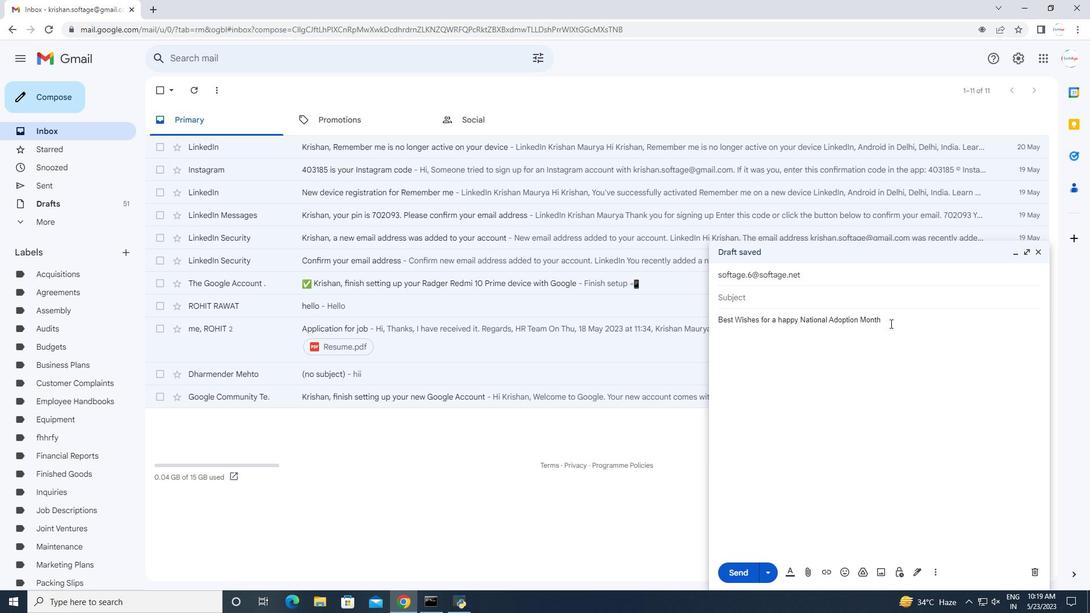 
Action: Mouse moved to (916, 571)
Screenshot: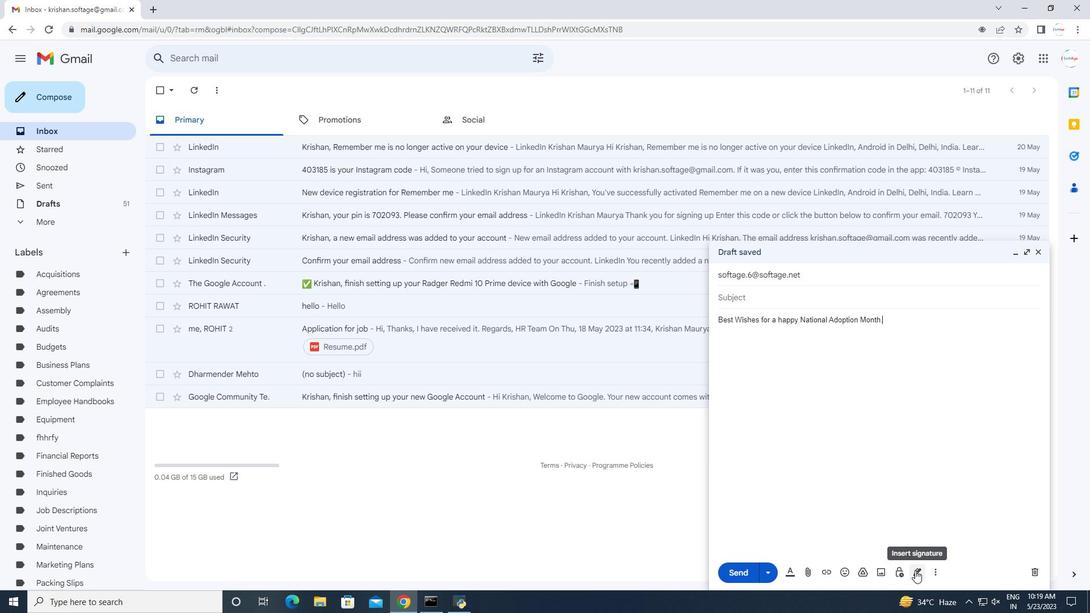 
Action: Mouse pressed left at (916, 571)
Screenshot: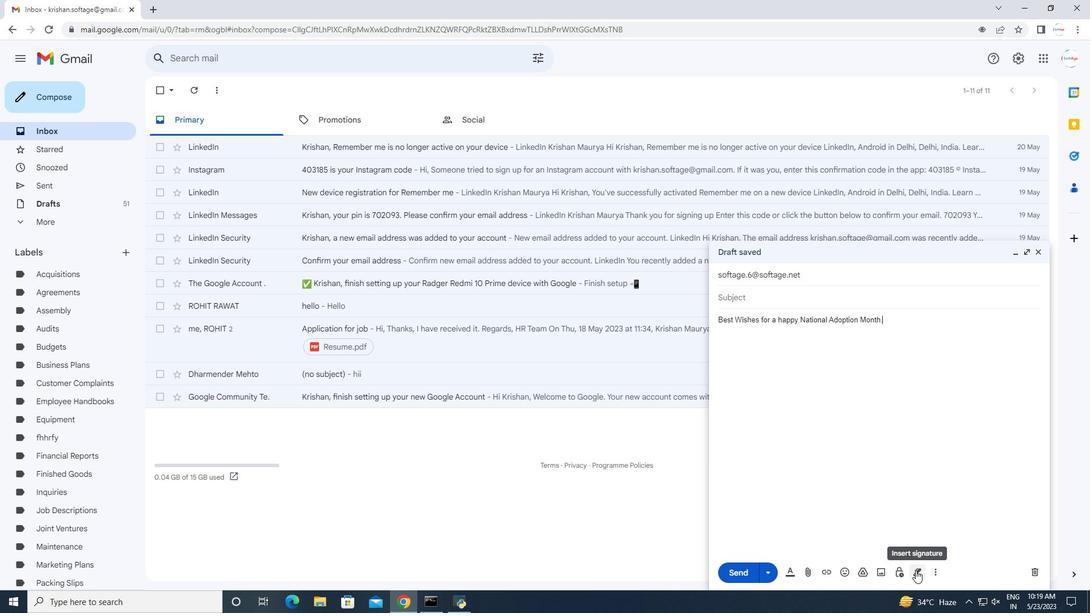 
Action: Mouse moved to (954, 557)
Screenshot: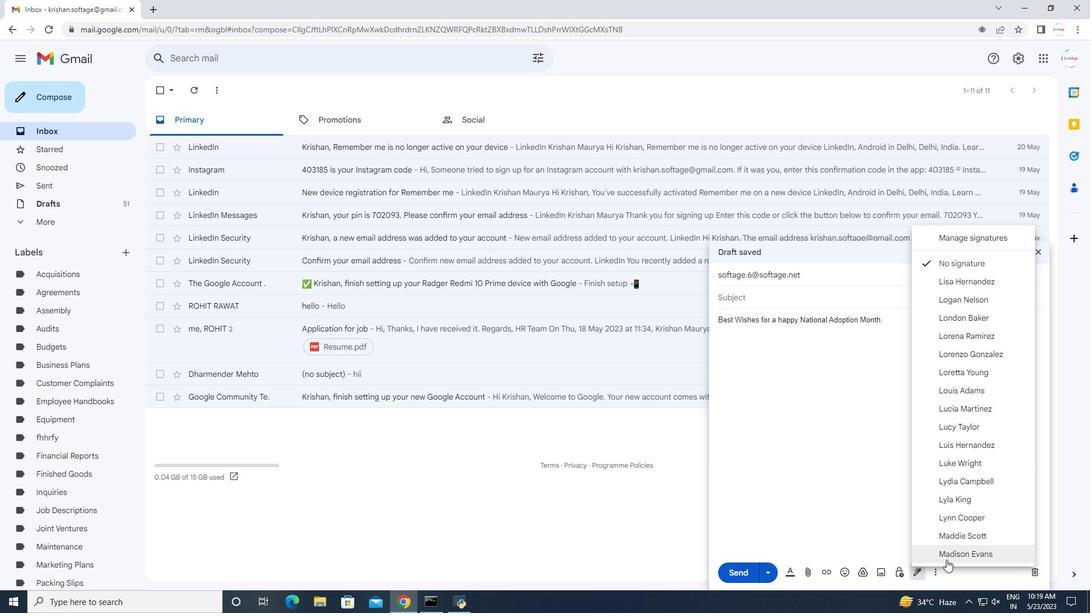 
Action: Mouse pressed left at (954, 557)
Screenshot: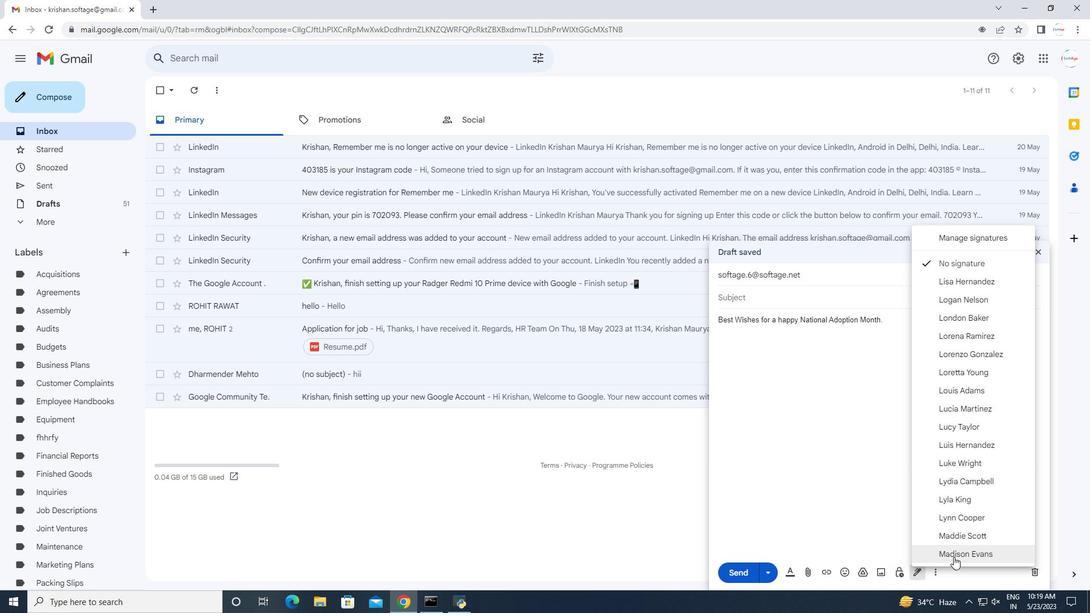 
Action: Mouse moved to (934, 574)
Screenshot: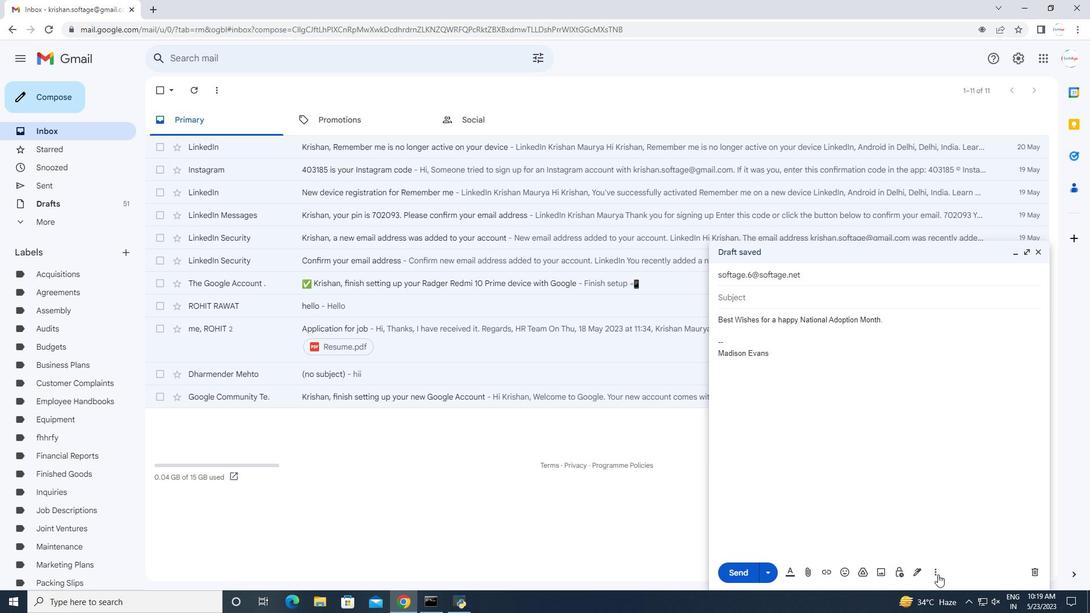 
Action: Mouse pressed left at (934, 574)
Screenshot: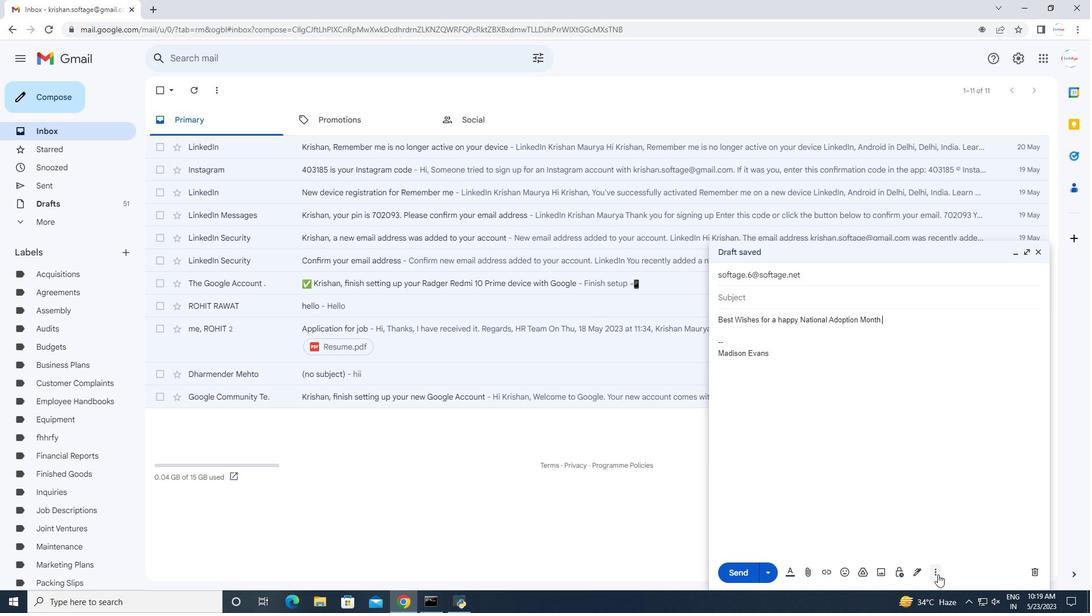 
Action: Mouse moved to (971, 472)
Screenshot: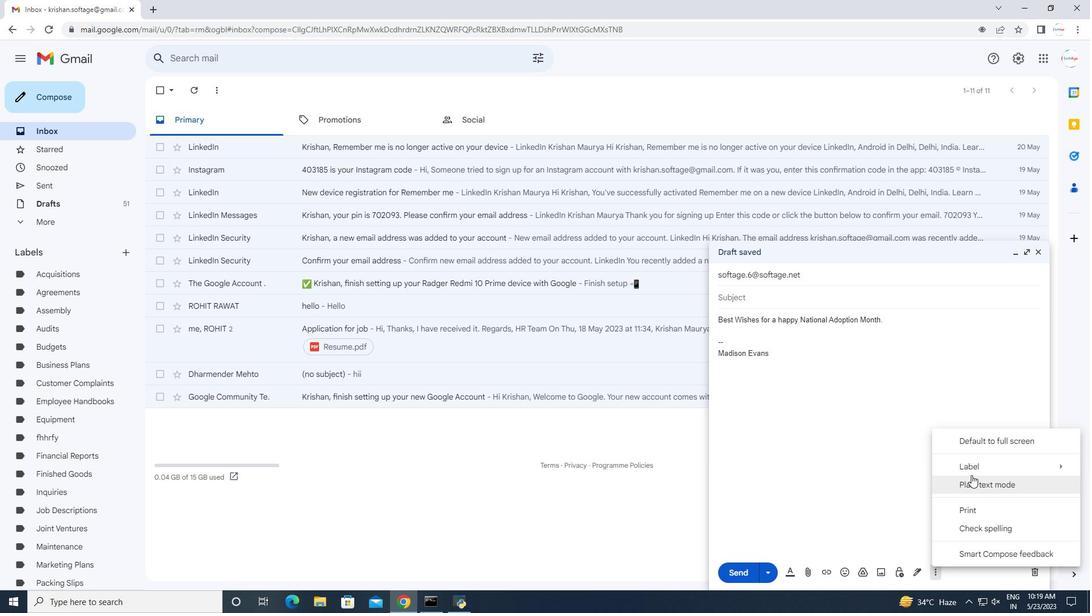 
Action: Mouse pressed left at (971, 472)
Screenshot: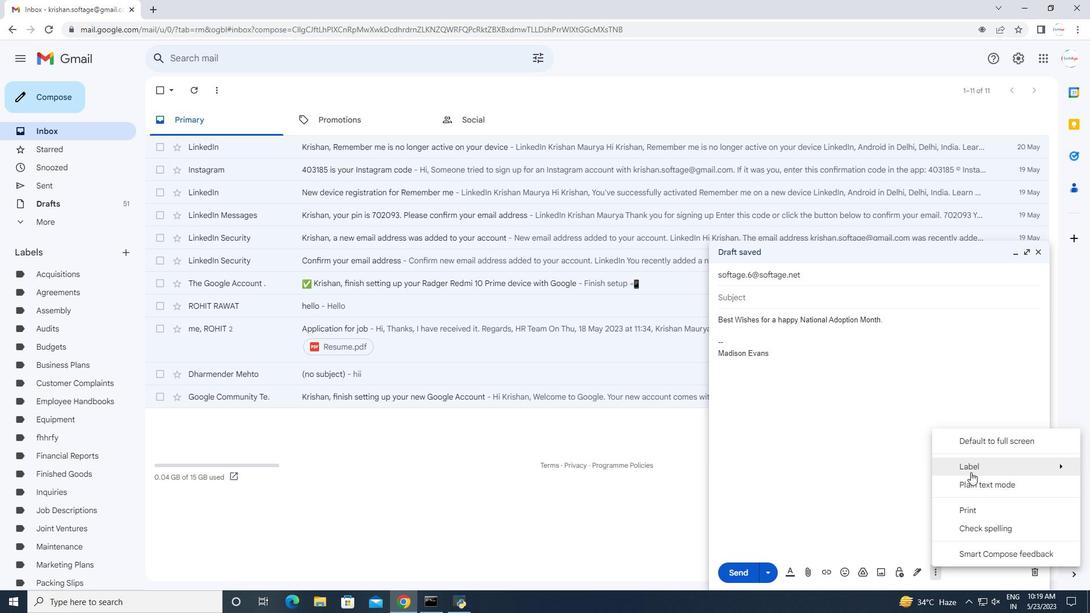 
Action: Mouse moved to (871, 443)
Screenshot: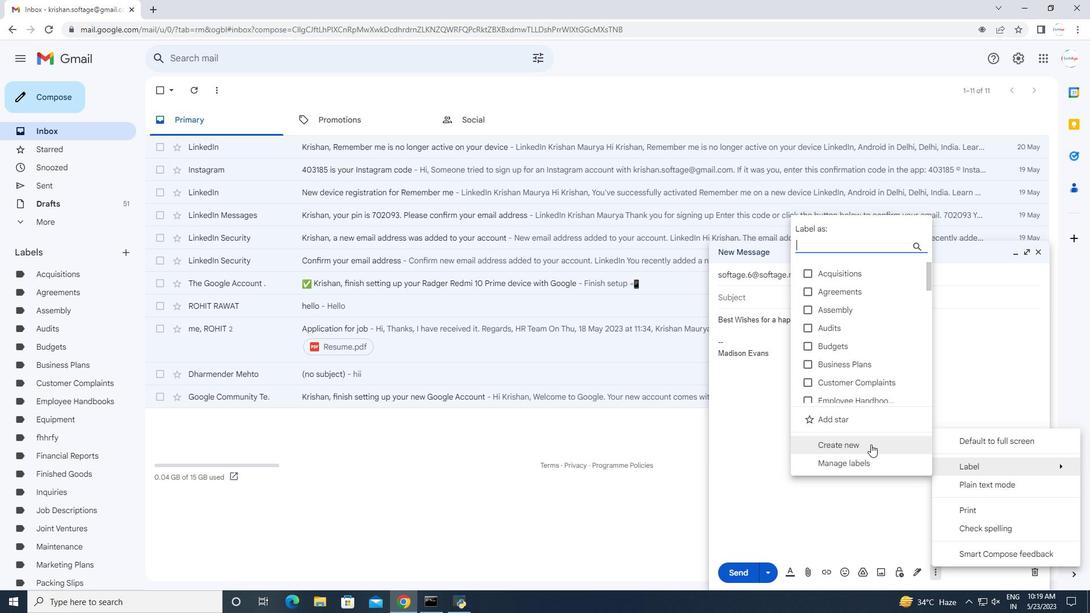 
Action: Mouse pressed left at (871, 443)
Screenshot: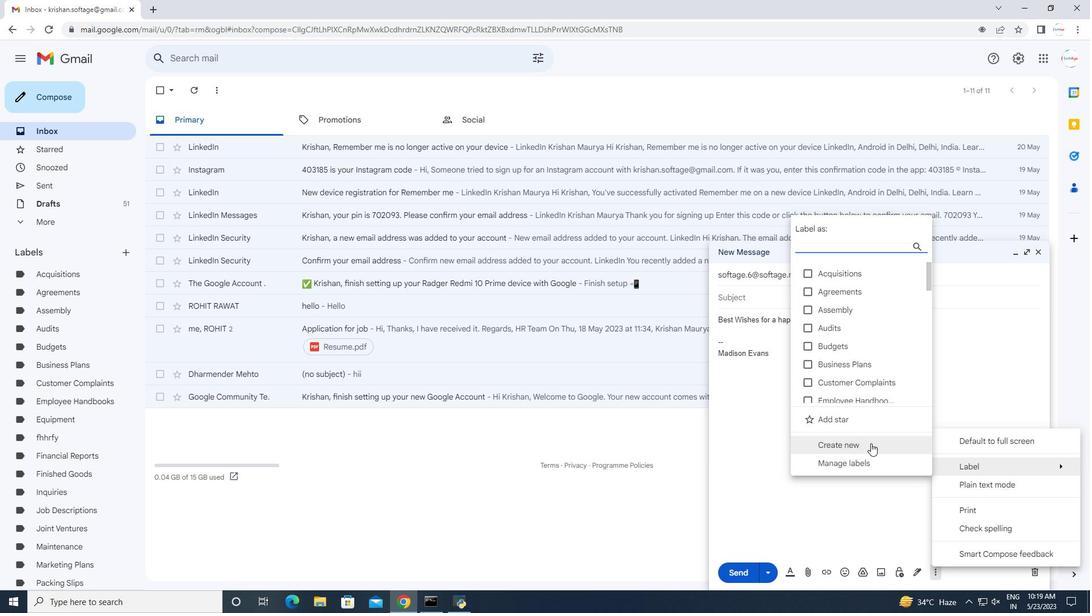 
Action: Mouse moved to (546, 300)
Screenshot: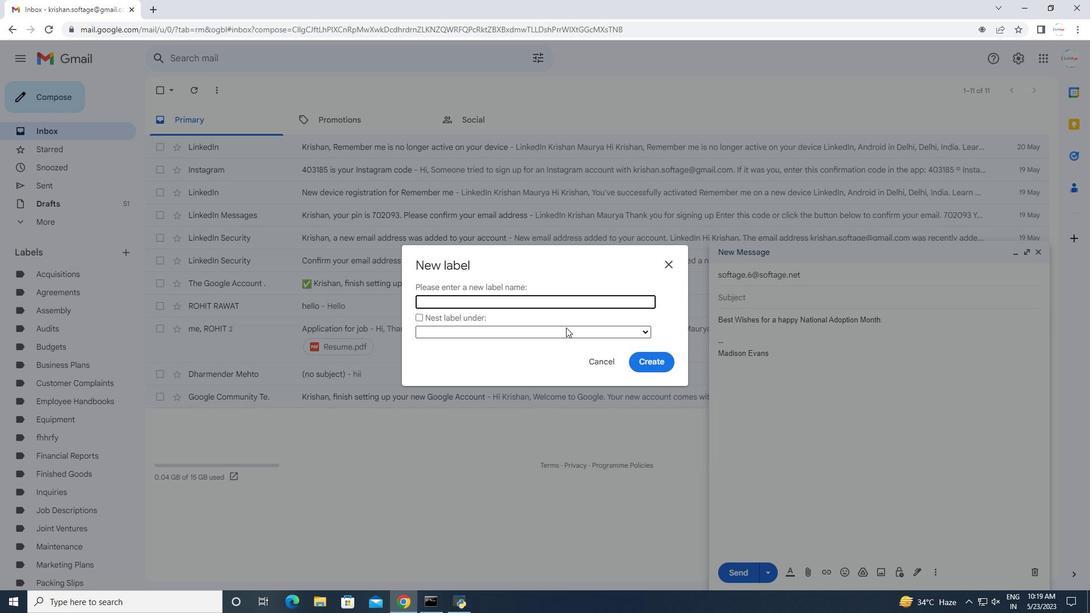 
Action: Mouse pressed left at (546, 300)
Screenshot: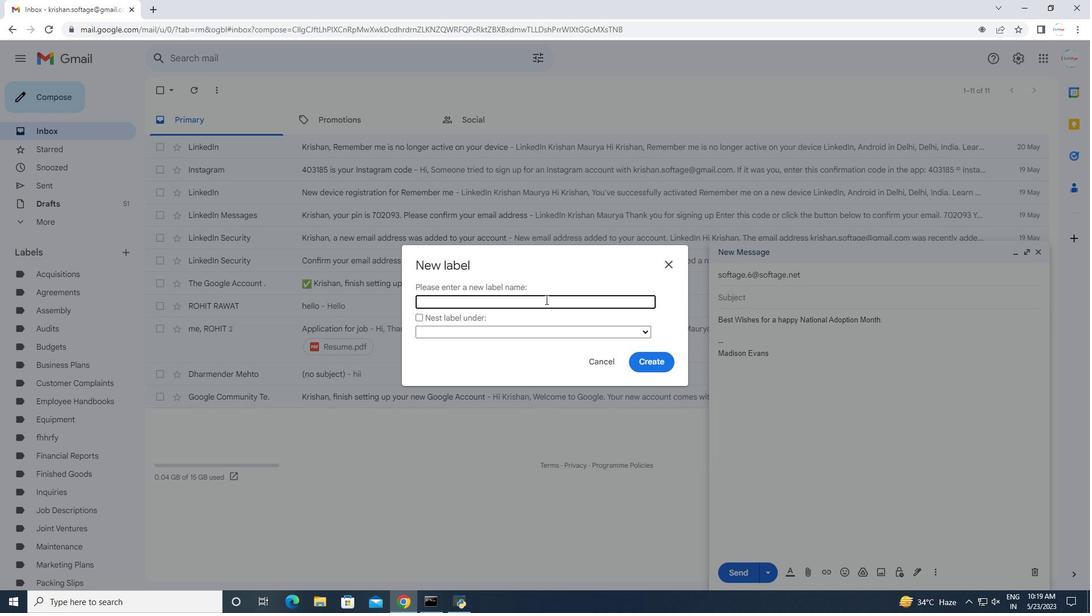 
Action: Key pressed <Key.shift>Letters<Key.space><Key.shift><Key.shift><Key.shift>Of<Key.space><Key.shift><Key.shift>Intent
Screenshot: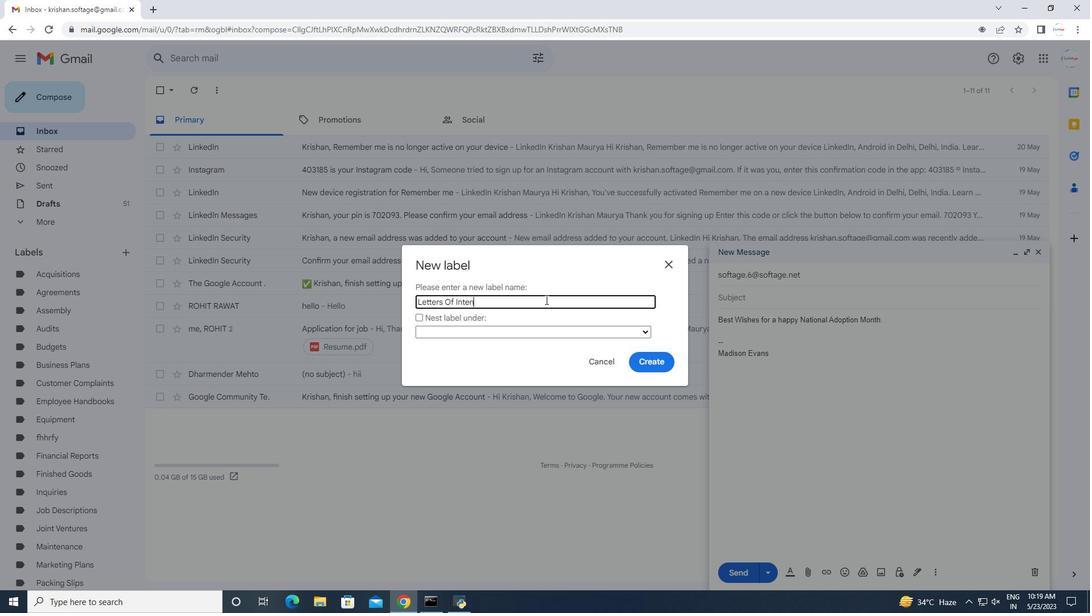 
Action: Mouse moved to (655, 367)
Screenshot: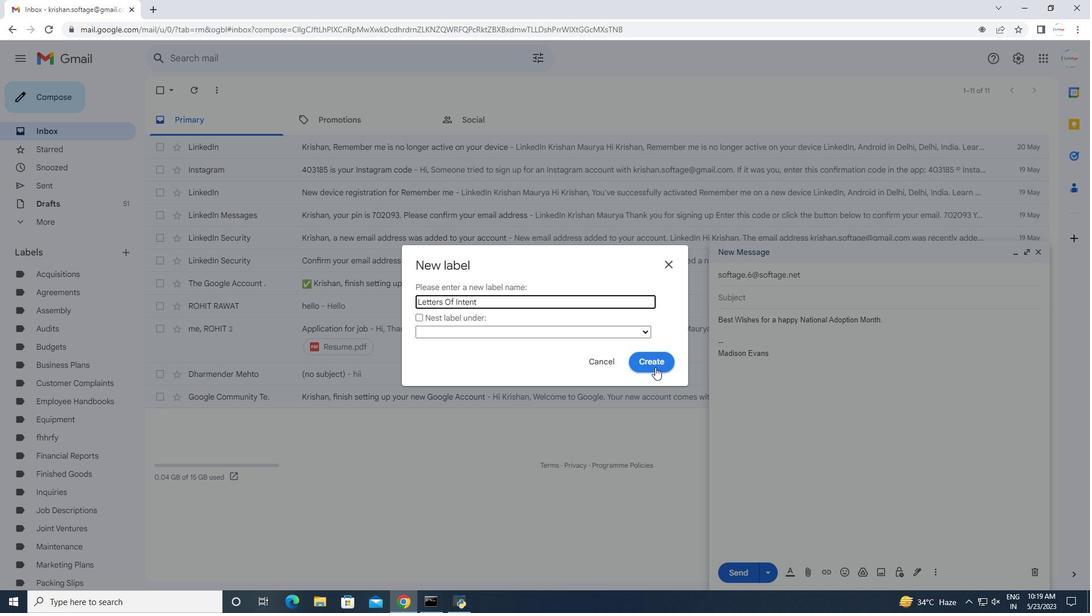 
Action: Mouse pressed left at (655, 367)
Screenshot: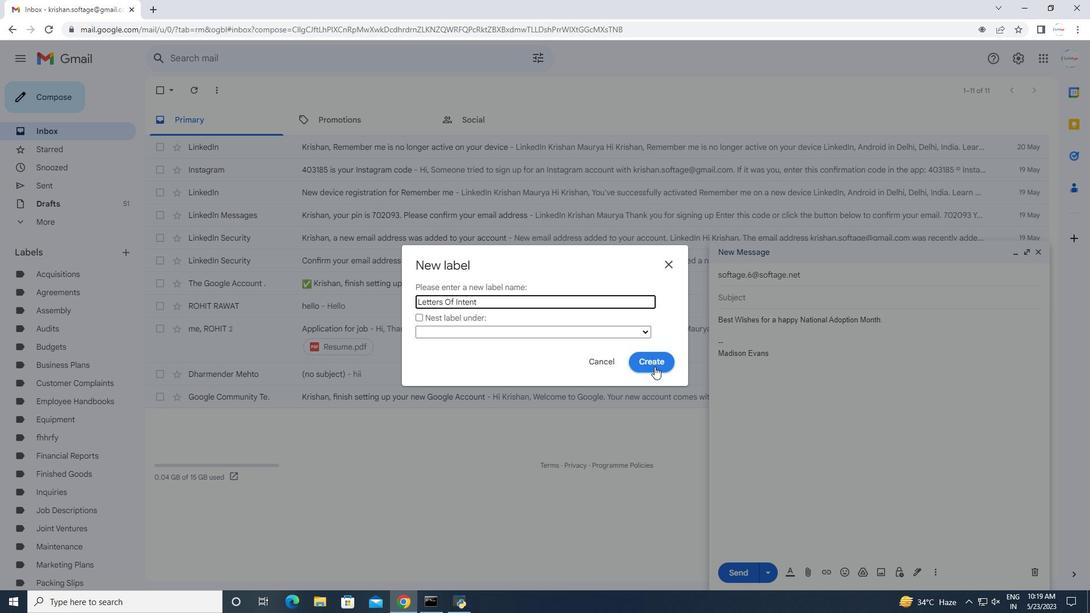 
Action: Mouse moved to (1010, 297)
Screenshot: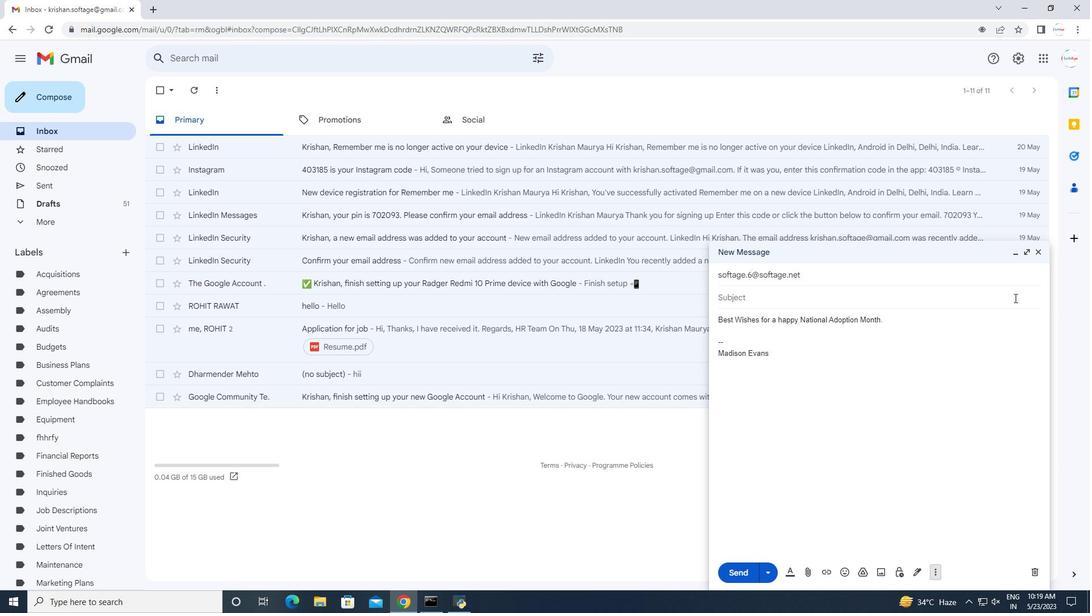 
